 Task: Search for accommodations in Widnes, United Kingdom from 12th to 16th July for 8 guests, with a price range of ₹10,000 to ₹16,000, including amenities like Free parking, Wifi, TV, Gym, Breakfast, and Self check-in.
Action: Mouse moved to (599, 89)
Screenshot: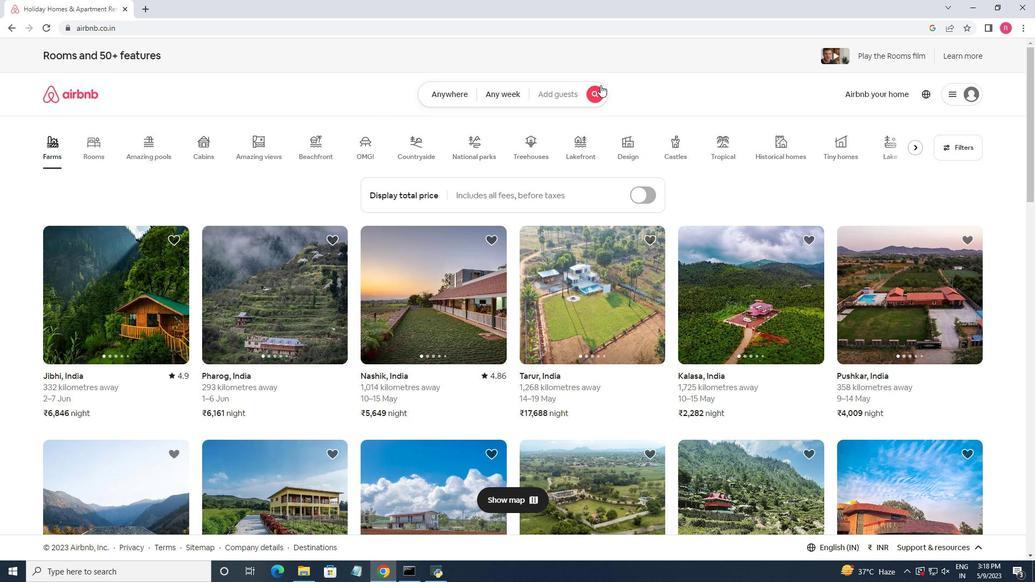 
Action: Mouse pressed left at (599, 89)
Screenshot: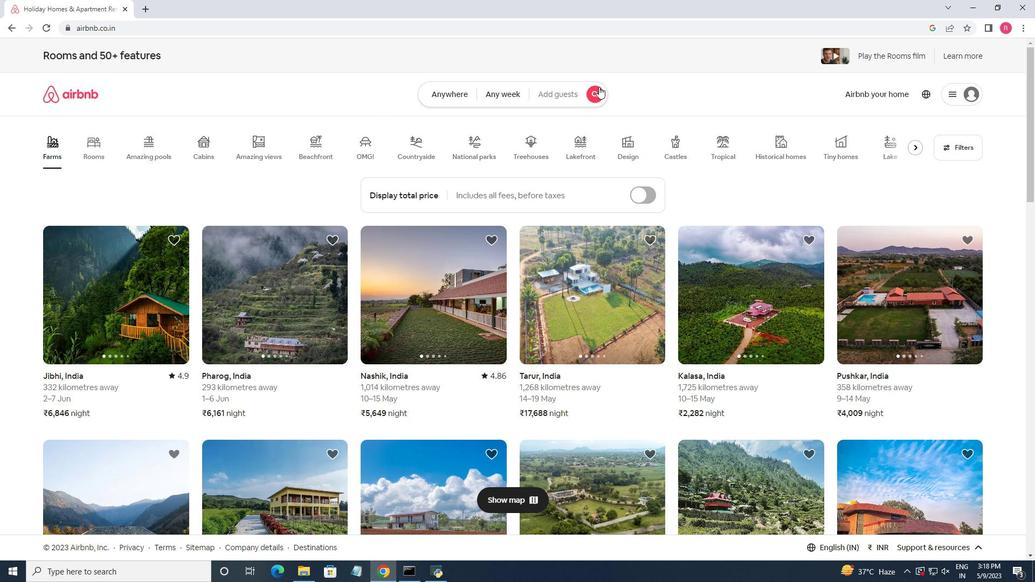 
Action: Mouse moved to (343, 136)
Screenshot: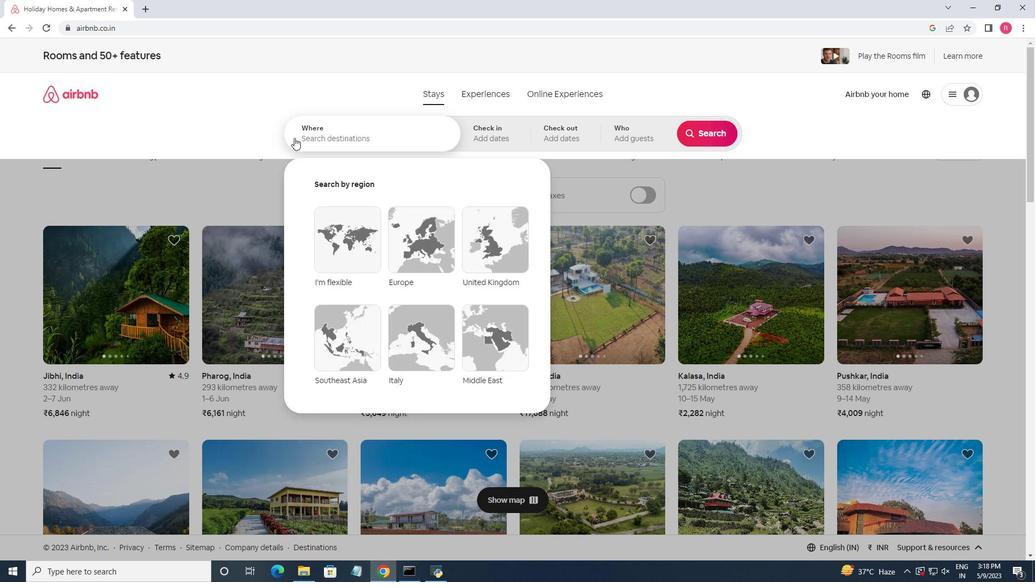 
Action: Mouse pressed left at (343, 136)
Screenshot: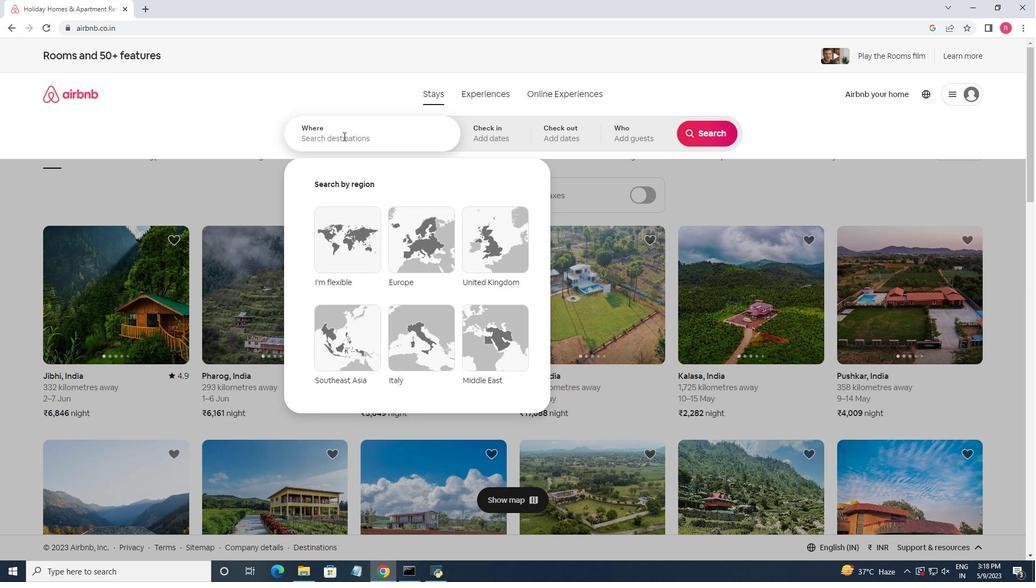 
Action: Key pressed <Key.shift>Widnes,<Key.space><Key.shift>United<Key.space><Key.shift>Kind<Key.backspace>gdom
Screenshot: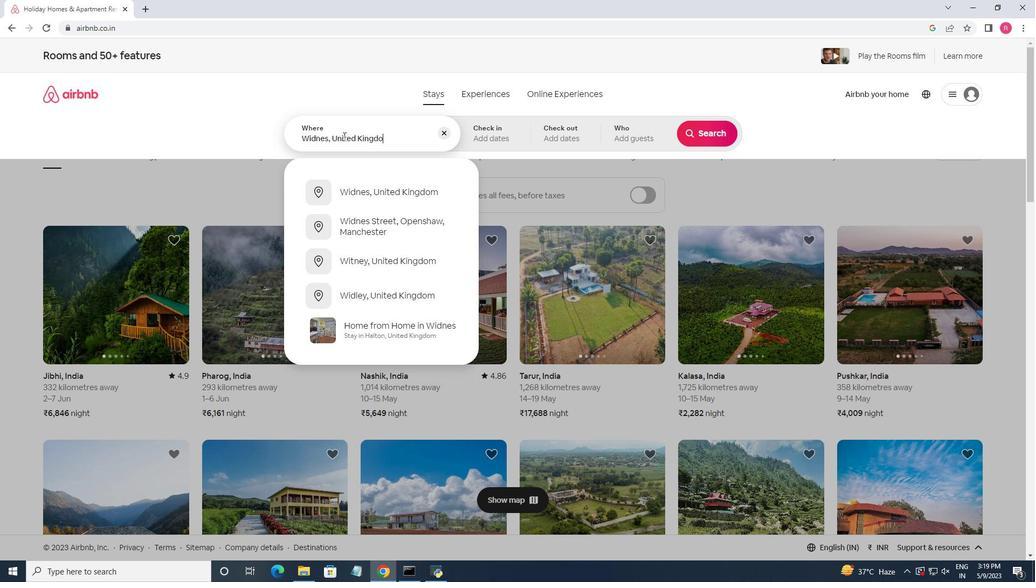 
Action: Mouse moved to (368, 190)
Screenshot: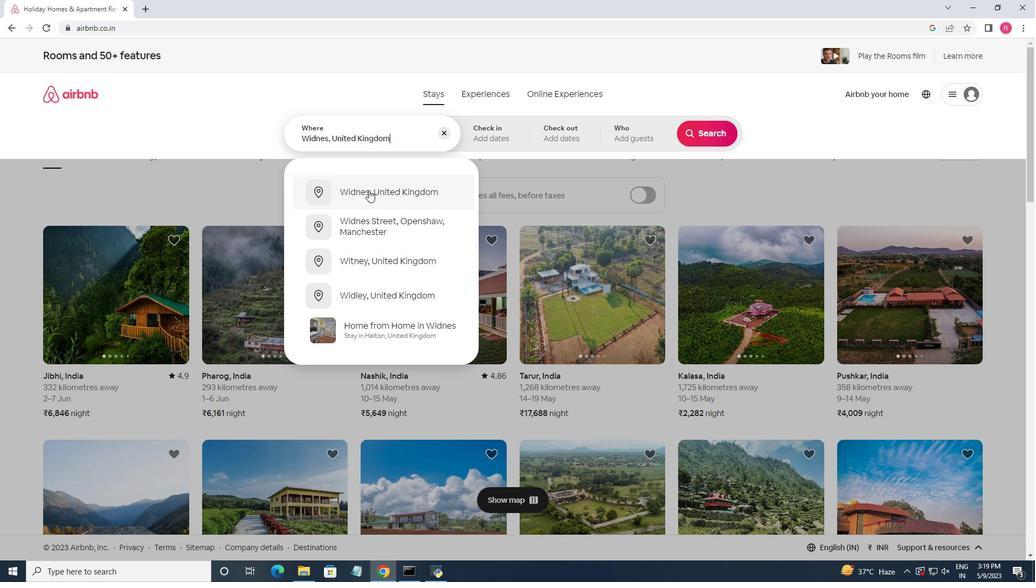 
Action: Mouse pressed left at (368, 190)
Screenshot: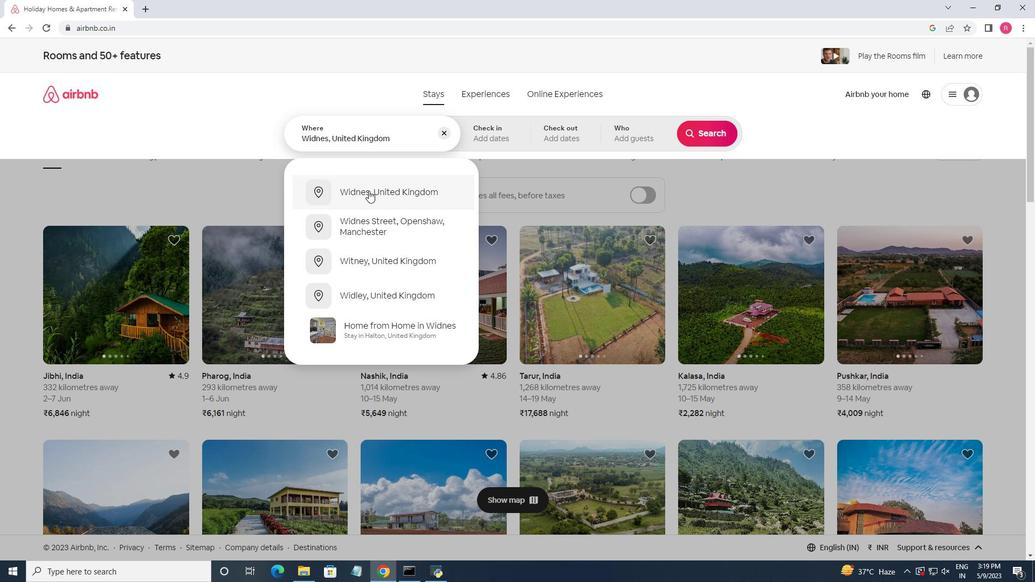 
Action: Mouse moved to (700, 219)
Screenshot: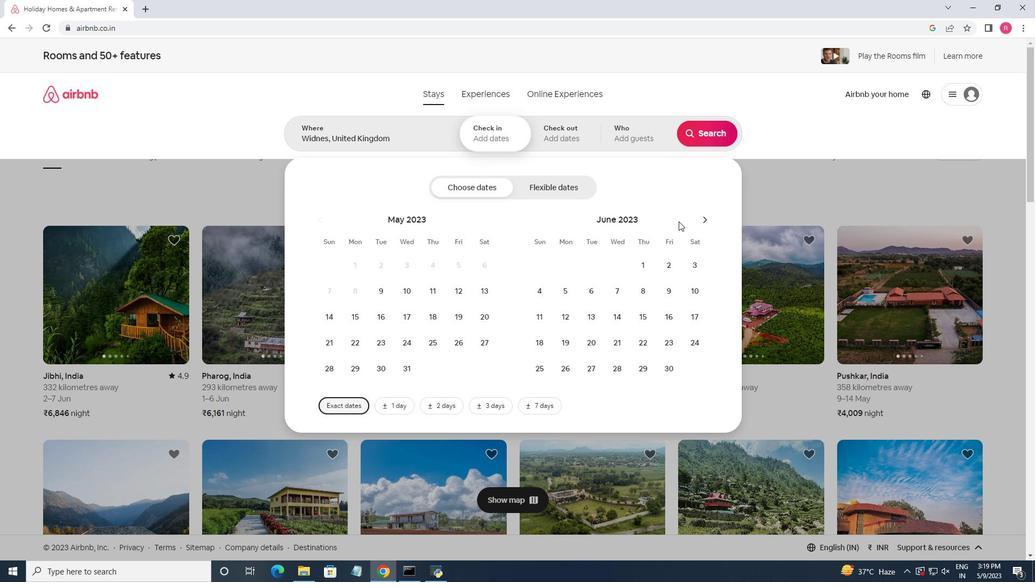 
Action: Mouse pressed left at (700, 219)
Screenshot: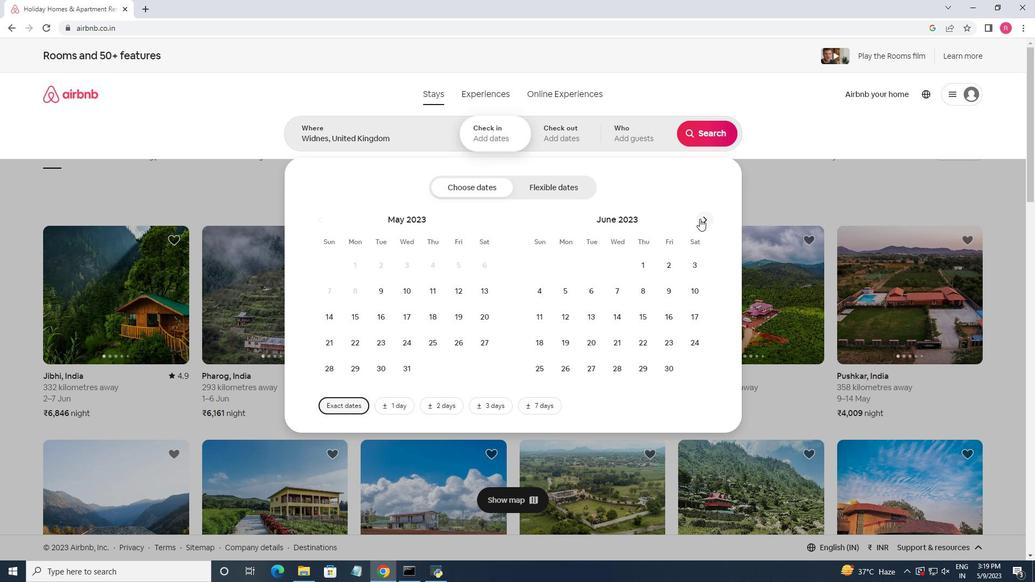 
Action: Mouse moved to (614, 318)
Screenshot: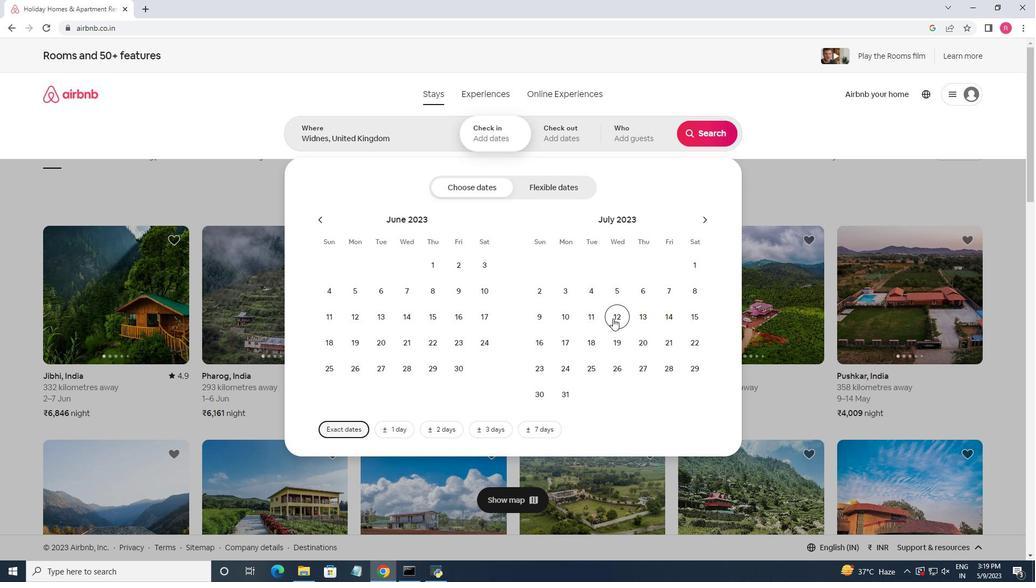 
Action: Mouse pressed left at (614, 318)
Screenshot: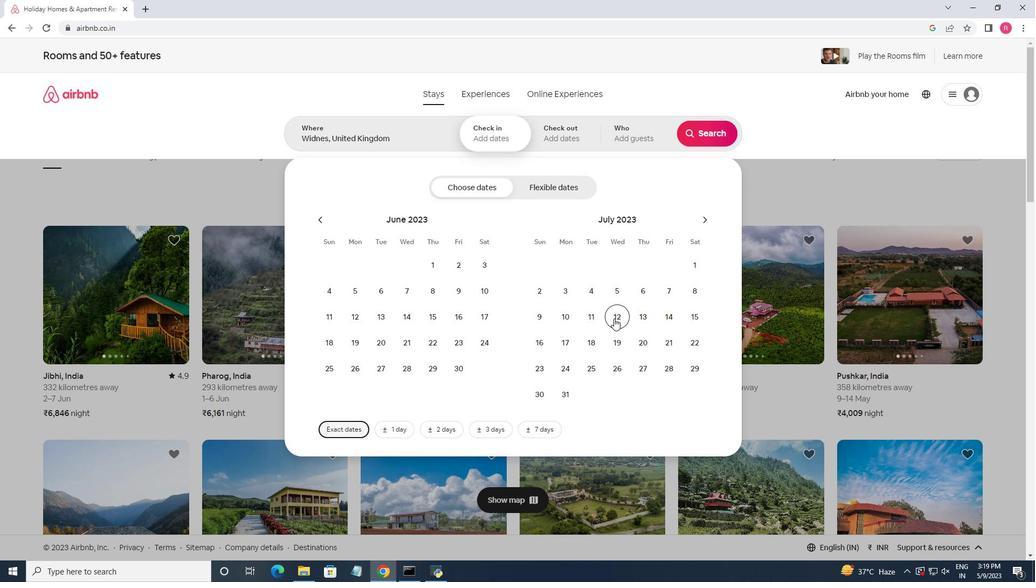 
Action: Mouse moved to (538, 347)
Screenshot: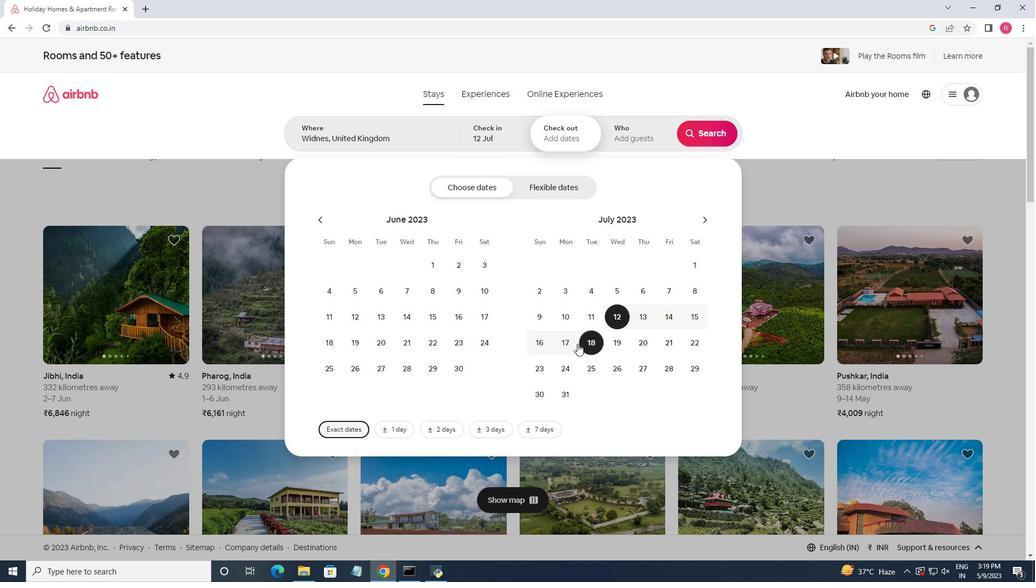 
Action: Mouse pressed left at (538, 347)
Screenshot: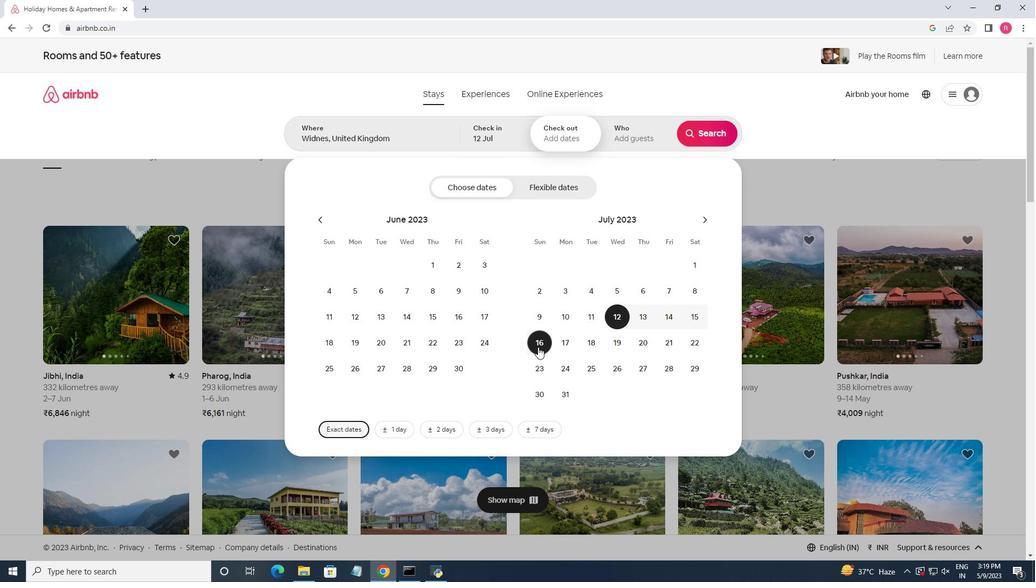
Action: Mouse moved to (627, 141)
Screenshot: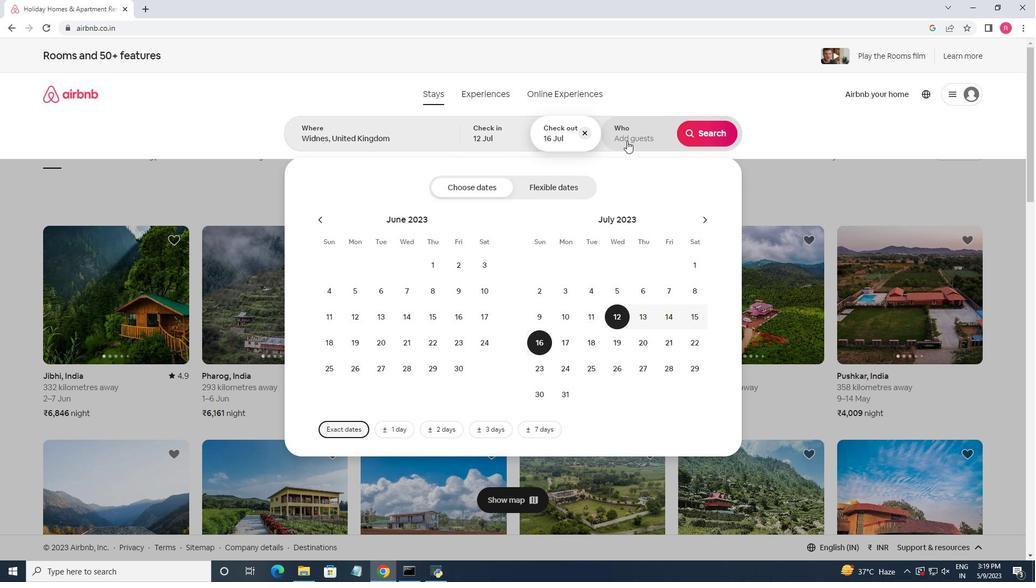 
Action: Mouse pressed left at (627, 141)
Screenshot: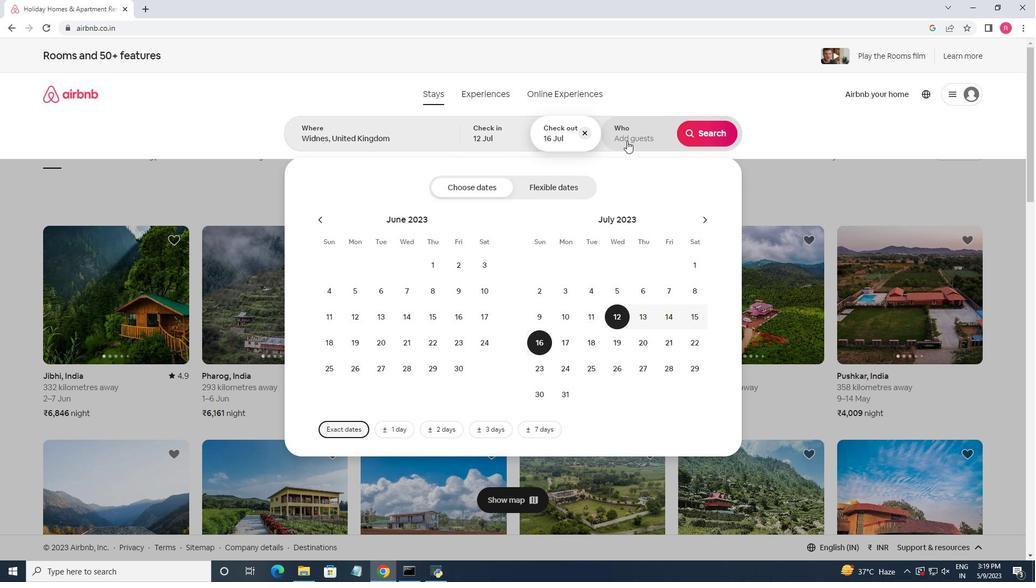 
Action: Mouse moved to (708, 193)
Screenshot: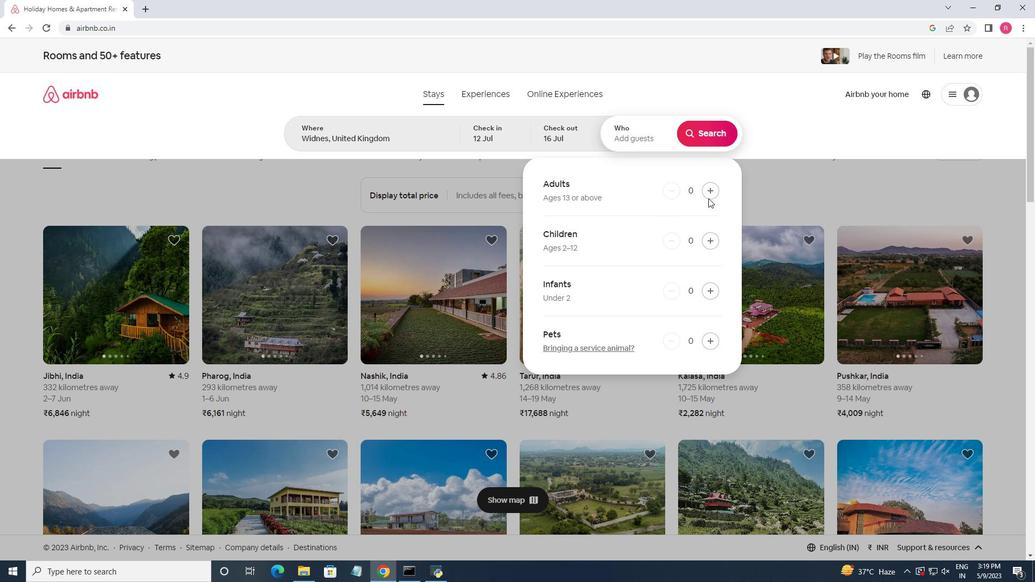 
Action: Mouse pressed left at (708, 193)
Screenshot: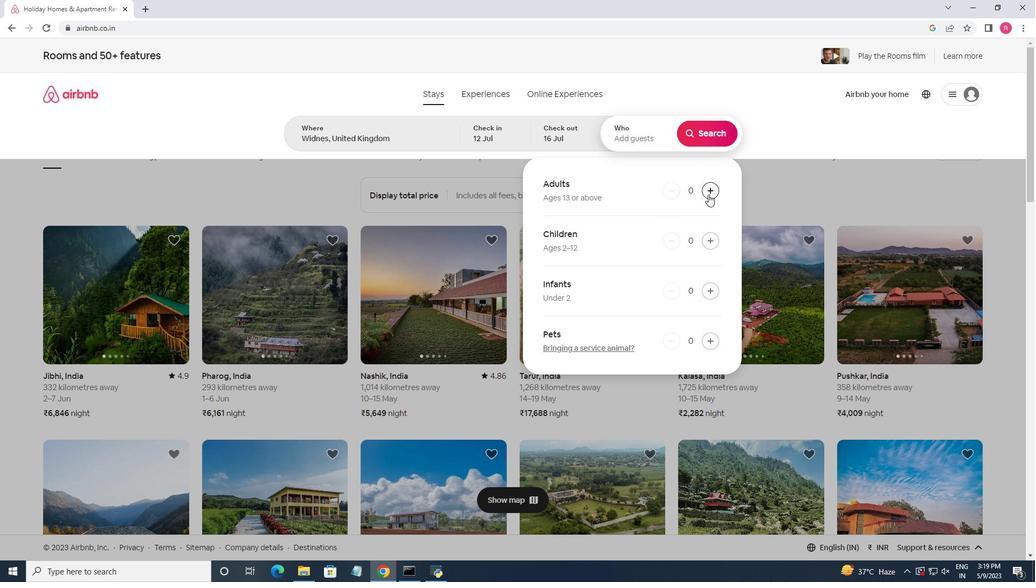 
Action: Mouse pressed left at (708, 193)
Screenshot: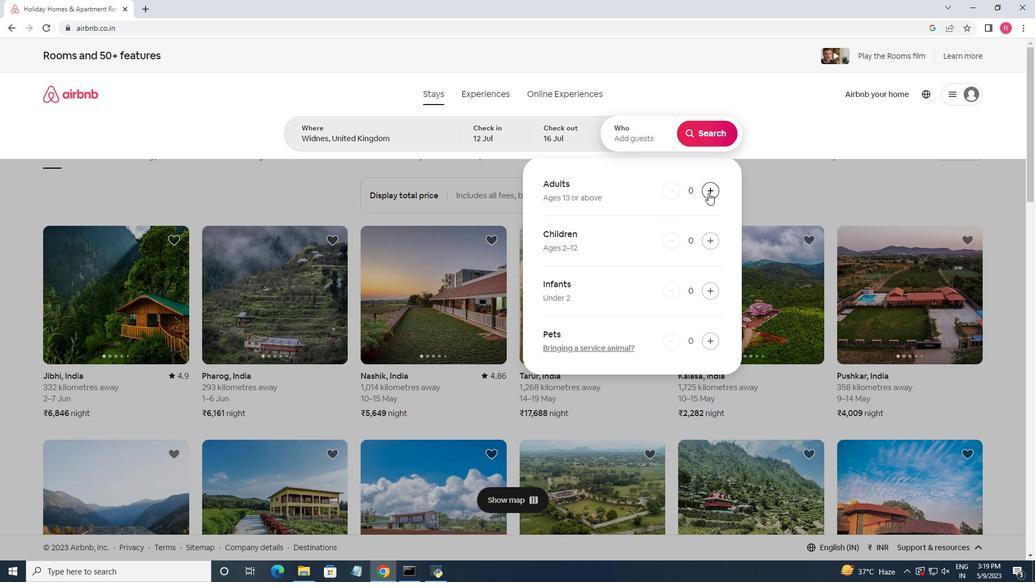 
Action: Mouse pressed left at (708, 193)
Screenshot: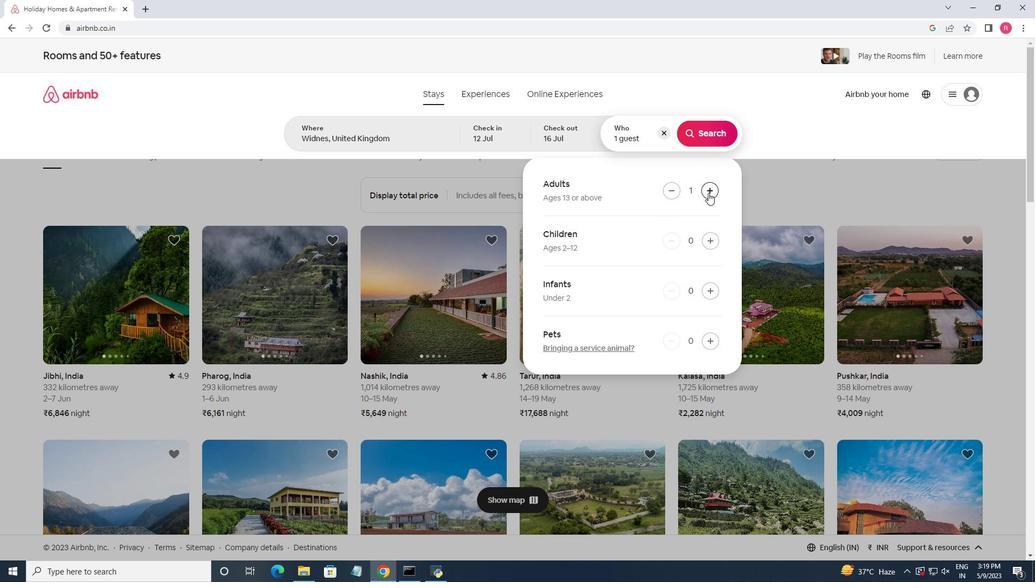 
Action: Mouse pressed left at (708, 193)
Screenshot: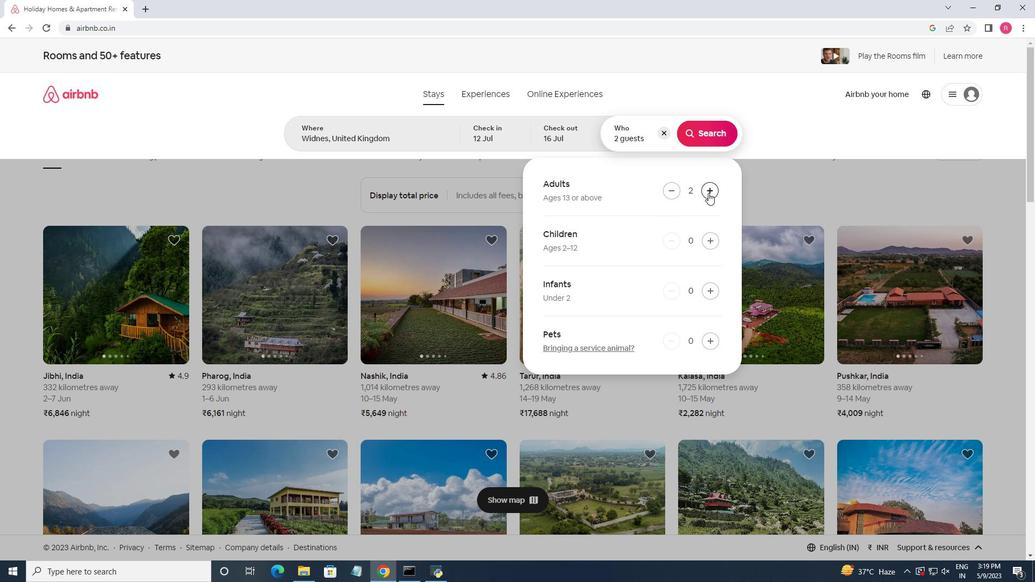 
Action: Mouse moved to (709, 192)
Screenshot: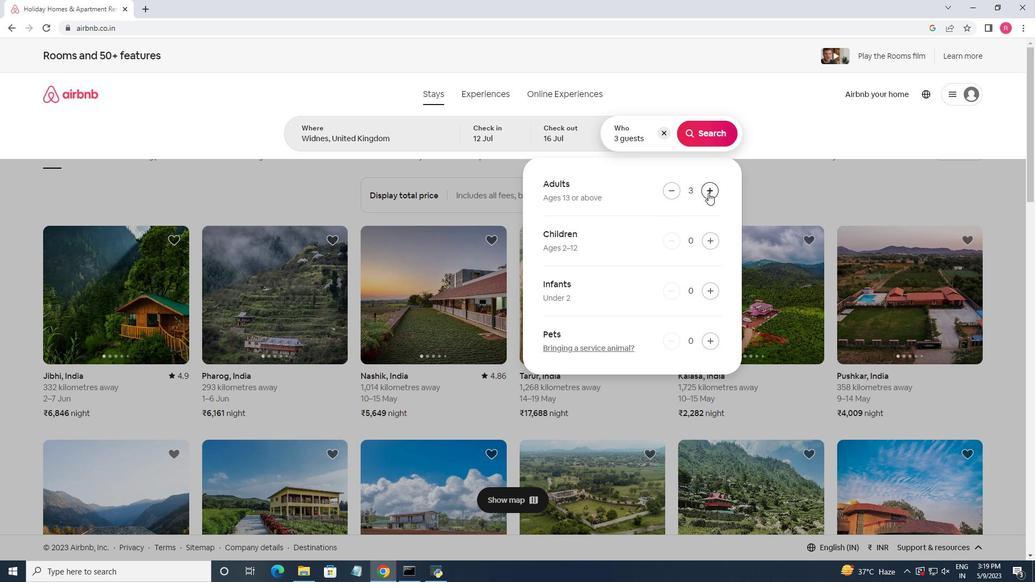 
Action: Mouse pressed left at (709, 192)
Screenshot: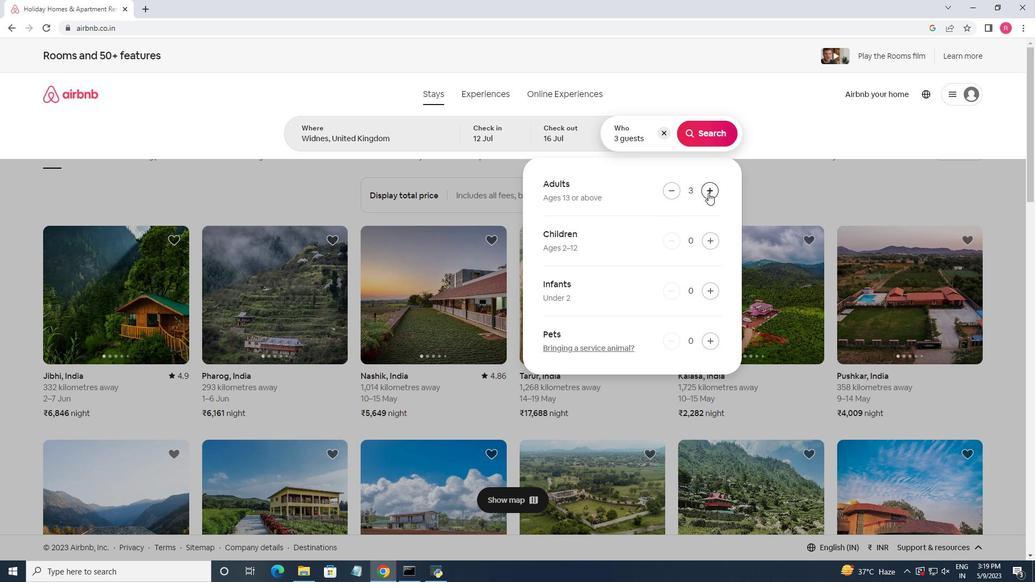 
Action: Mouse pressed left at (709, 192)
Screenshot: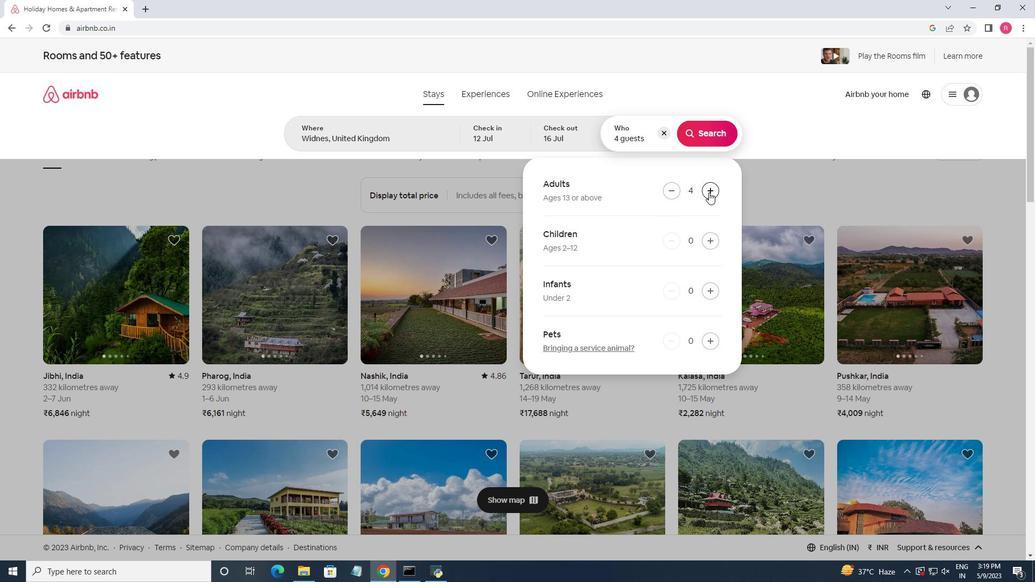 
Action: Mouse pressed left at (709, 192)
Screenshot: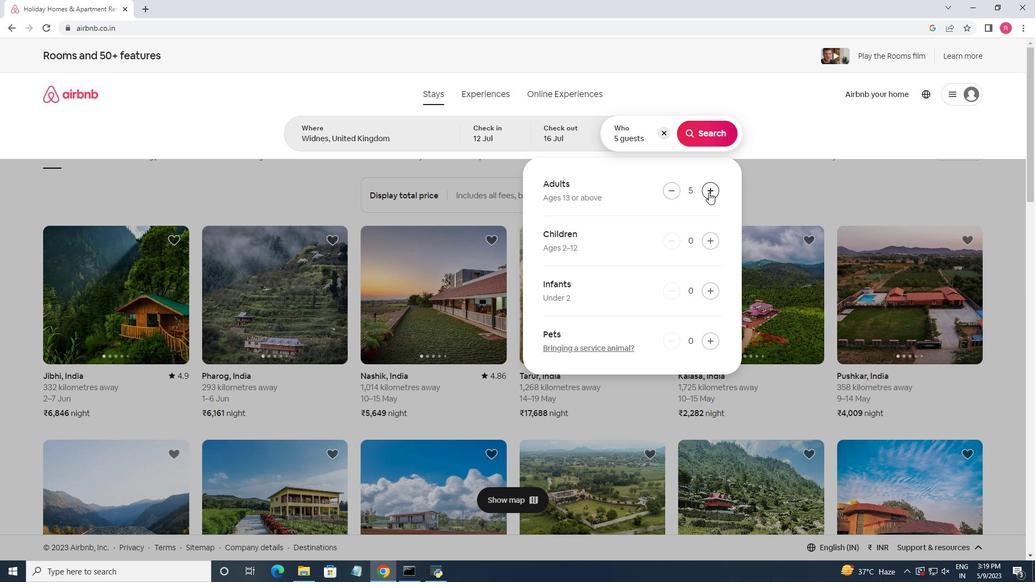 
Action: Mouse pressed left at (709, 192)
Screenshot: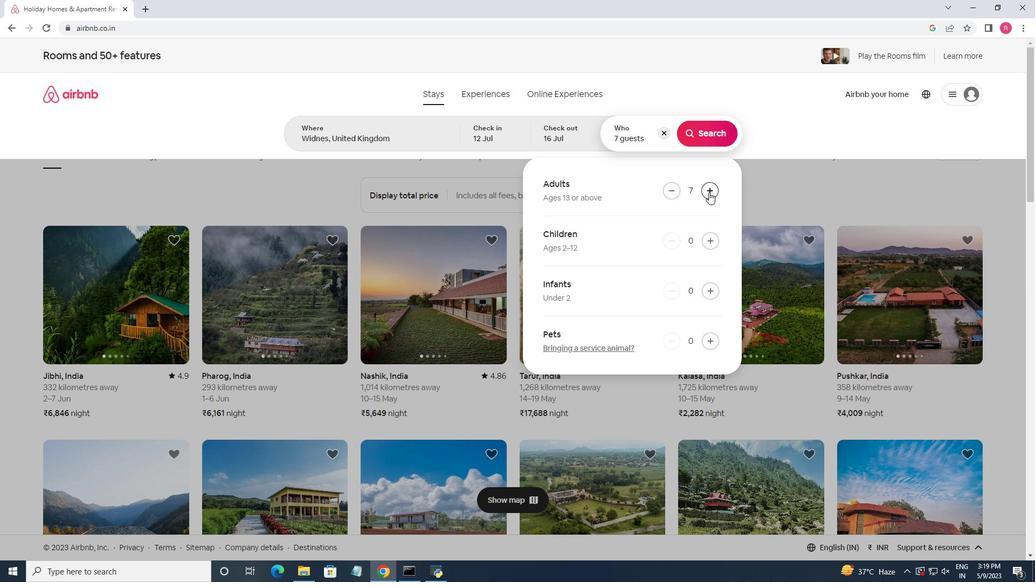 
Action: Mouse moved to (708, 137)
Screenshot: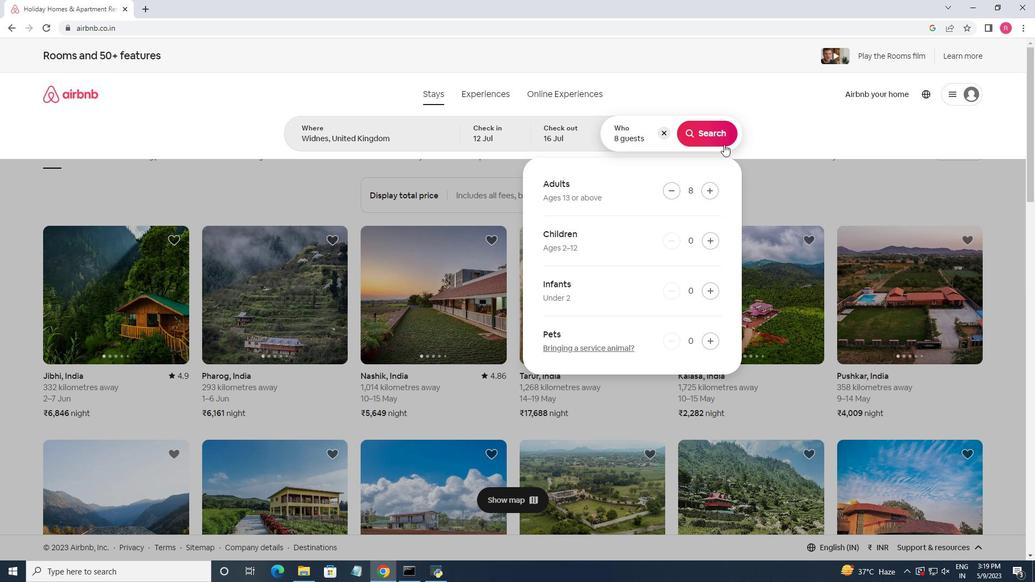
Action: Mouse pressed left at (708, 137)
Screenshot: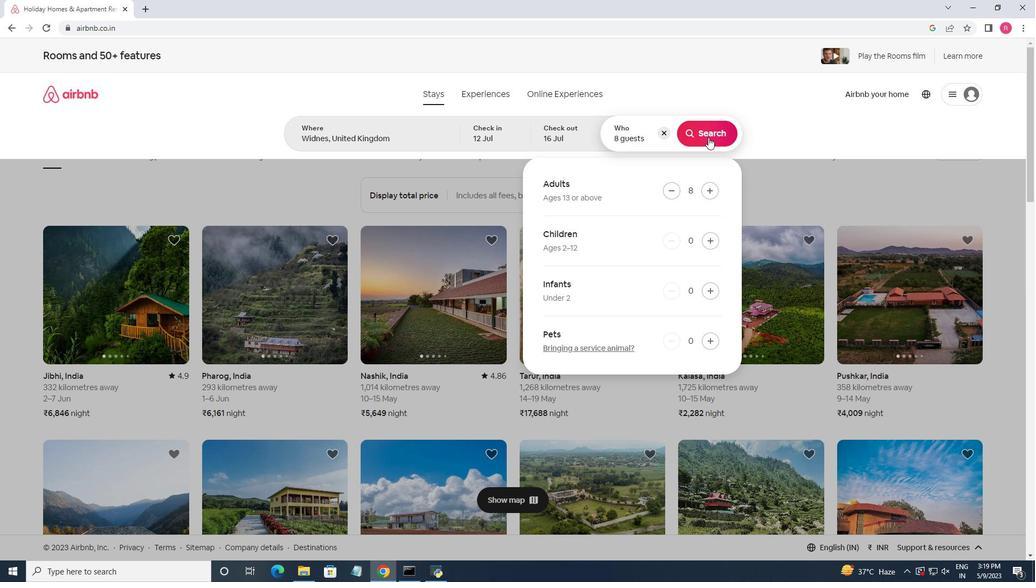 
Action: Mouse moved to (985, 105)
Screenshot: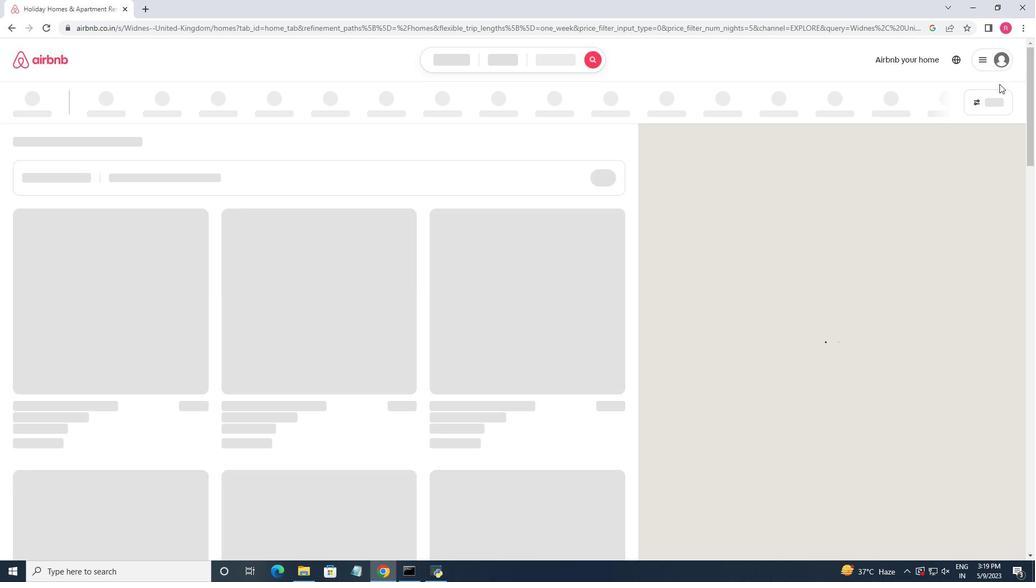 
Action: Mouse pressed left at (985, 105)
Screenshot: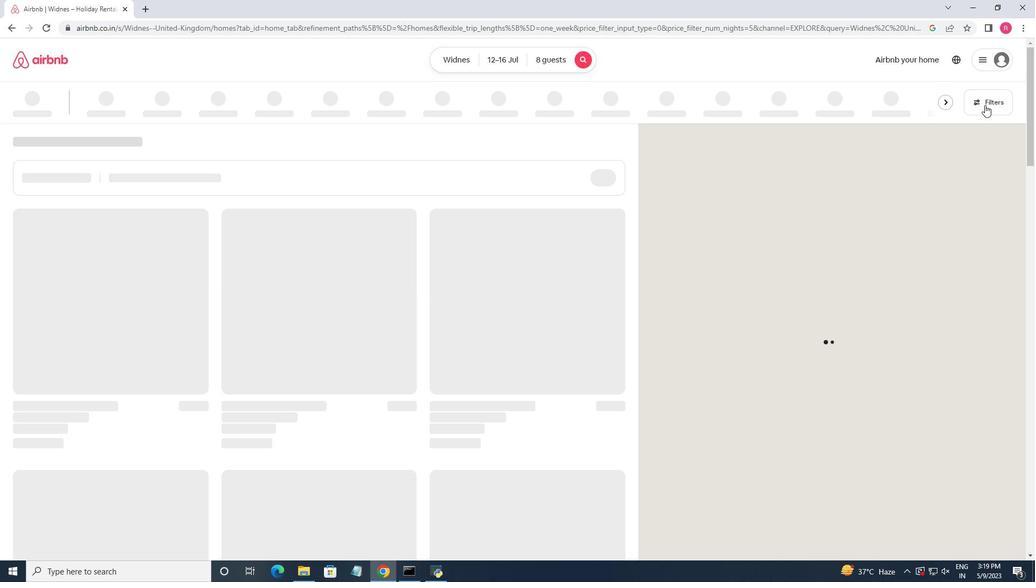 
Action: Mouse moved to (405, 368)
Screenshot: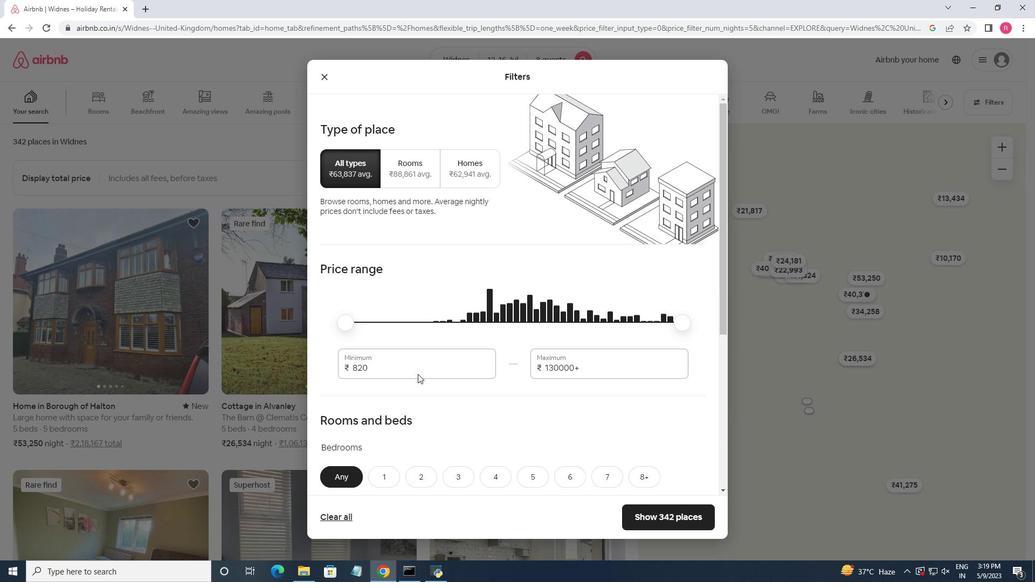 
Action: Mouse pressed left at (405, 368)
Screenshot: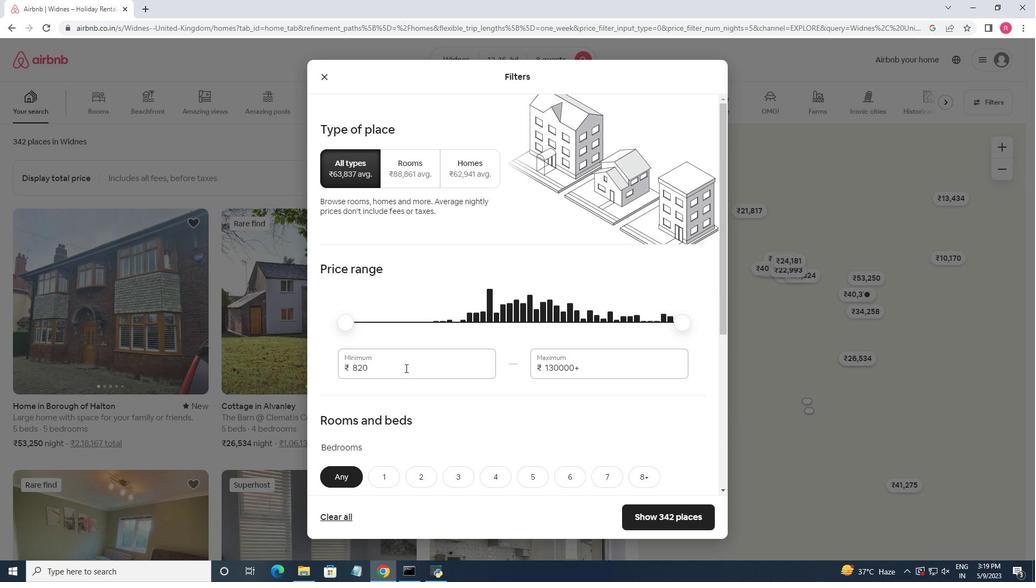 
Action: Mouse moved to (405, 368)
Screenshot: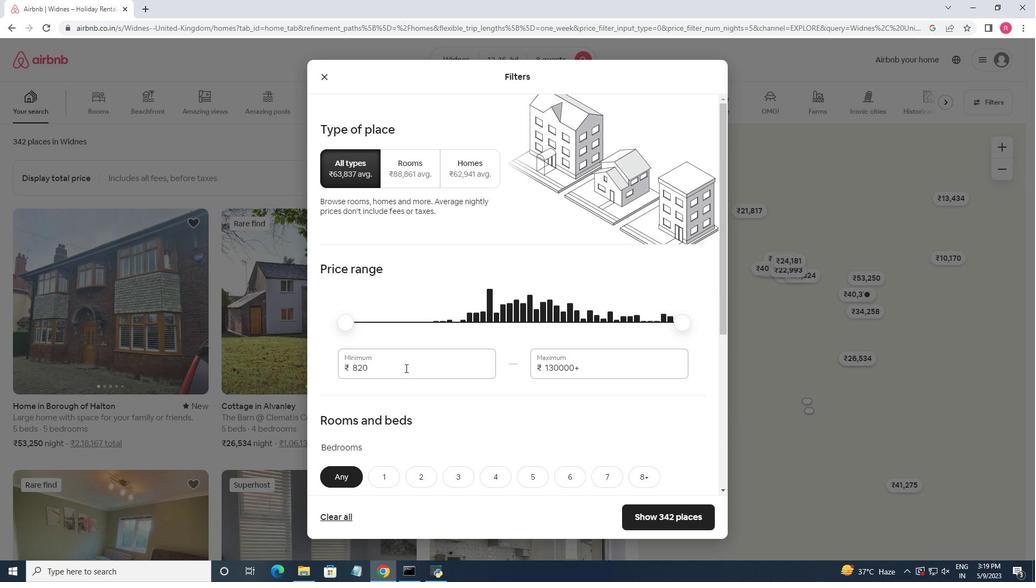 
Action: Mouse pressed left at (405, 368)
Screenshot: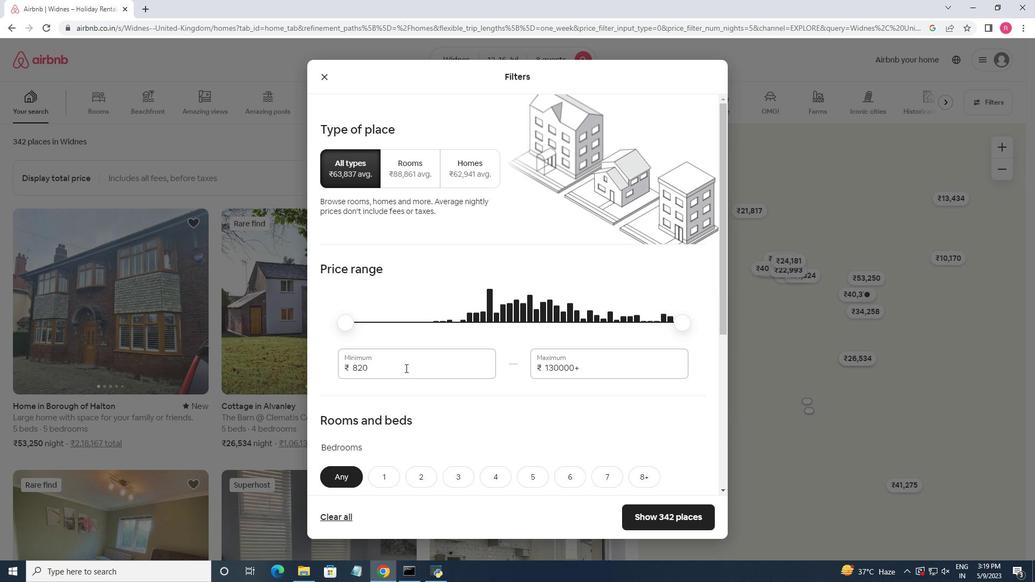 
Action: Key pressed <Key.backspace>10000<Key.tab>16000
Screenshot: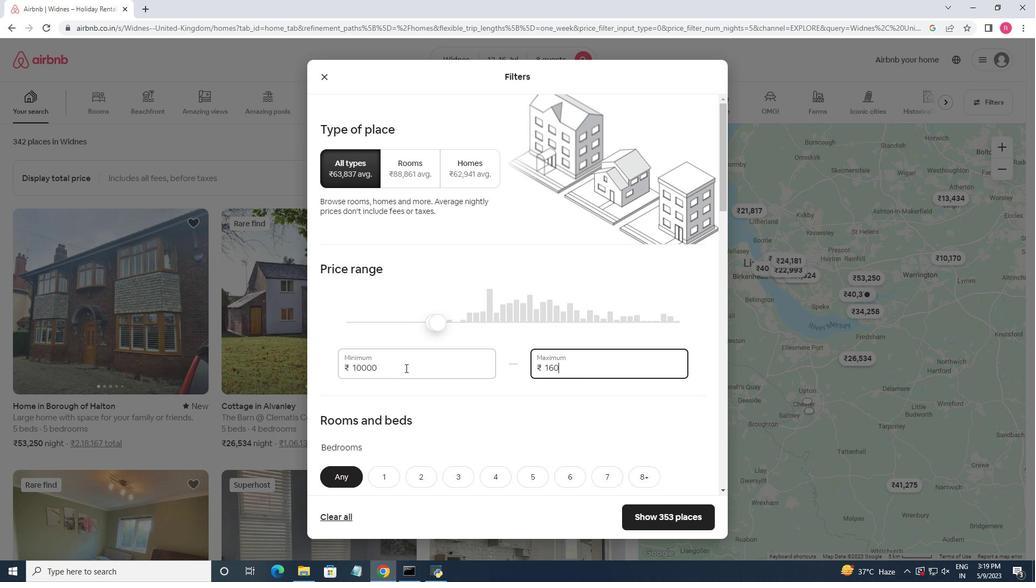 
Action: Mouse moved to (413, 402)
Screenshot: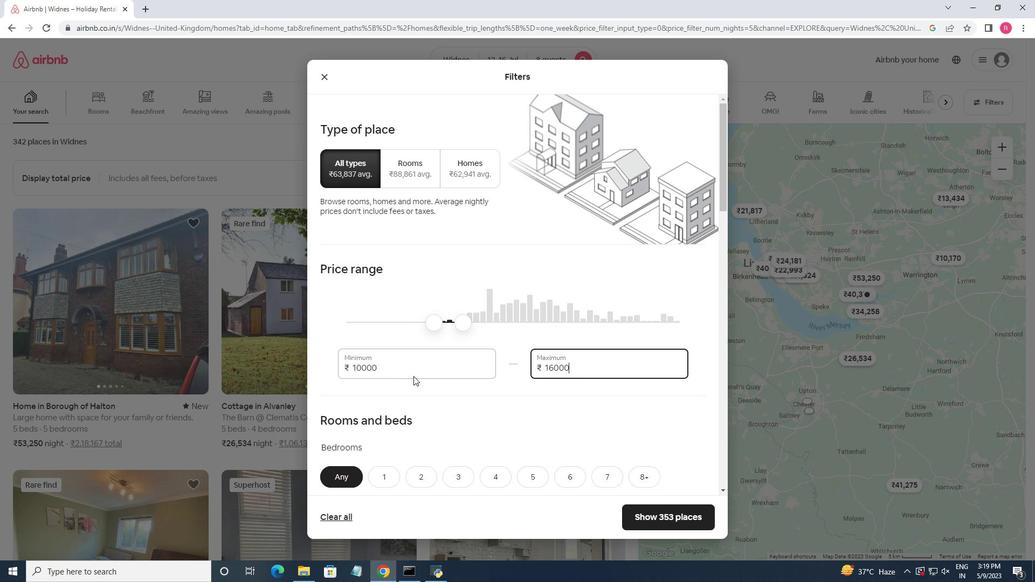 
Action: Mouse scrolled (413, 401) with delta (0, 0)
Screenshot: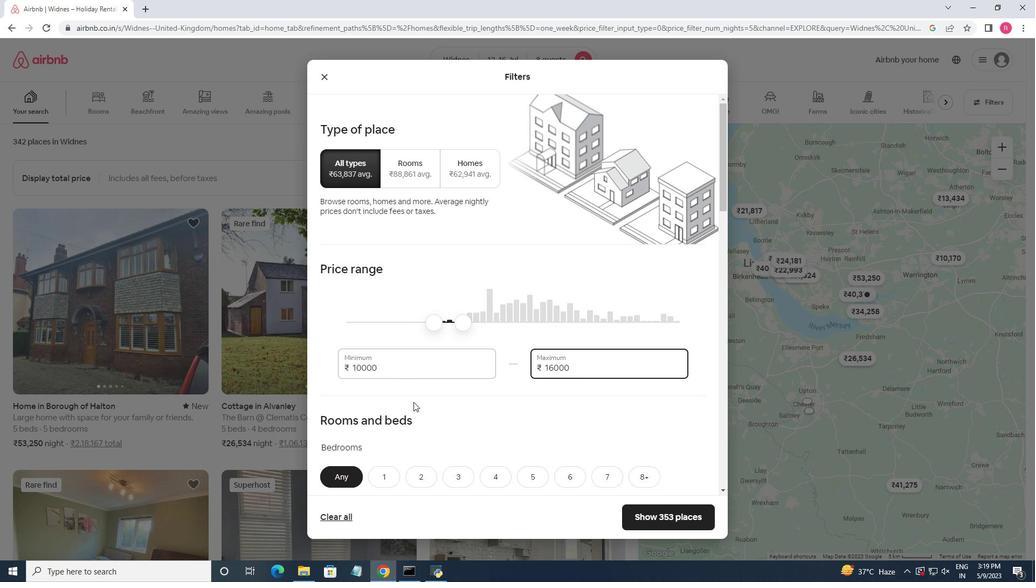 
Action: Mouse moved to (653, 420)
Screenshot: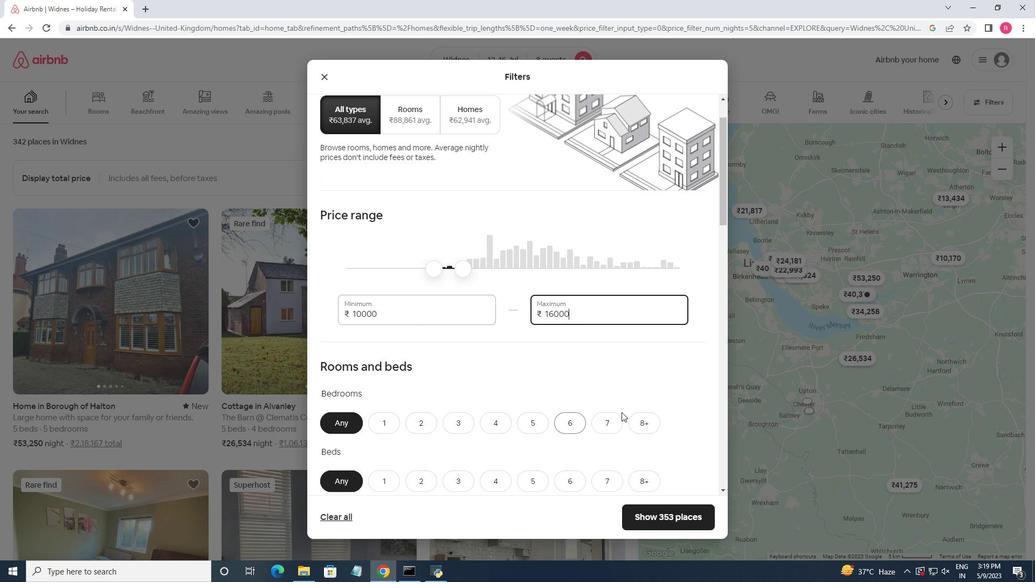 
Action: Mouse pressed left at (653, 420)
Screenshot: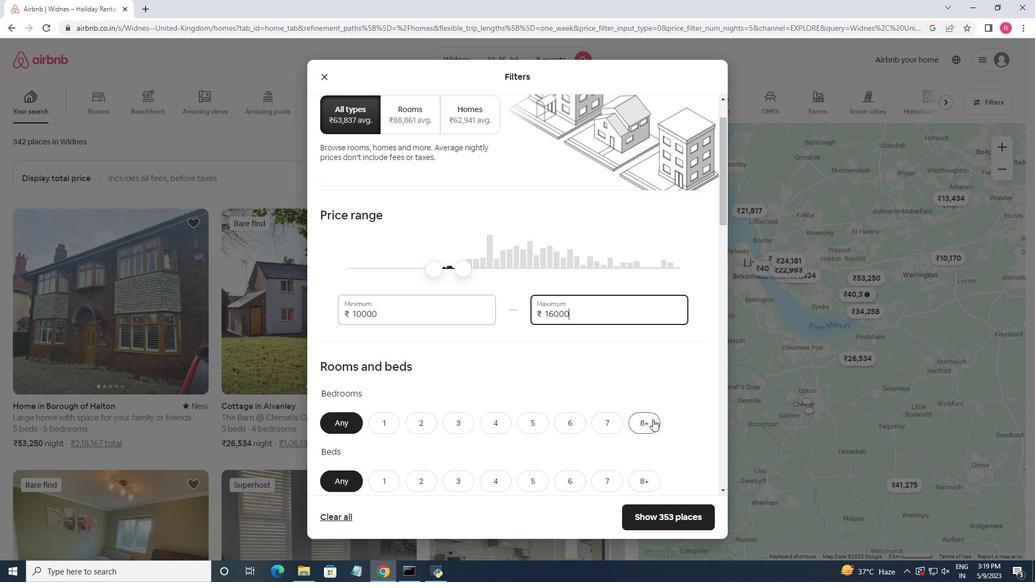 
Action: Mouse moved to (636, 479)
Screenshot: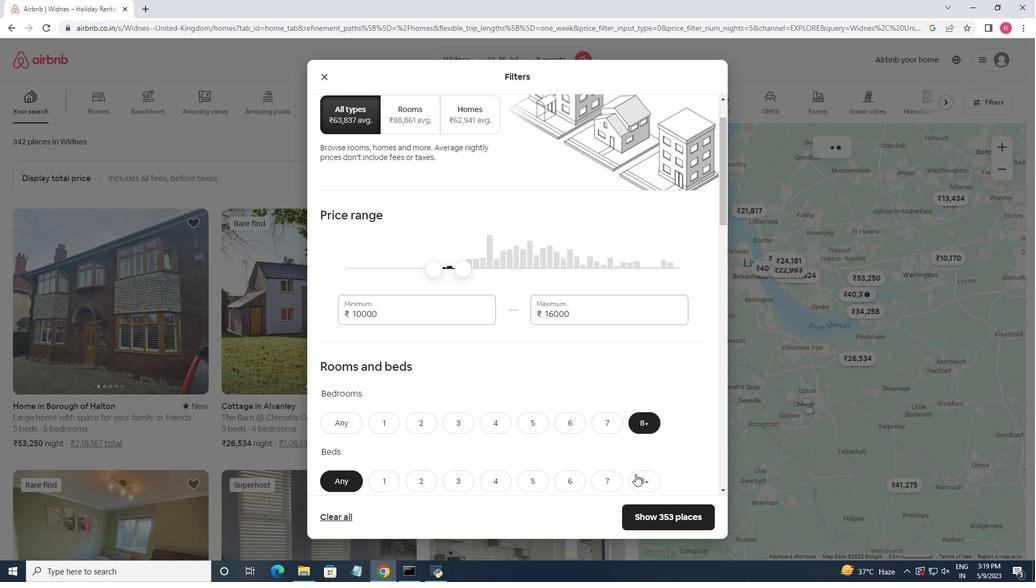
Action: Mouse pressed left at (636, 479)
Screenshot: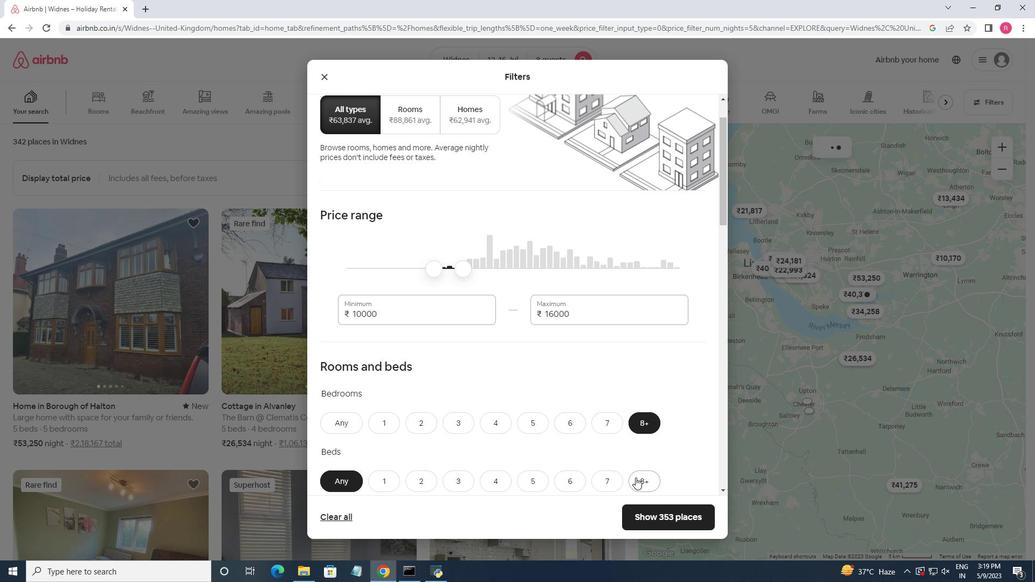 
Action: Mouse moved to (589, 368)
Screenshot: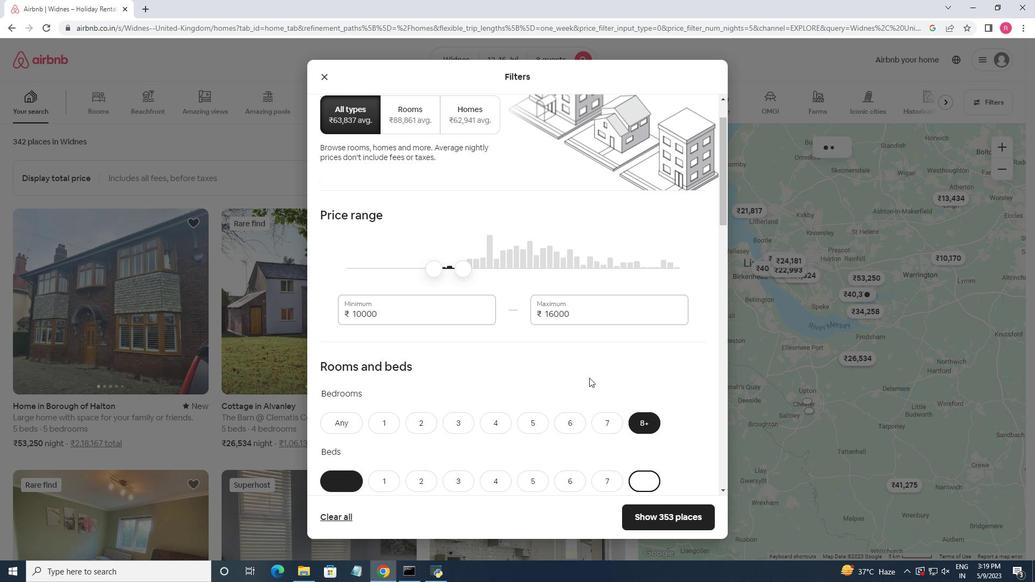 
Action: Mouse scrolled (589, 368) with delta (0, 0)
Screenshot: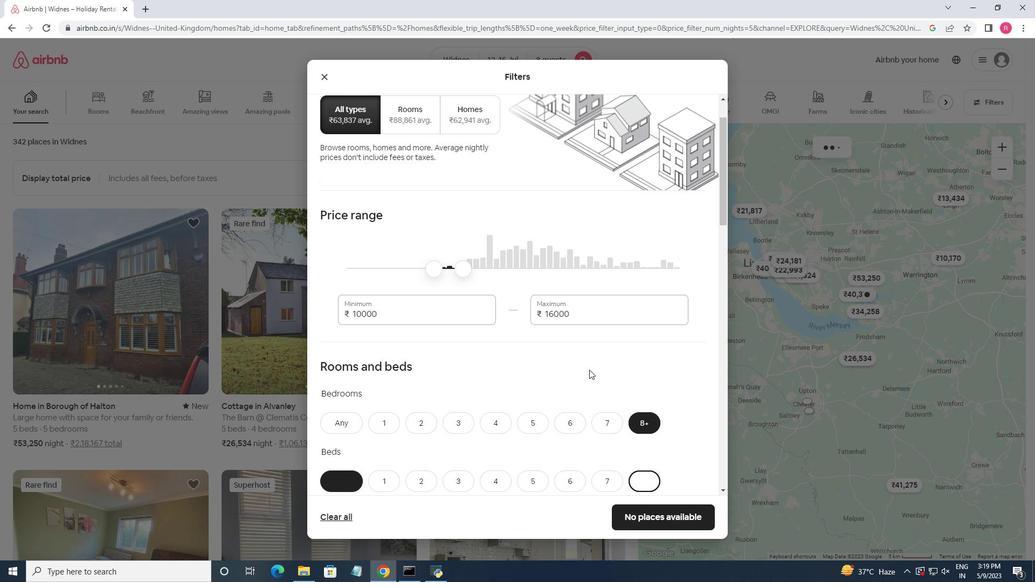 
Action: Mouse moved to (589, 368)
Screenshot: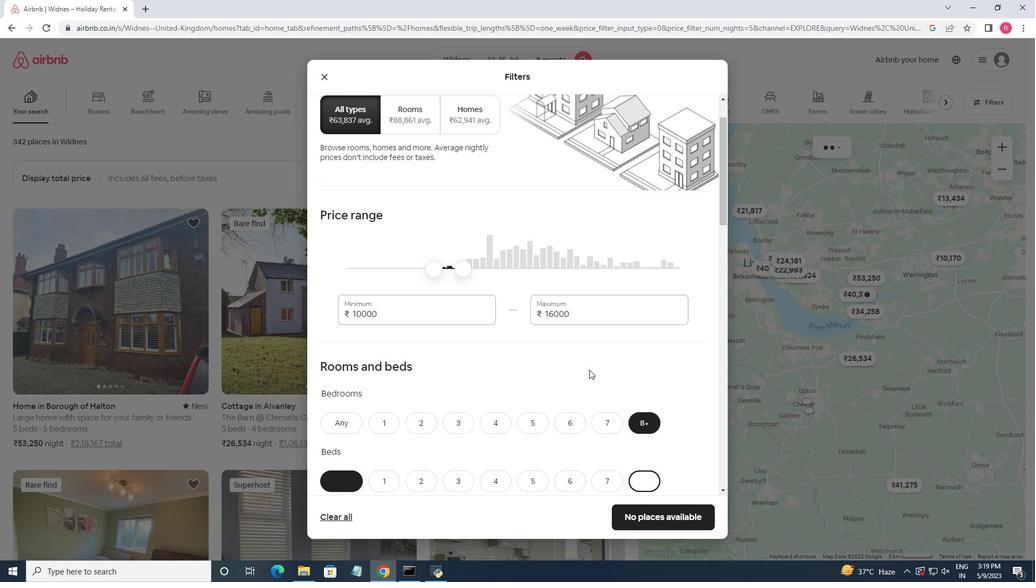 
Action: Mouse scrolled (589, 367) with delta (0, 0)
Screenshot: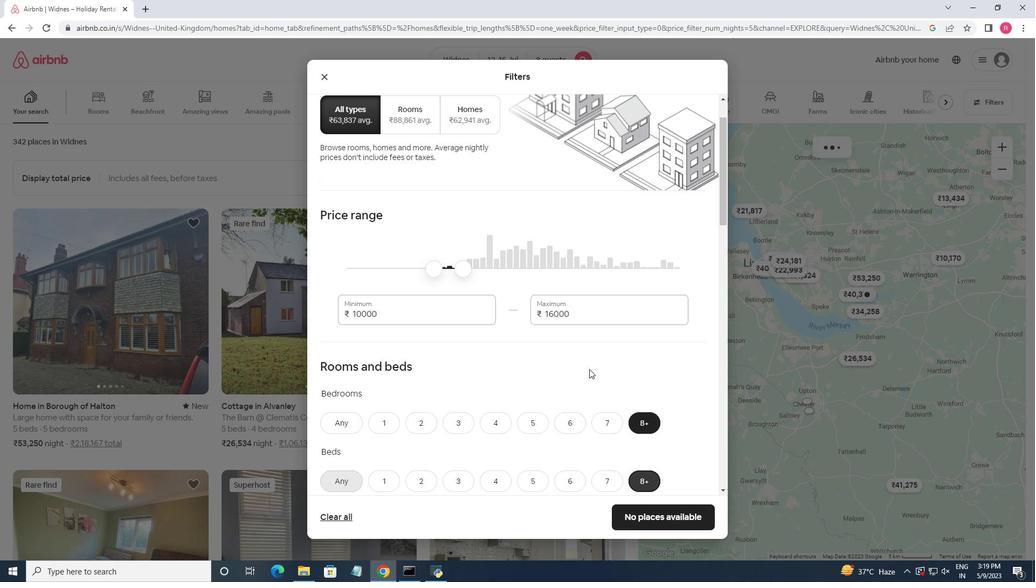 
Action: Mouse scrolled (589, 367) with delta (0, 0)
Screenshot: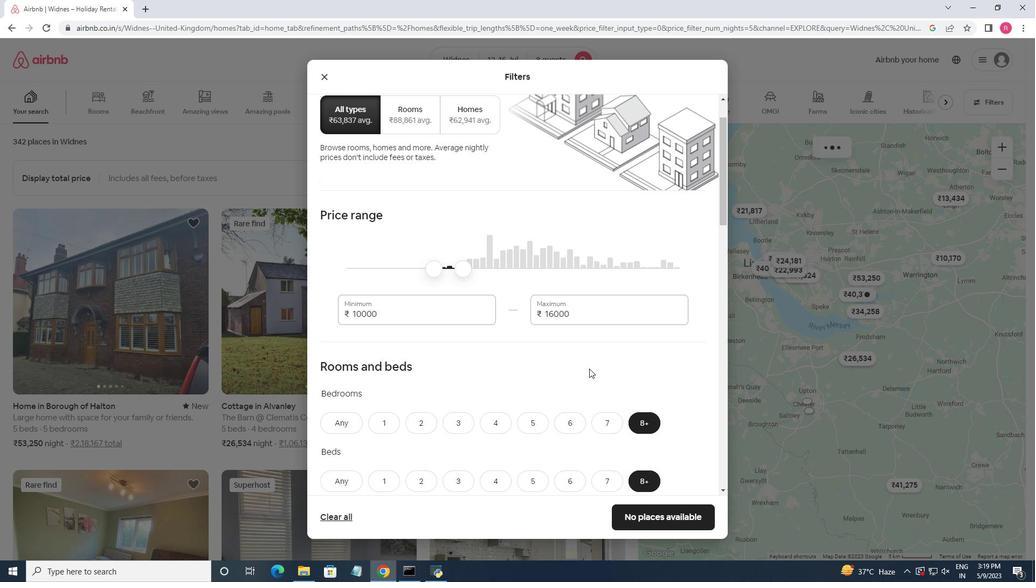 
Action: Mouse moved to (653, 376)
Screenshot: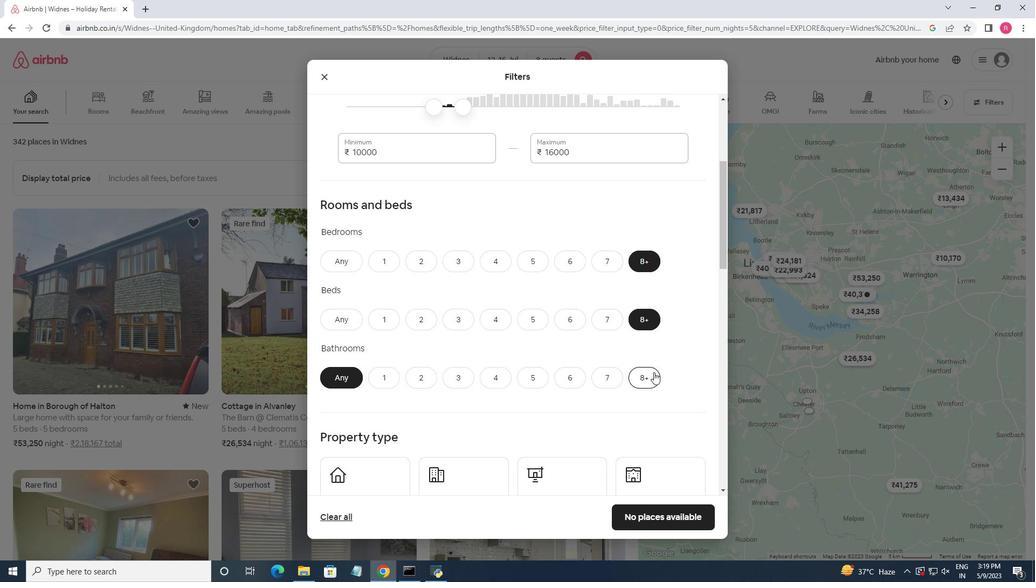 
Action: Mouse pressed left at (653, 376)
Screenshot: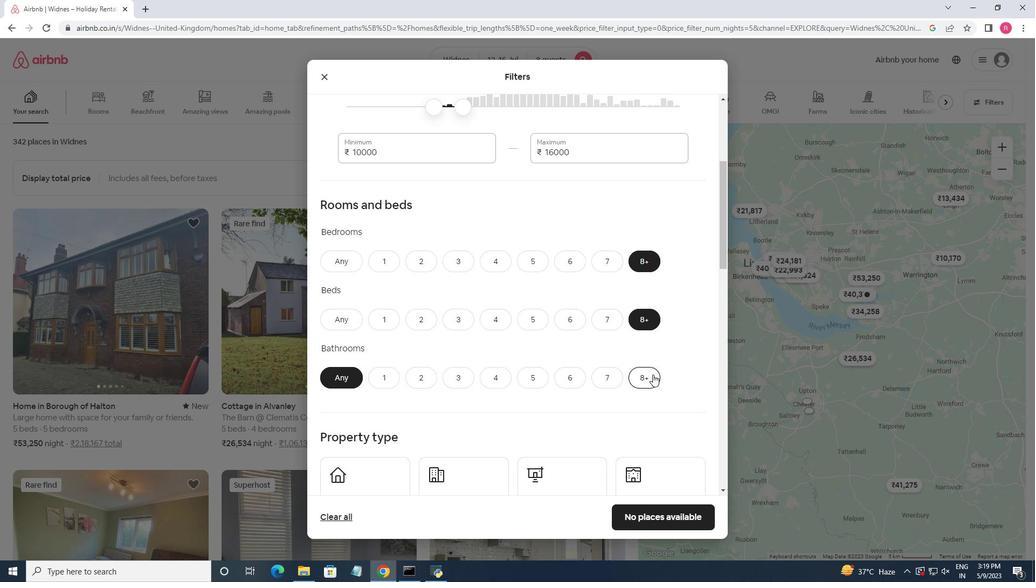 
Action: Mouse moved to (566, 347)
Screenshot: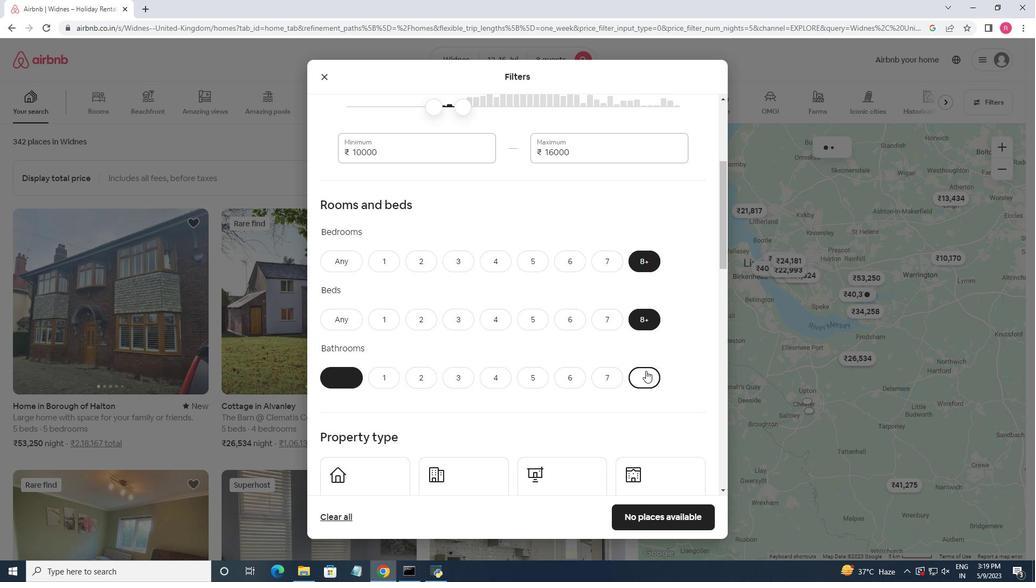 
Action: Mouse scrolled (566, 347) with delta (0, 0)
Screenshot: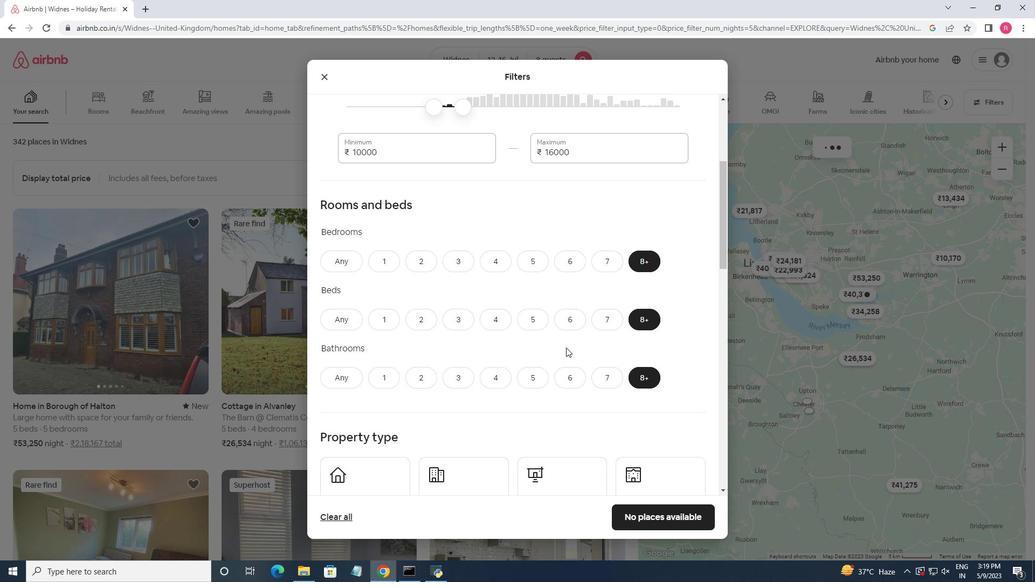 
Action: Mouse moved to (376, 436)
Screenshot: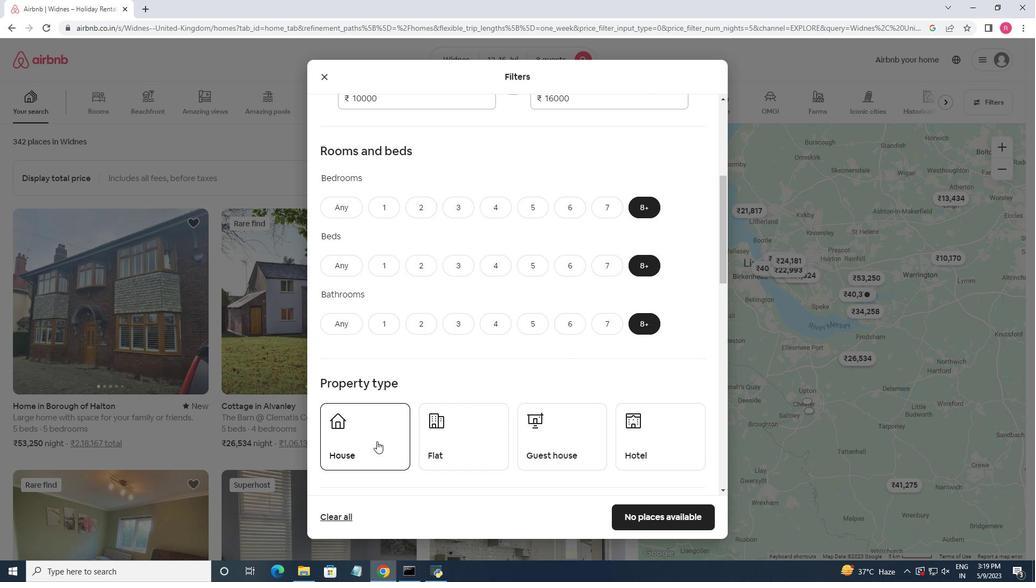 
Action: Mouse pressed left at (376, 436)
Screenshot: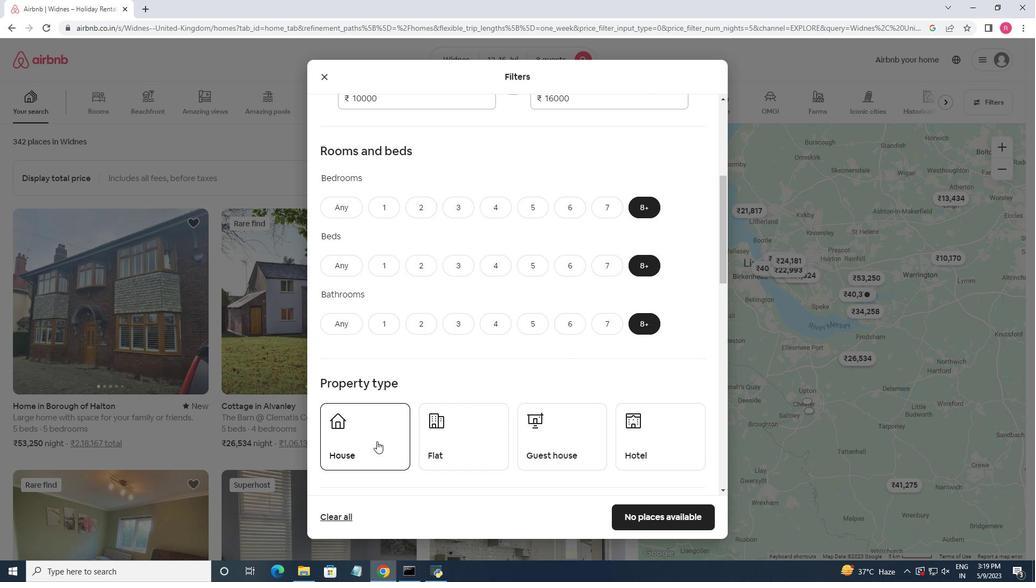 
Action: Mouse moved to (442, 434)
Screenshot: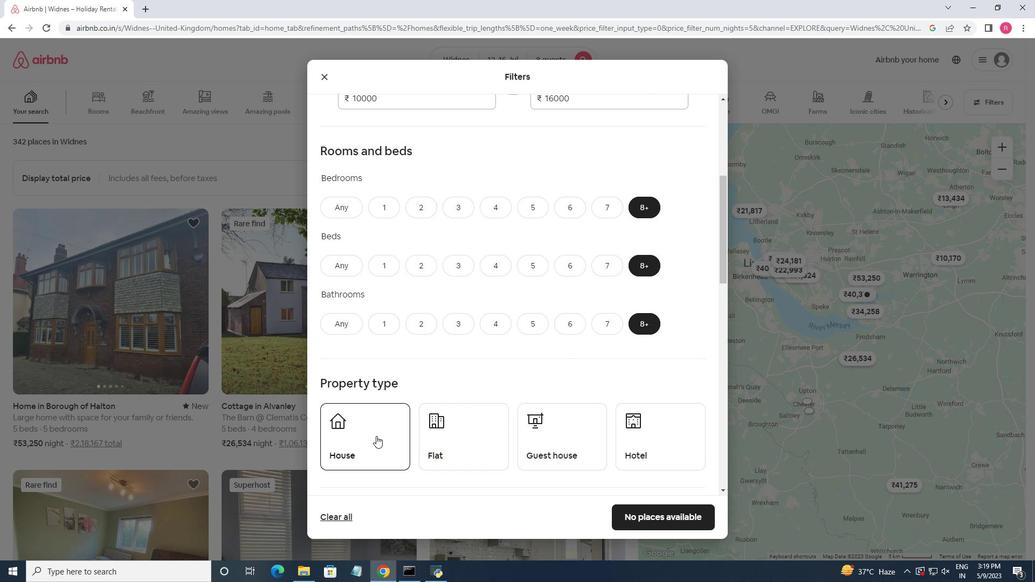 
Action: Mouse pressed left at (442, 434)
Screenshot: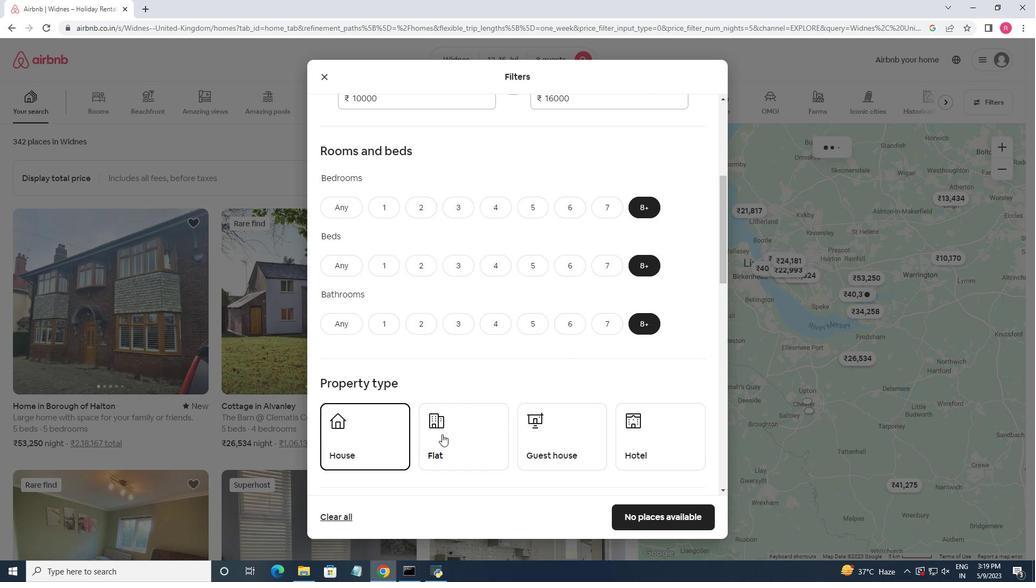 
Action: Mouse moved to (564, 434)
Screenshot: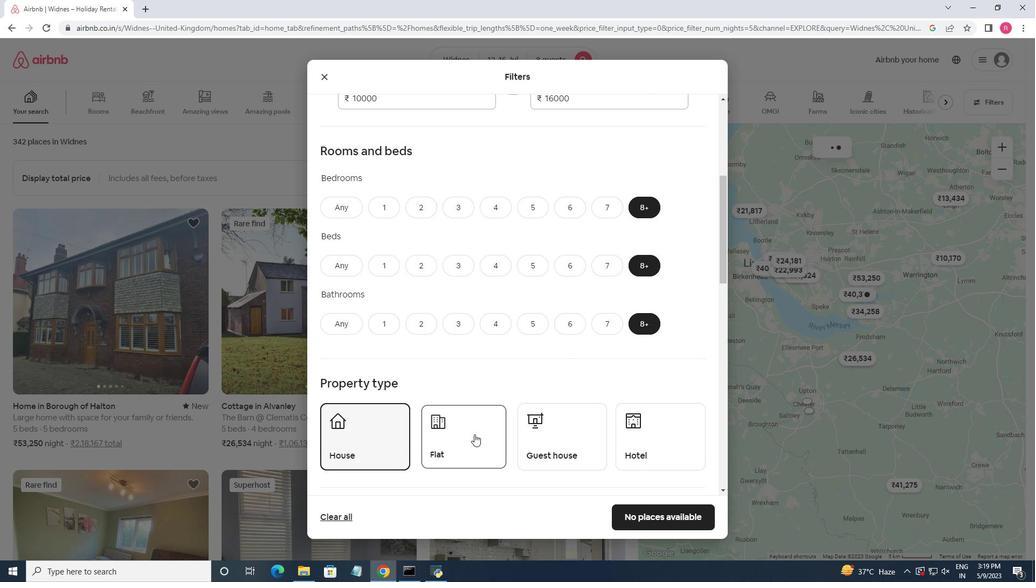 
Action: Mouse pressed left at (564, 434)
Screenshot: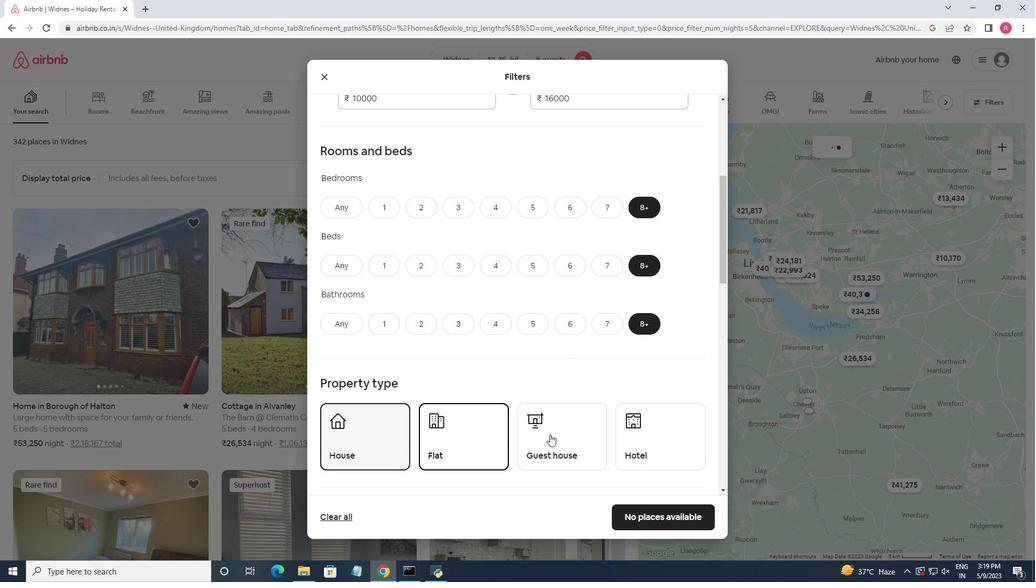 
Action: Mouse moved to (550, 357)
Screenshot: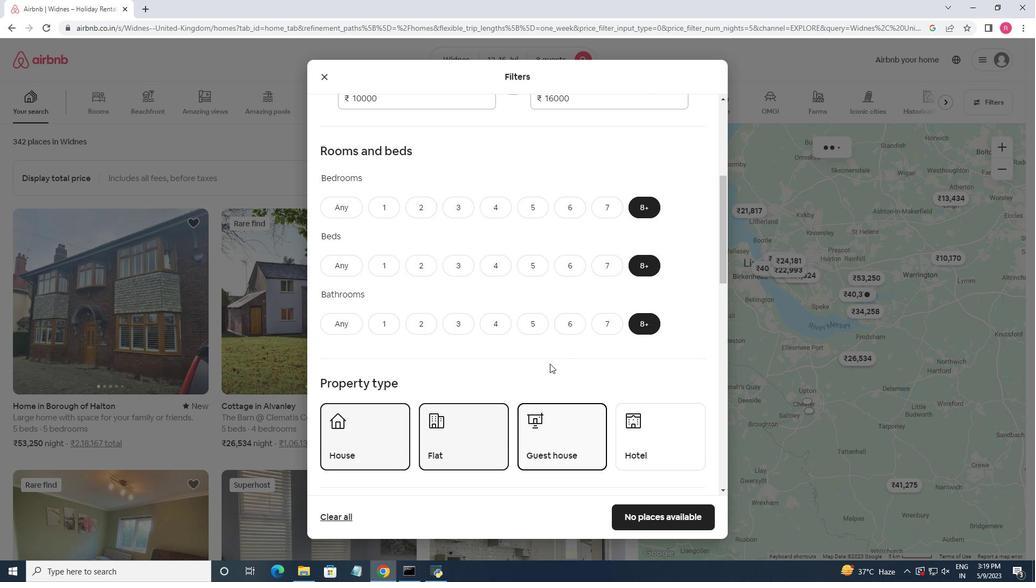 
Action: Mouse scrolled (550, 356) with delta (0, 0)
Screenshot: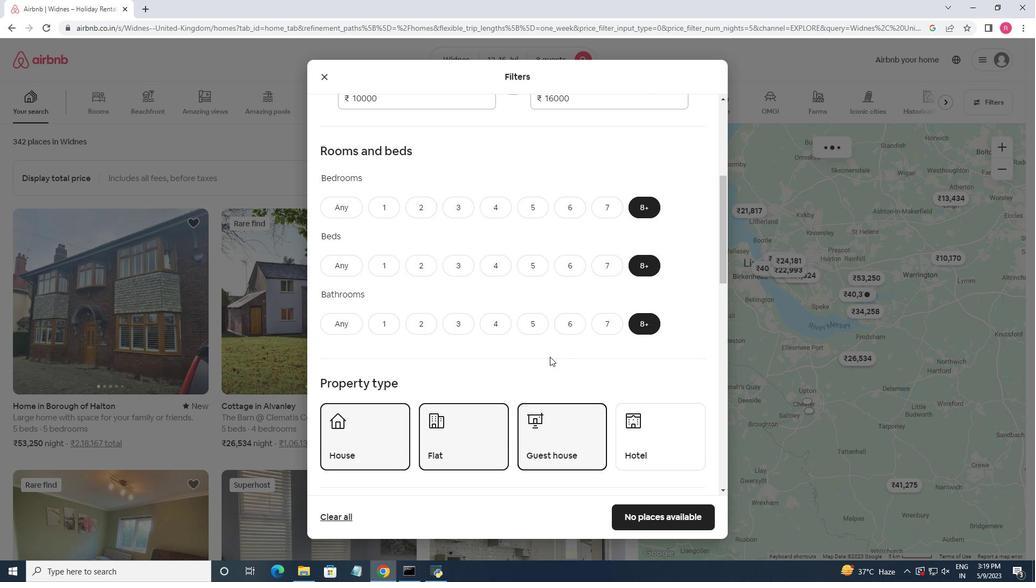 
Action: Mouse scrolled (550, 356) with delta (0, 0)
Screenshot: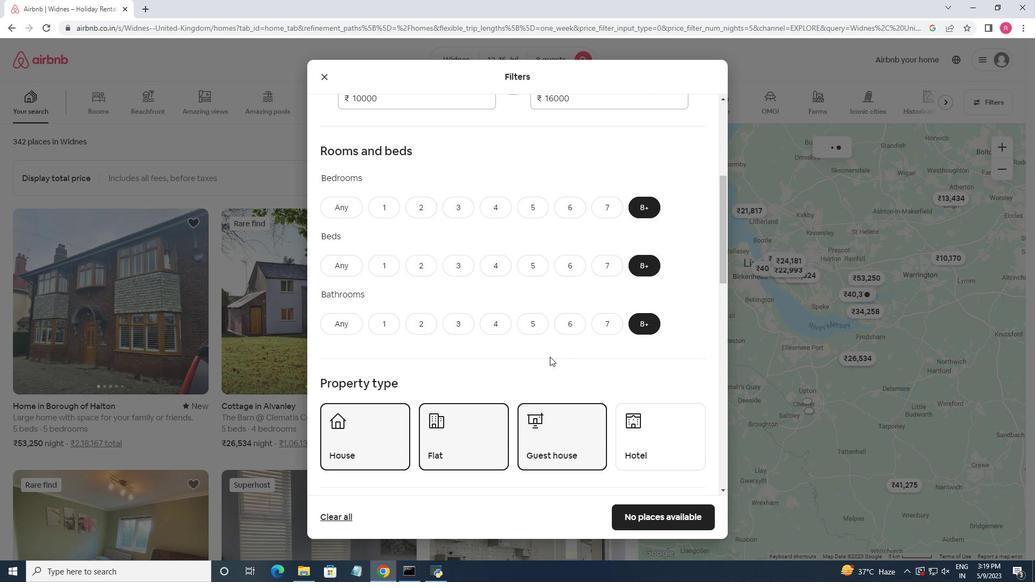
Action: Mouse scrolled (550, 356) with delta (0, 0)
Screenshot: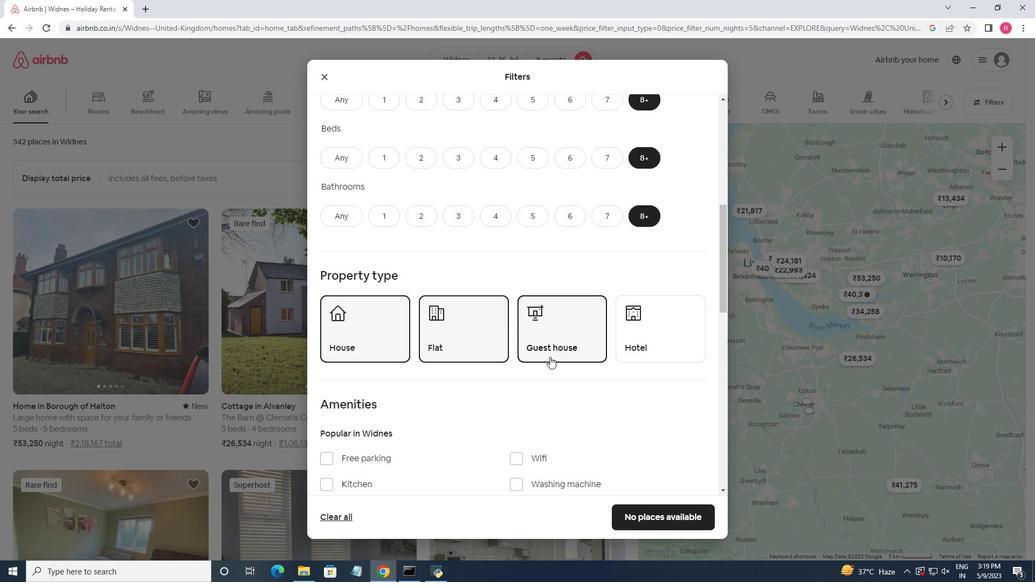 
Action: Mouse moved to (550, 357)
Screenshot: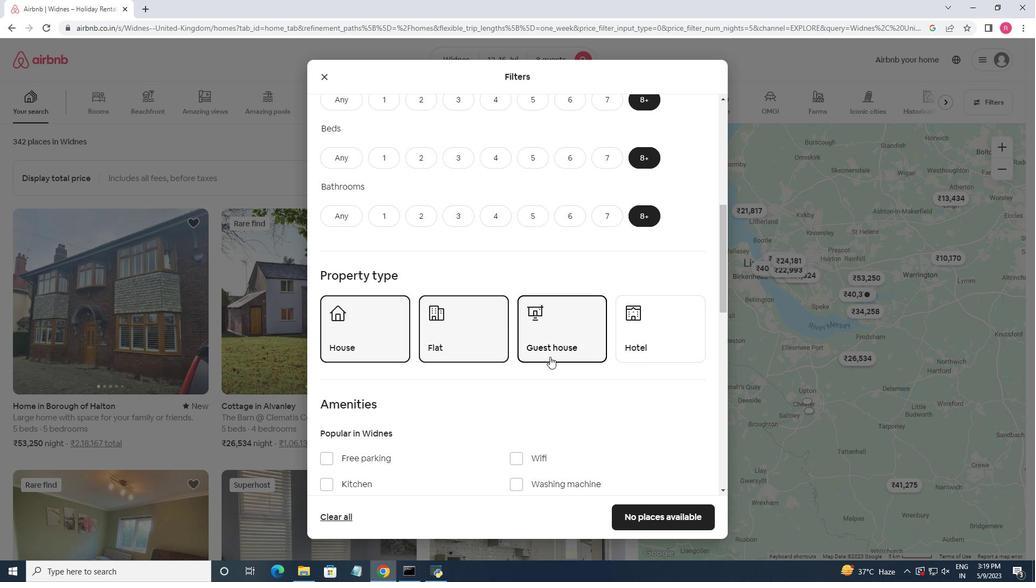
Action: Mouse scrolled (550, 356) with delta (0, 0)
Screenshot: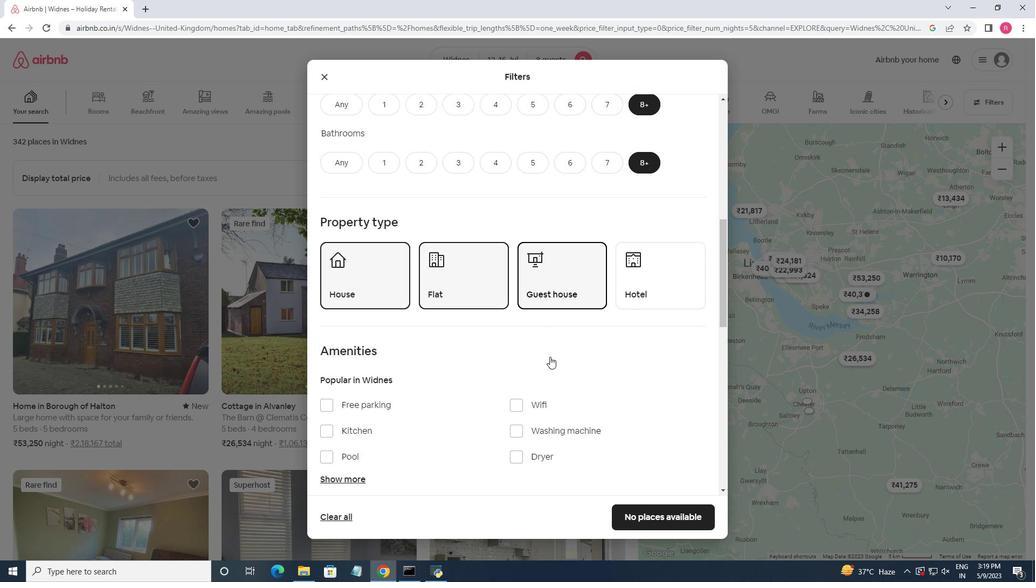
Action: Mouse moved to (330, 350)
Screenshot: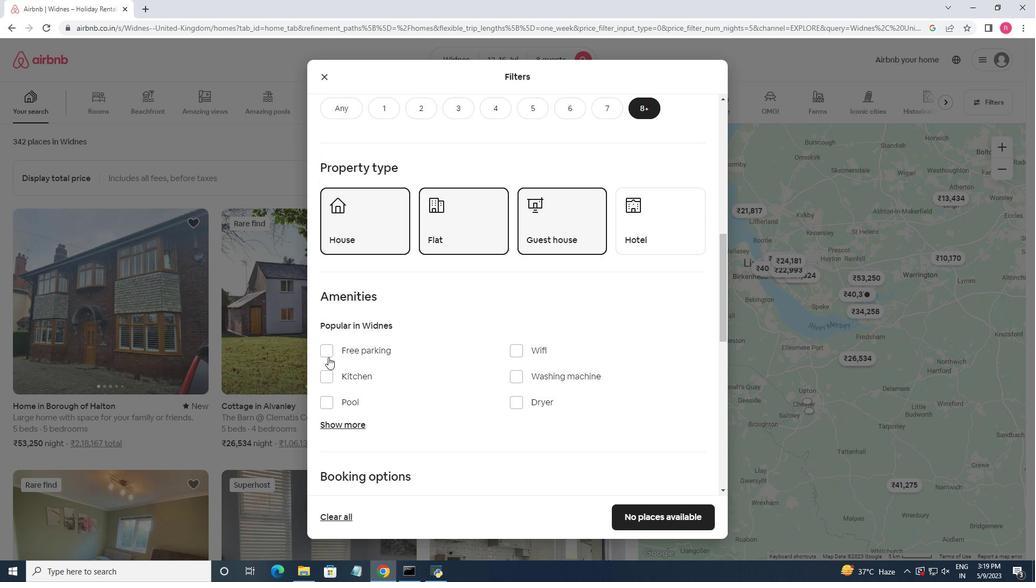 
Action: Mouse pressed left at (330, 350)
Screenshot: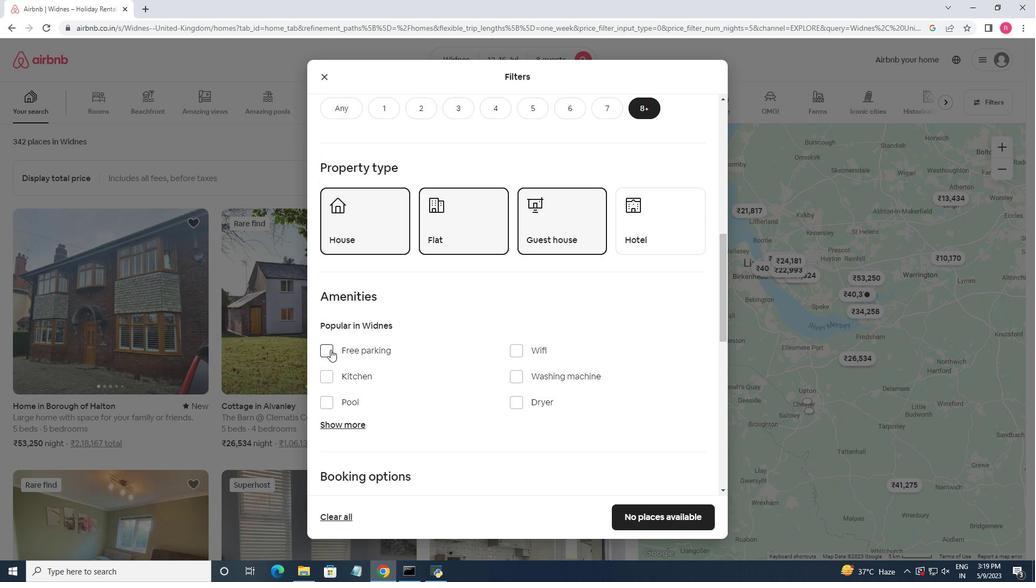 
Action: Mouse moved to (521, 352)
Screenshot: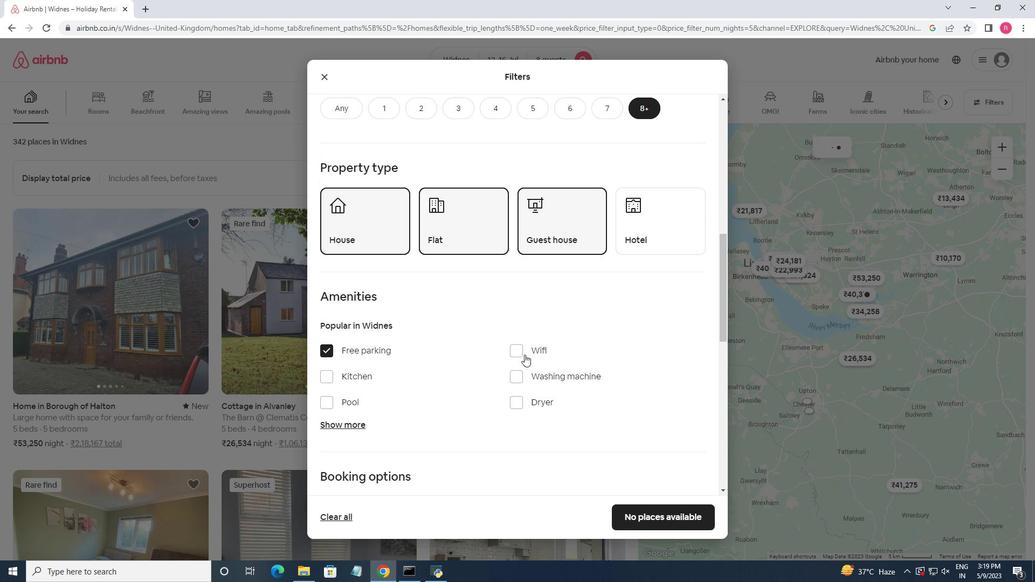 
Action: Mouse pressed left at (521, 352)
Screenshot: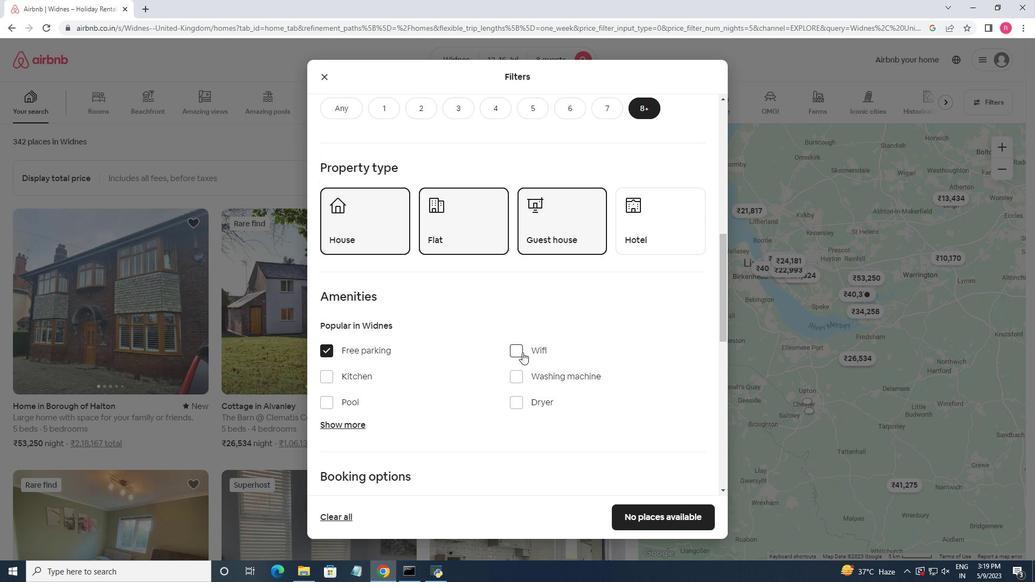 
Action: Mouse moved to (350, 424)
Screenshot: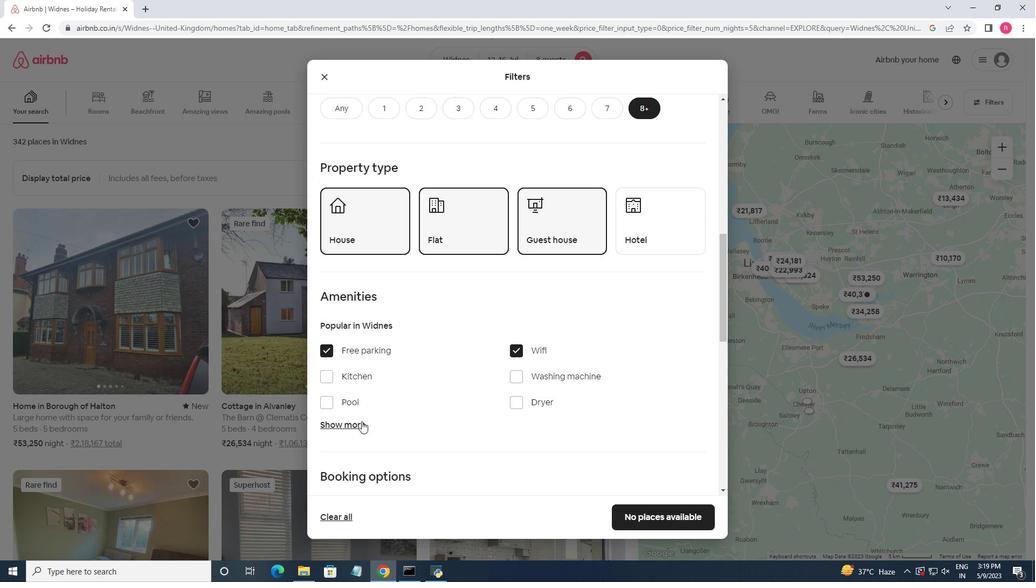 
Action: Mouse pressed left at (350, 424)
Screenshot: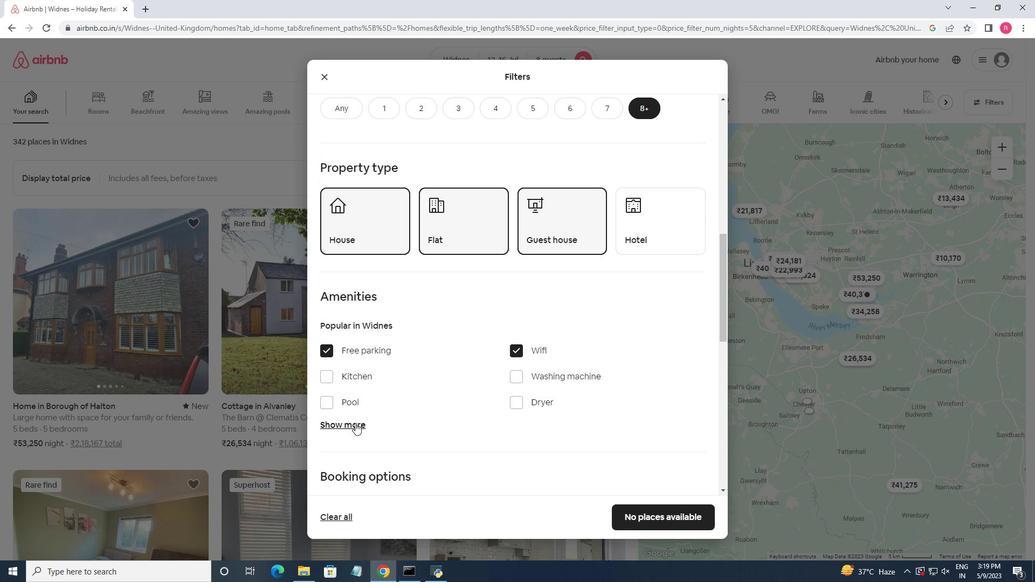 
Action: Mouse moved to (401, 402)
Screenshot: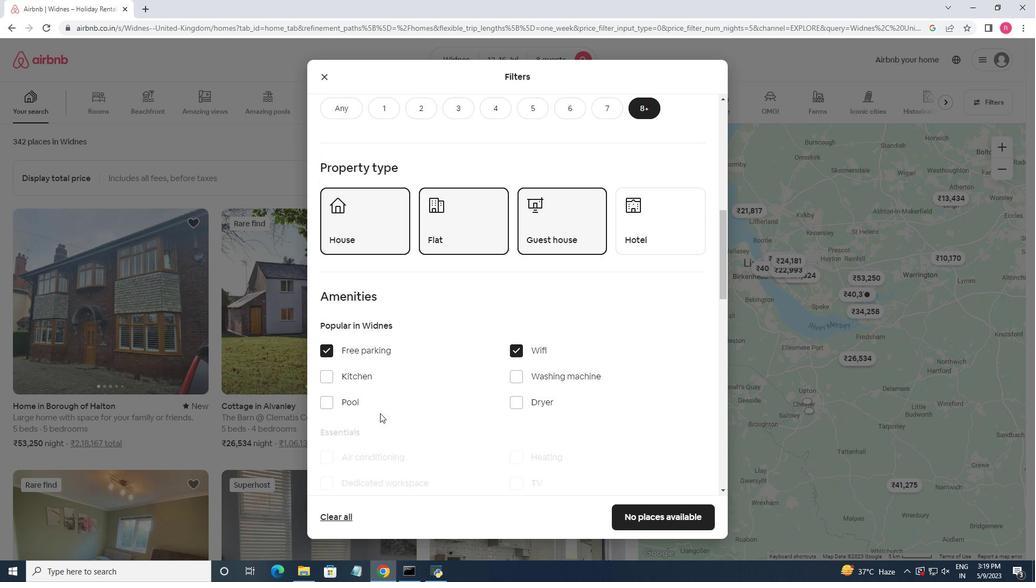 
Action: Mouse scrolled (401, 401) with delta (0, 0)
Screenshot: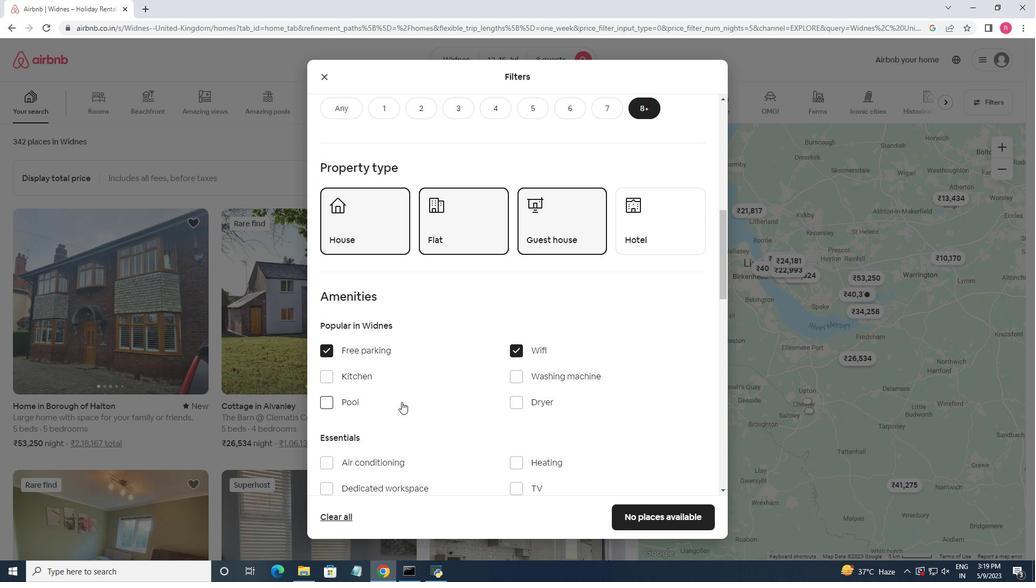 
Action: Mouse moved to (517, 440)
Screenshot: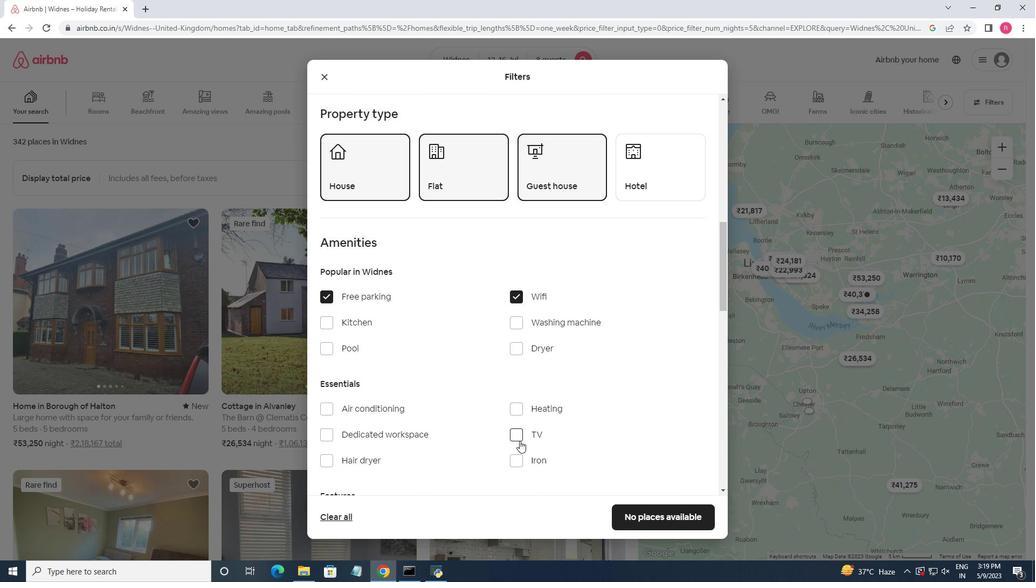 
Action: Mouse pressed left at (517, 440)
Screenshot: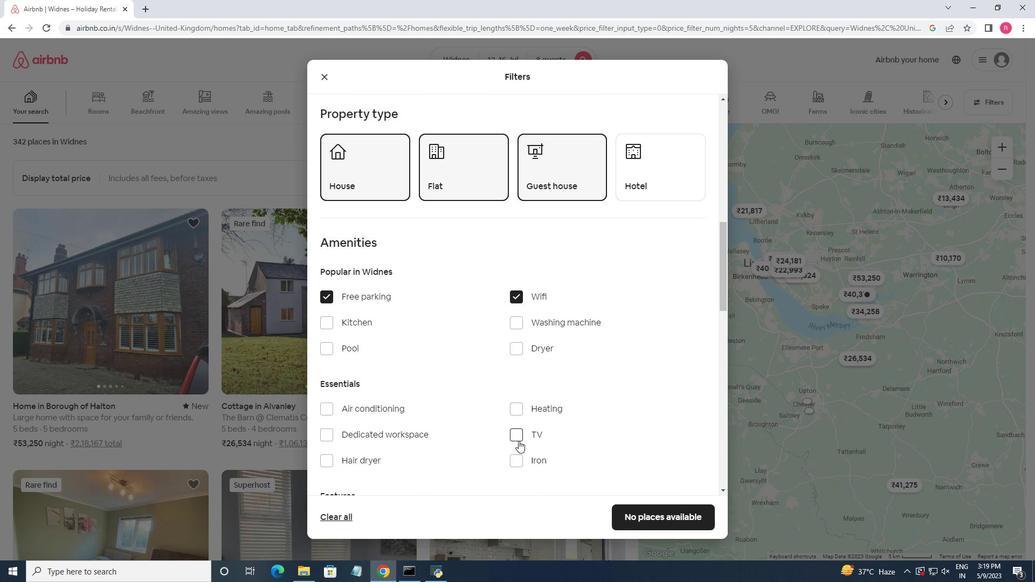 
Action: Mouse moved to (446, 376)
Screenshot: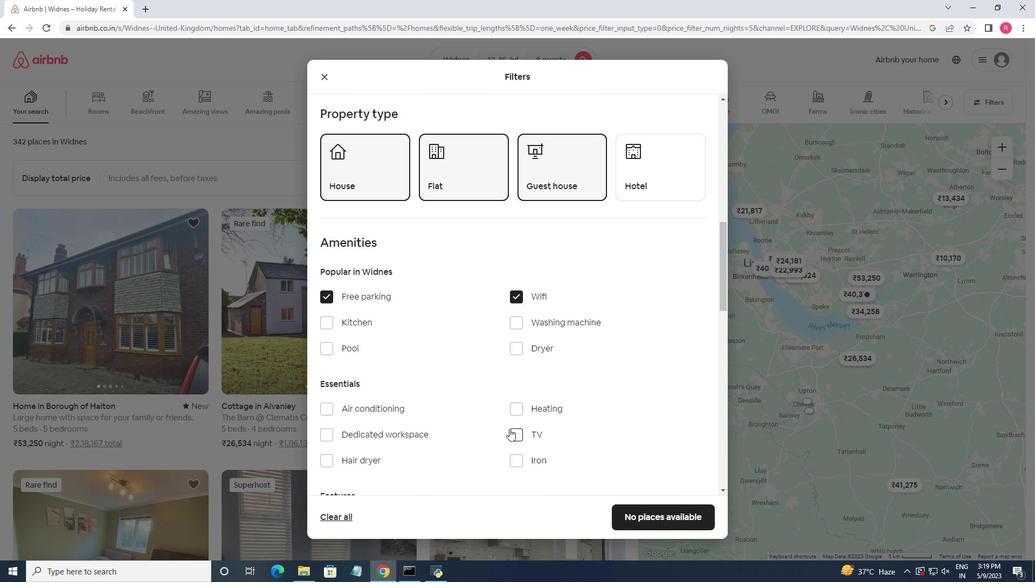 
Action: Mouse scrolled (446, 375) with delta (0, 0)
Screenshot: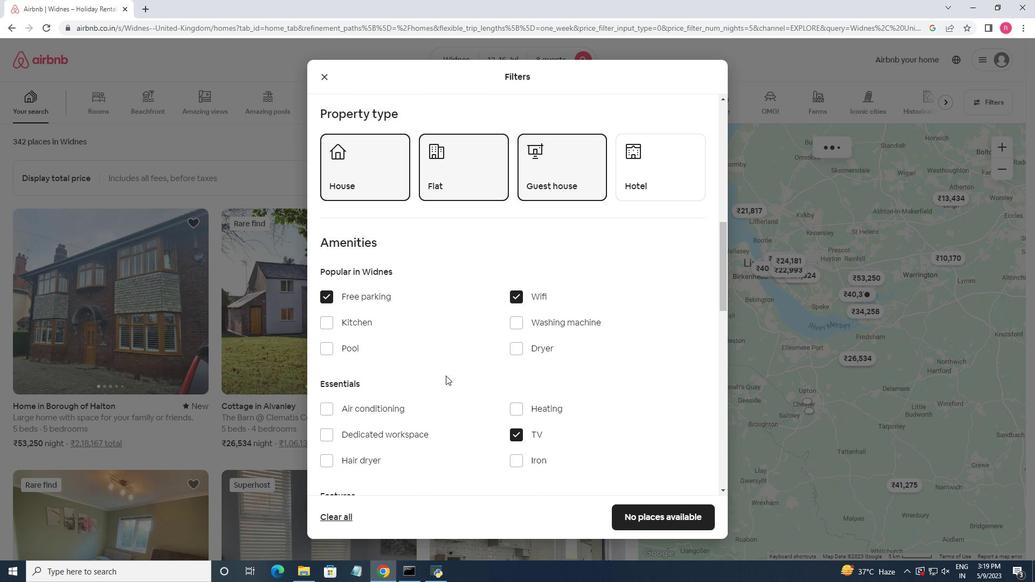 
Action: Mouse scrolled (446, 375) with delta (0, 0)
Screenshot: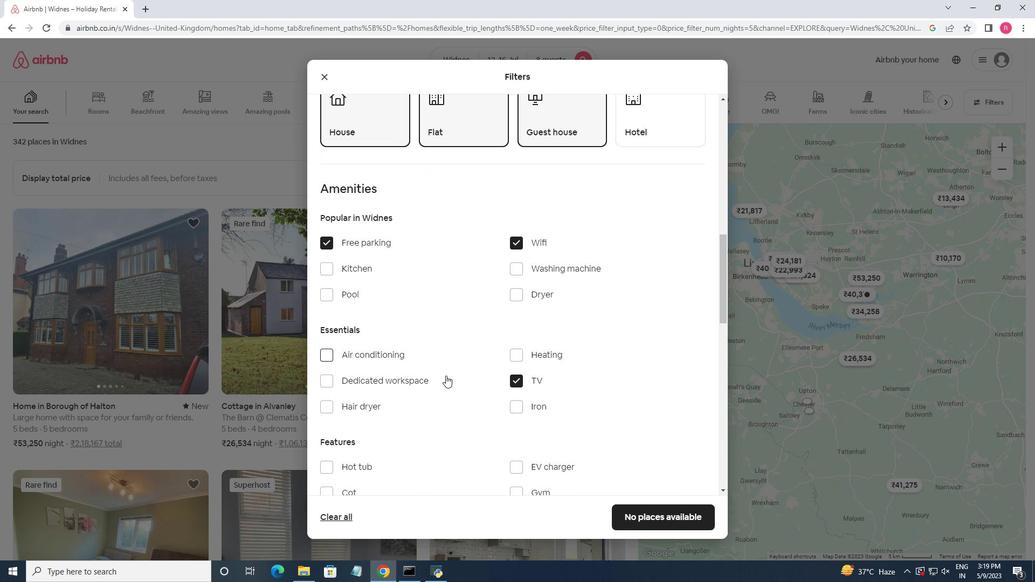 
Action: Mouse scrolled (446, 375) with delta (0, 0)
Screenshot: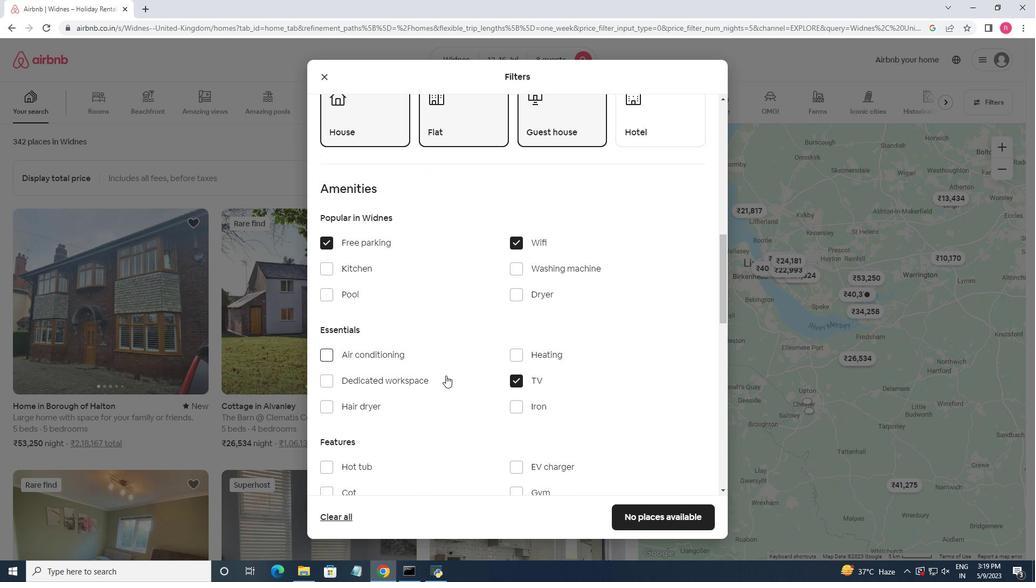 
Action: Mouse moved to (445, 376)
Screenshot: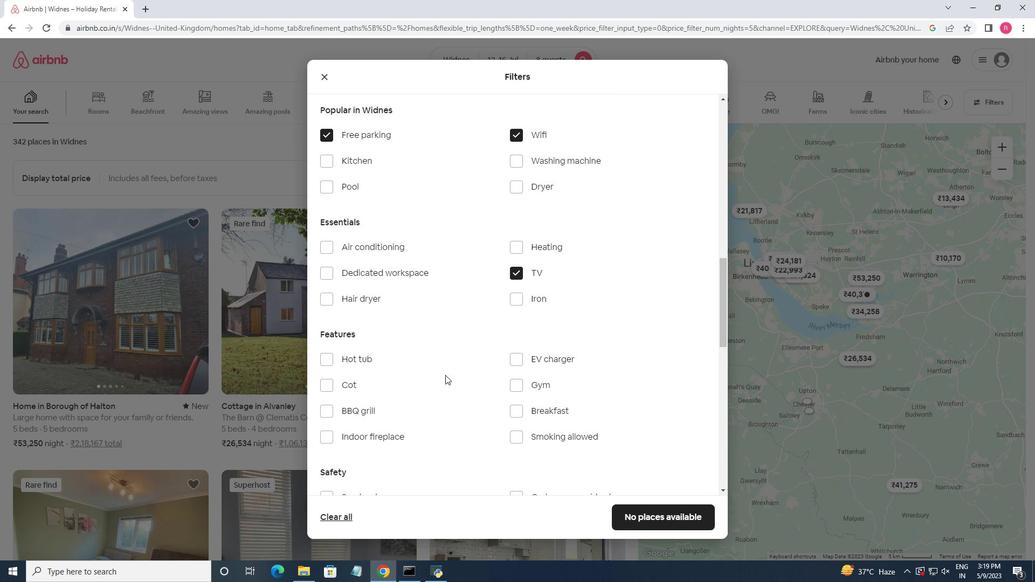 
Action: Mouse scrolled (445, 376) with delta (0, 0)
Screenshot: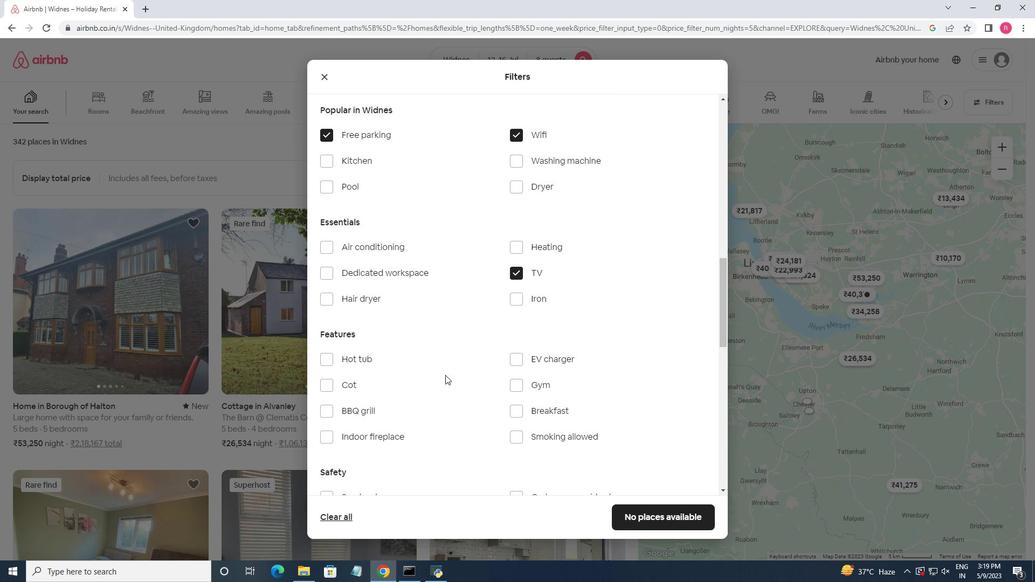 
Action: Mouse moved to (414, 385)
Screenshot: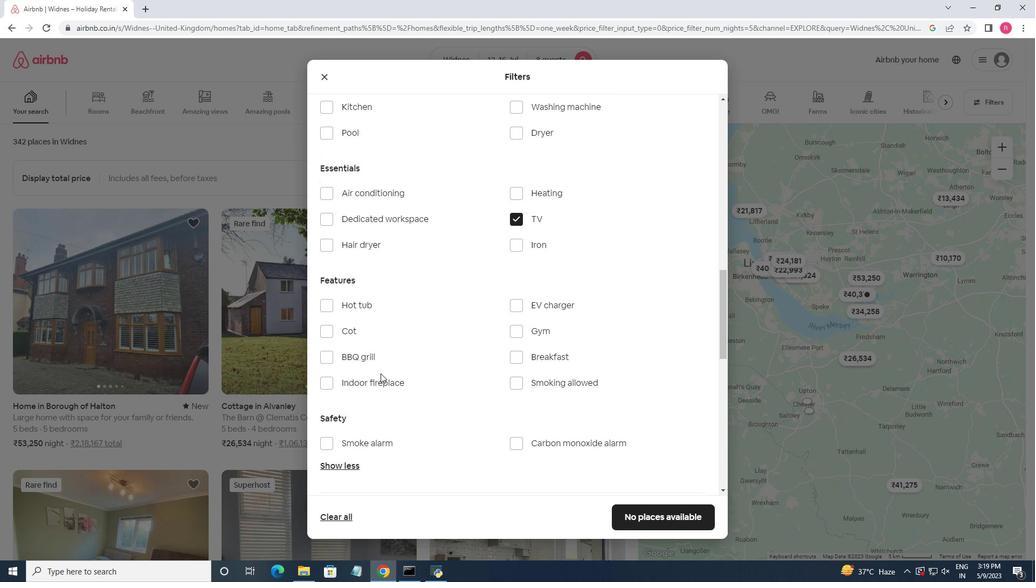 
Action: Mouse scrolled (414, 385) with delta (0, 0)
Screenshot: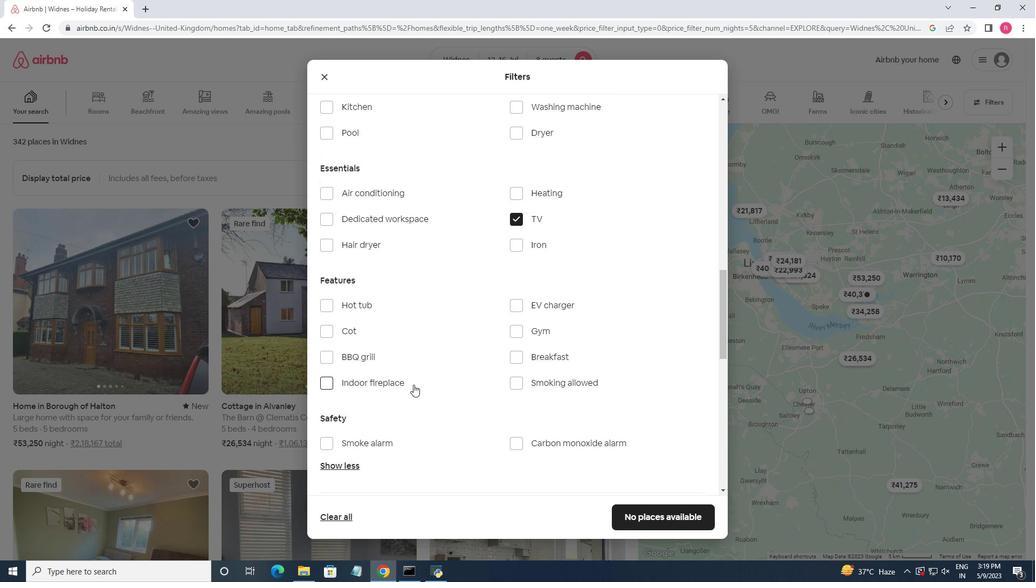 
Action: Mouse moved to (421, 383)
Screenshot: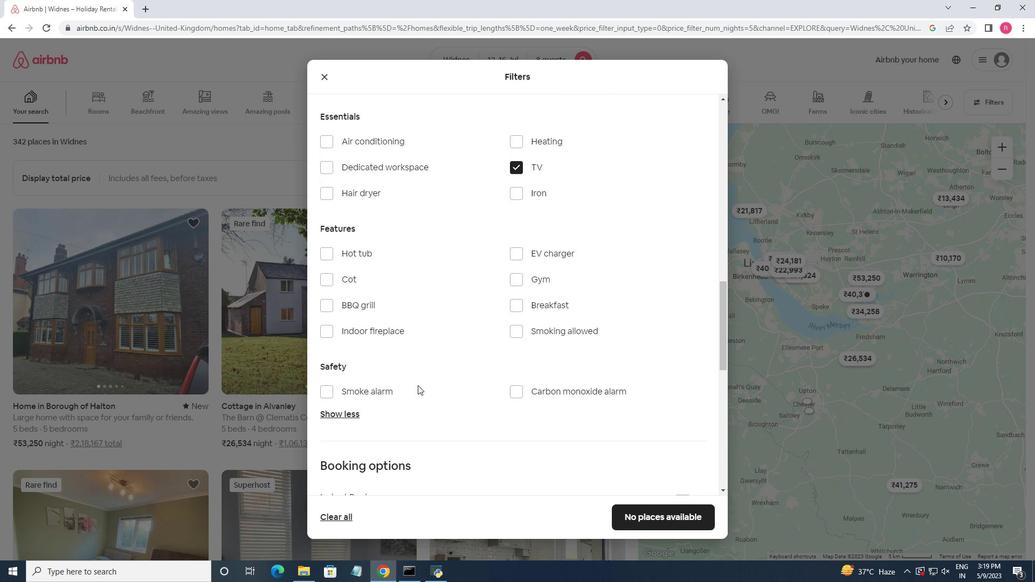 
Action: Mouse scrolled (421, 384) with delta (0, 0)
Screenshot: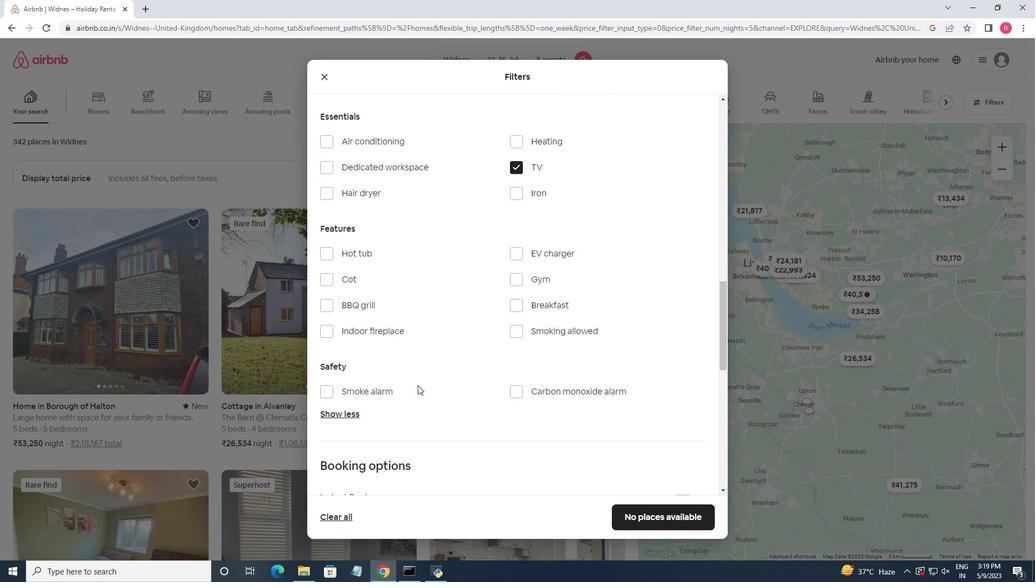 
Action: Mouse scrolled (421, 384) with delta (0, 0)
Screenshot: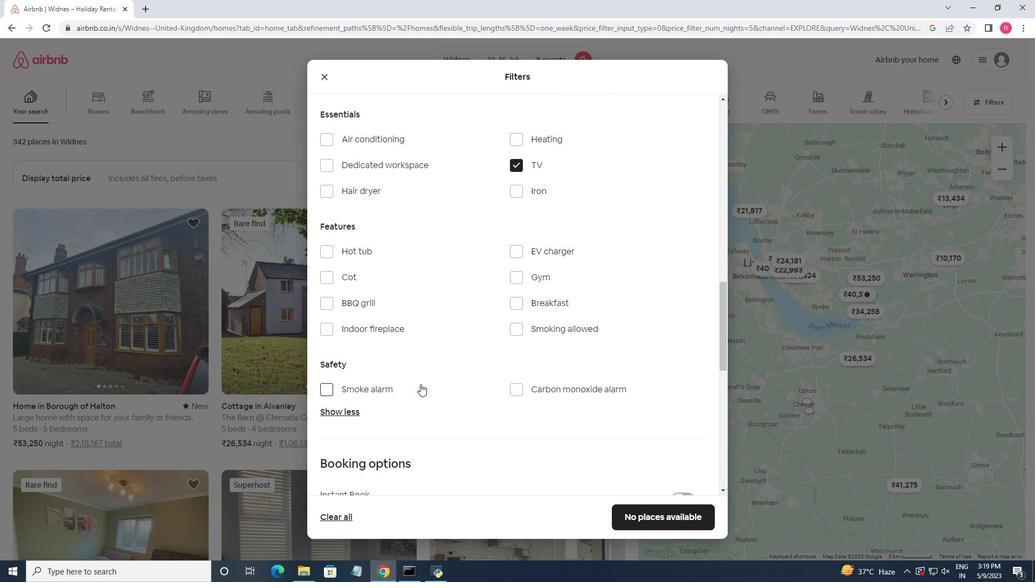 
Action: Mouse moved to (424, 383)
Screenshot: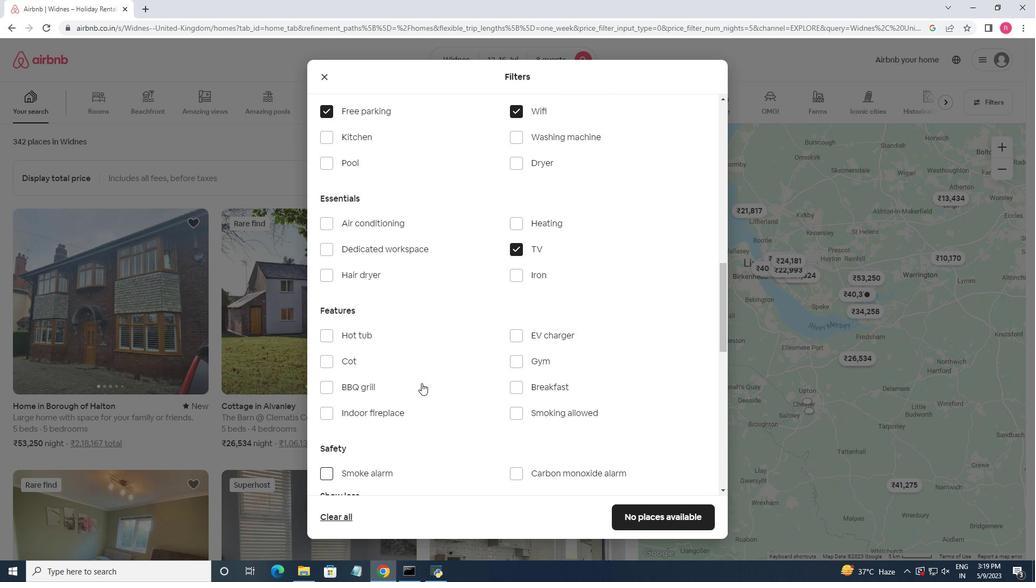 
Action: Mouse scrolled (424, 384) with delta (0, 0)
Screenshot: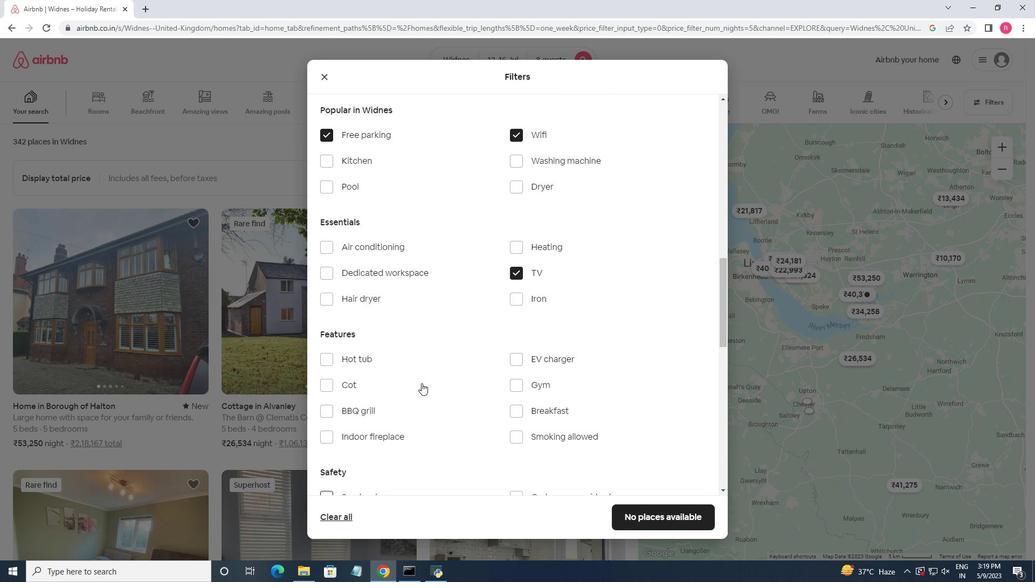 
Action: Mouse moved to (518, 435)
Screenshot: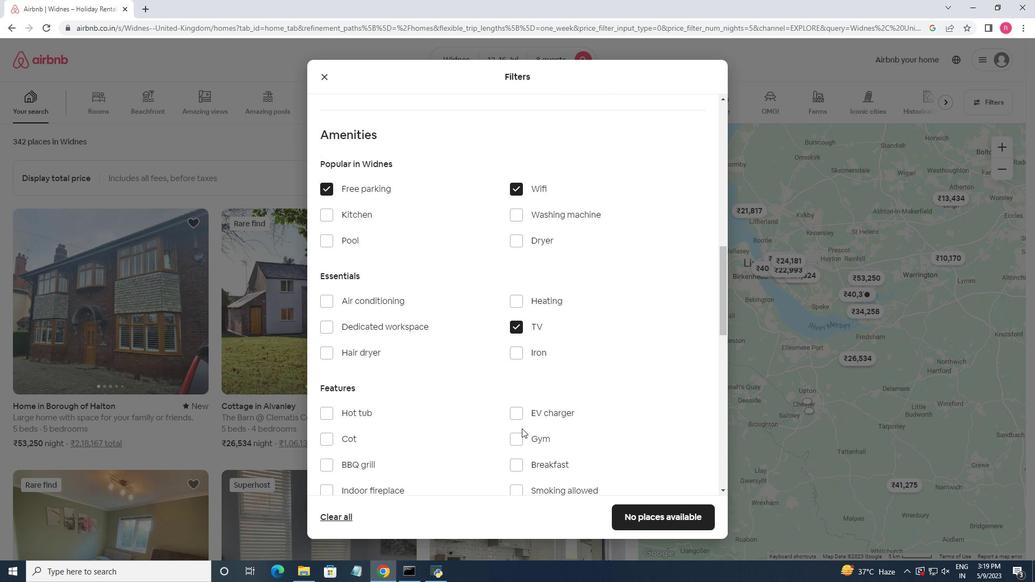 
Action: Mouse pressed left at (518, 435)
Screenshot: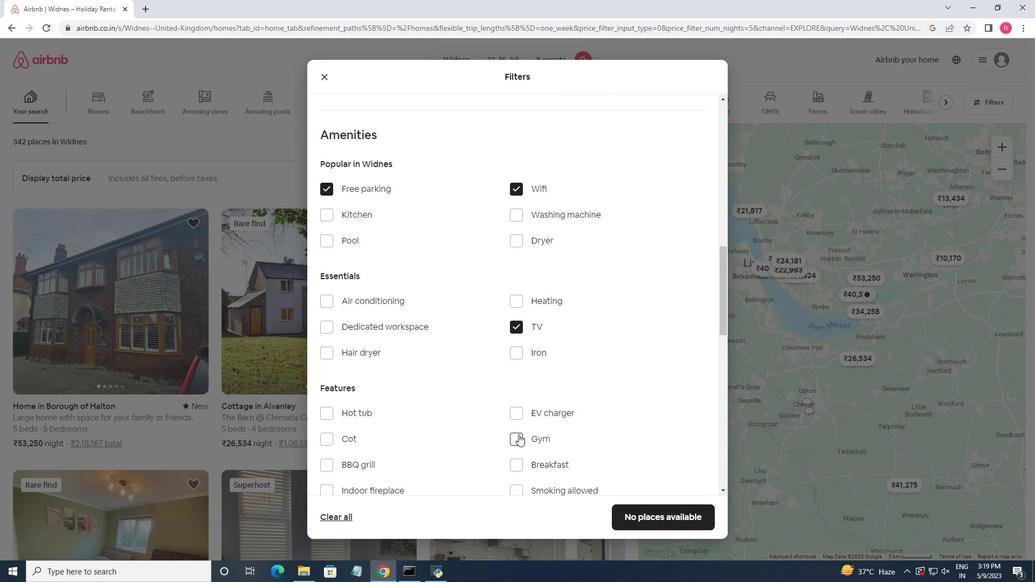 
Action: Mouse moved to (520, 469)
Screenshot: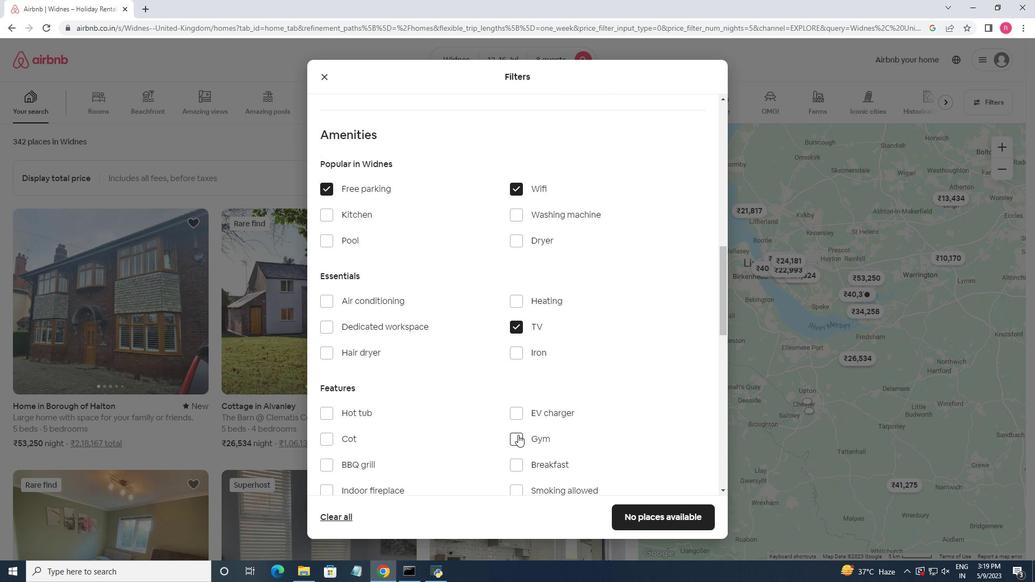 
Action: Mouse pressed left at (520, 469)
Screenshot: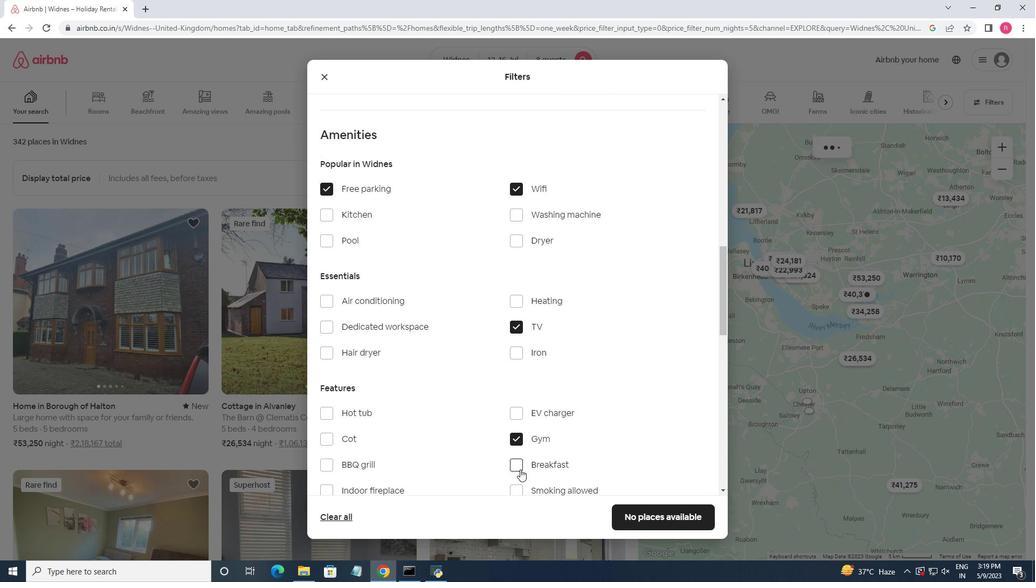 
Action: Mouse moved to (520, 396)
Screenshot: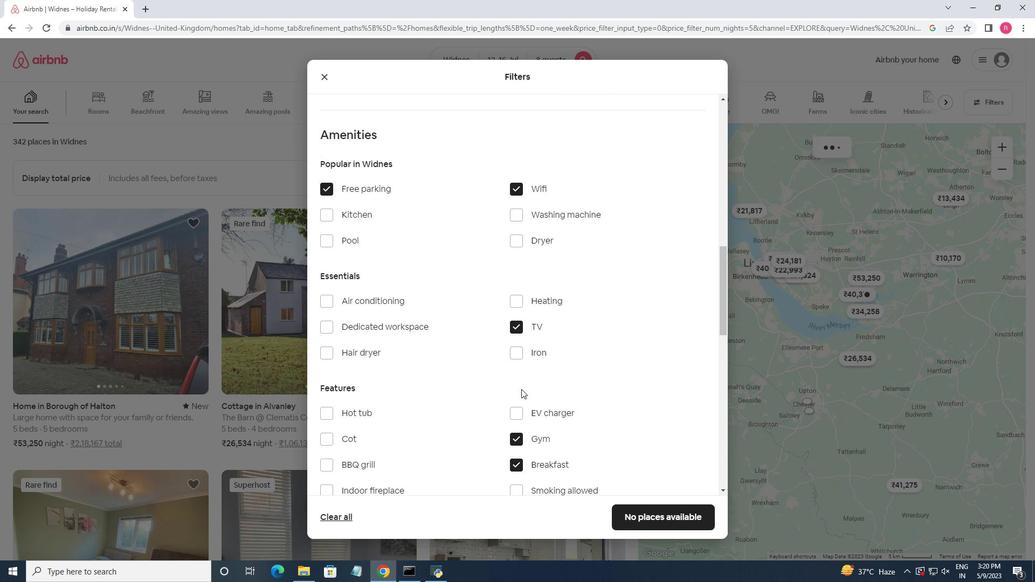 
Action: Mouse scrolled (520, 395) with delta (0, 0)
Screenshot: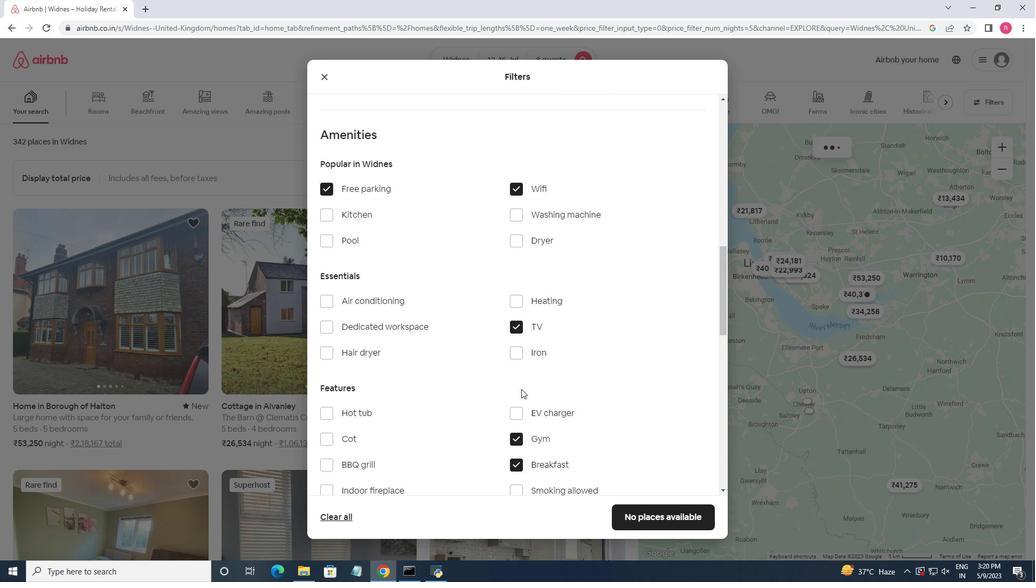 
Action: Mouse moved to (512, 389)
Screenshot: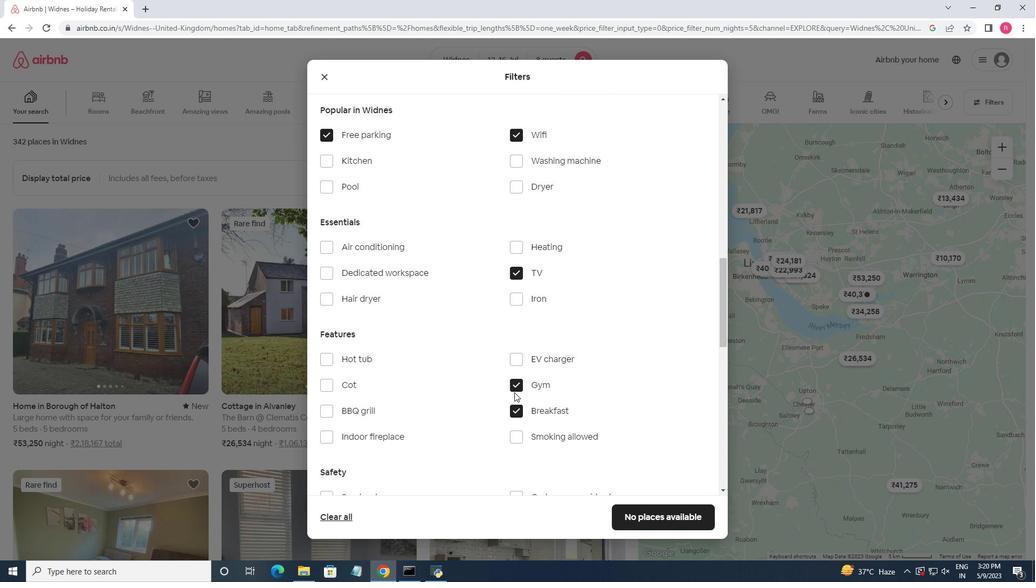 
Action: Mouse scrolled (512, 388) with delta (0, 0)
Screenshot: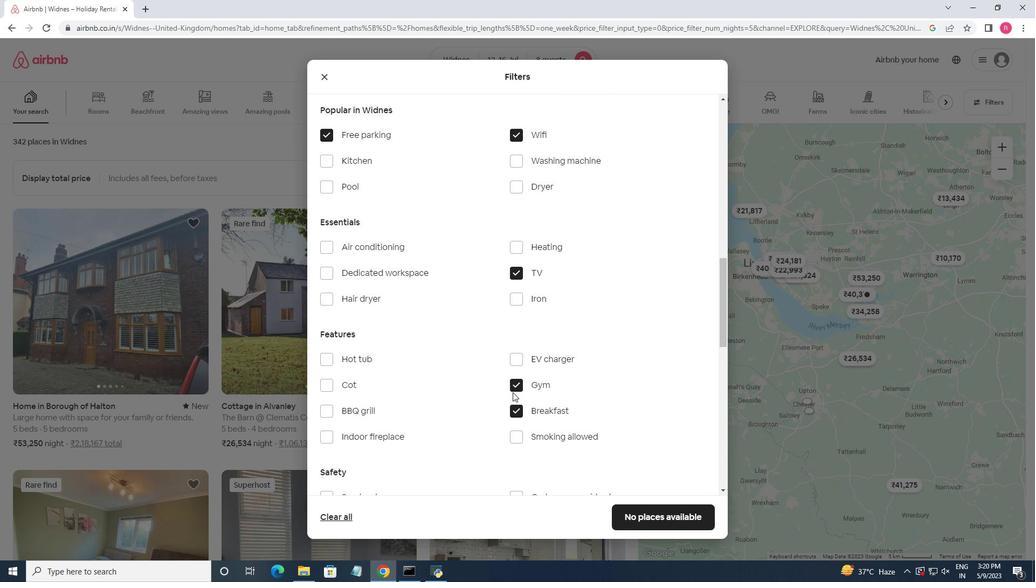 
Action: Mouse scrolled (512, 388) with delta (0, 0)
Screenshot: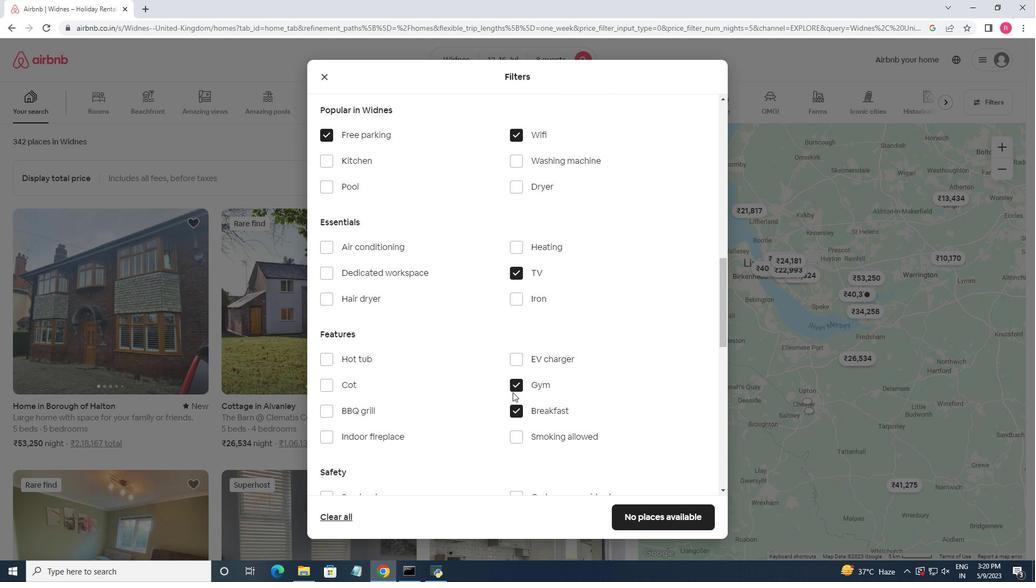 
Action: Mouse scrolled (512, 388) with delta (0, 0)
Screenshot: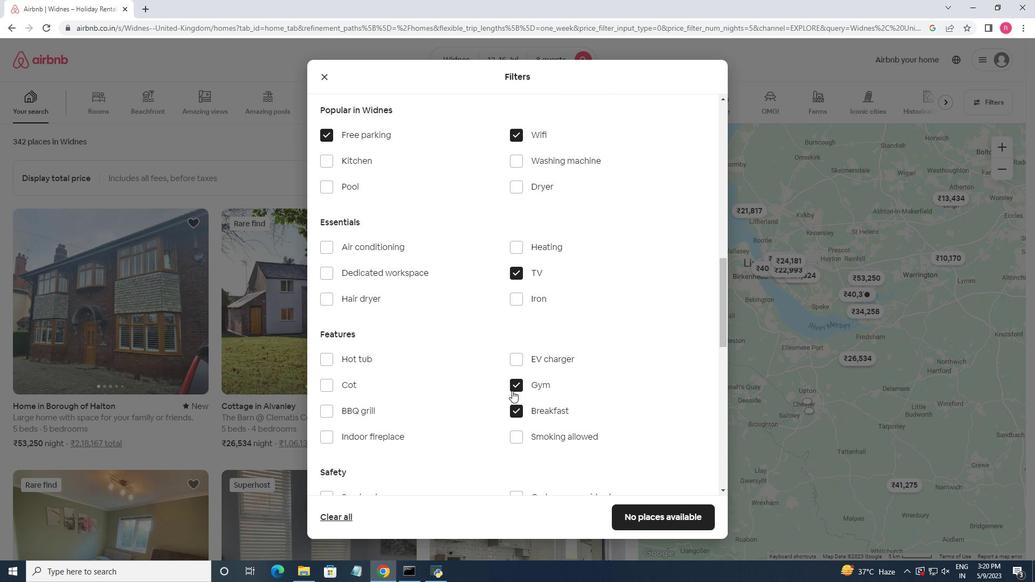 
Action: Mouse moved to (502, 377)
Screenshot: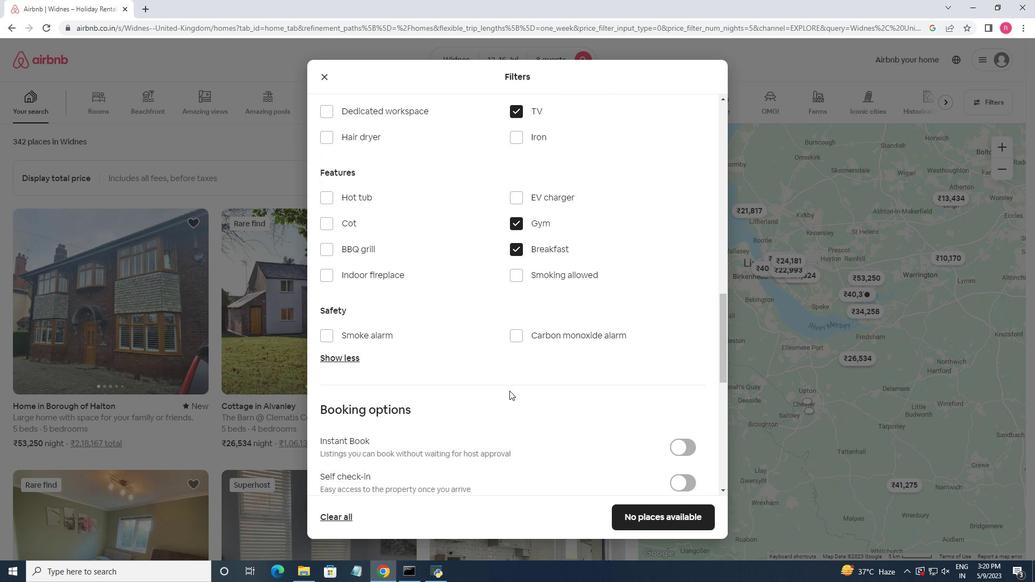 
Action: Mouse scrolled (502, 377) with delta (0, 0)
Screenshot: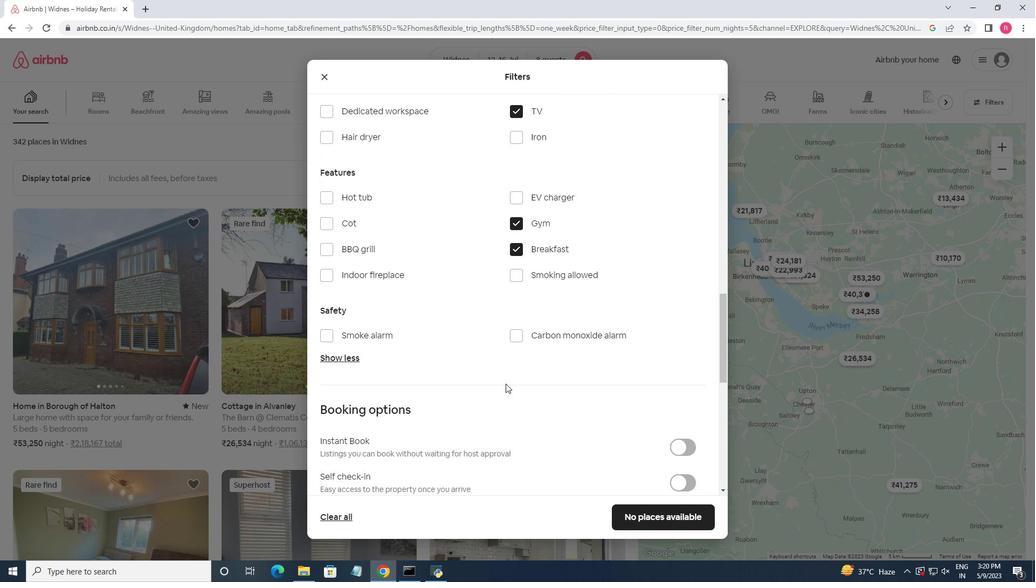 
Action: Mouse moved to (542, 419)
Screenshot: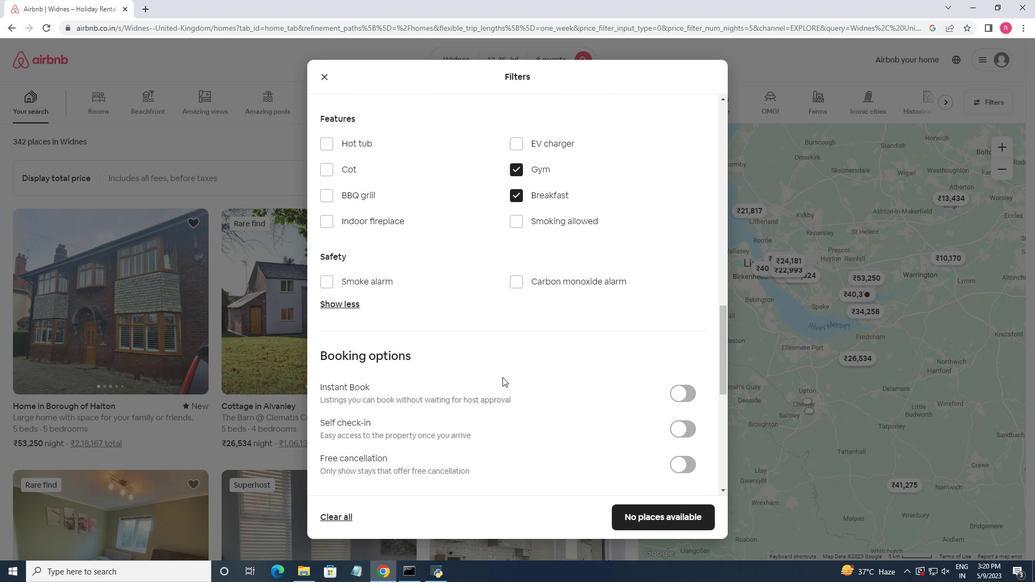 
Action: Mouse scrolled (542, 418) with delta (0, 0)
Screenshot: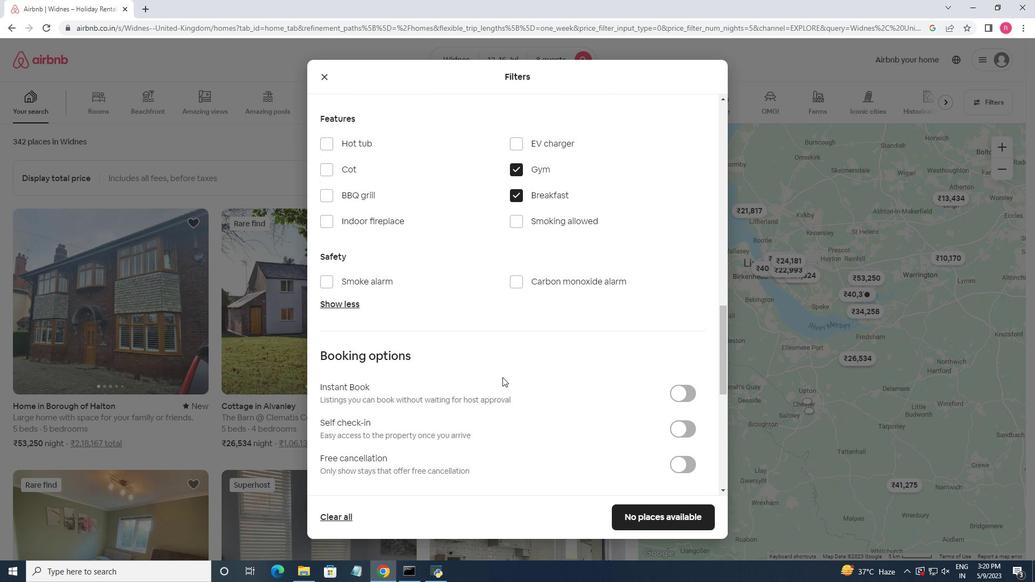 
Action: Mouse moved to (689, 384)
Screenshot: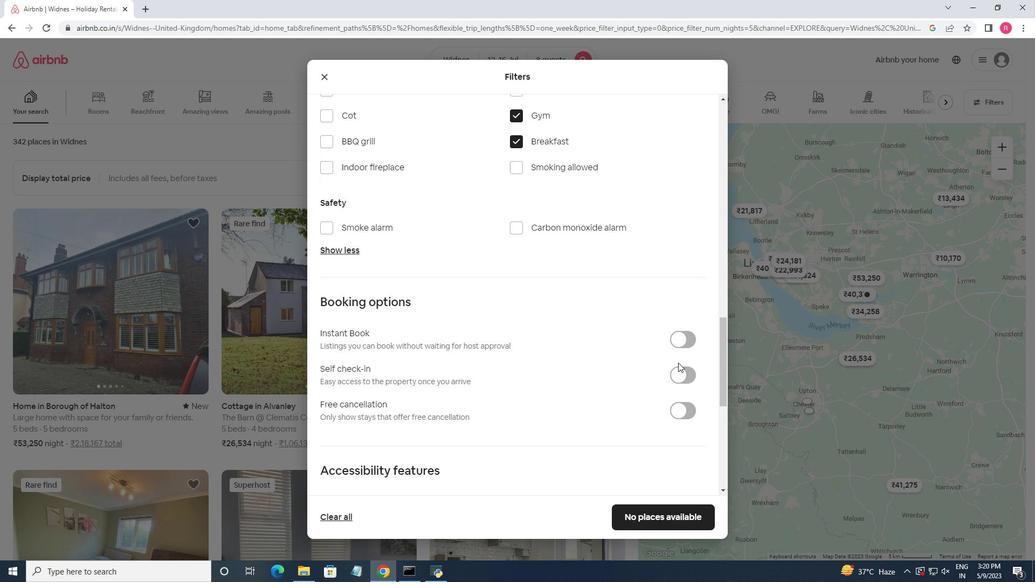 
Action: Mouse pressed left at (689, 384)
Screenshot: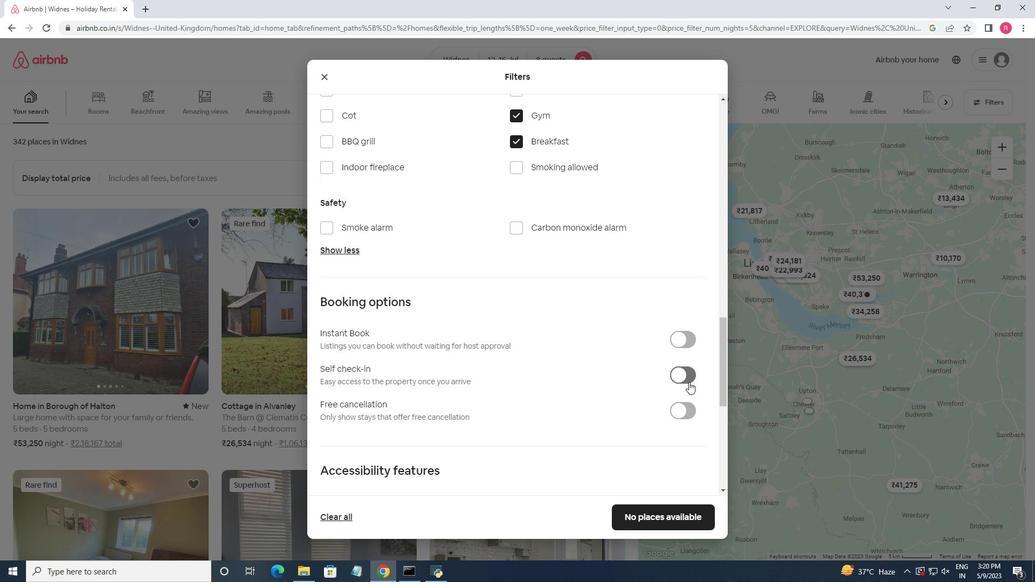 
Action: Mouse moved to (690, 376)
Screenshot: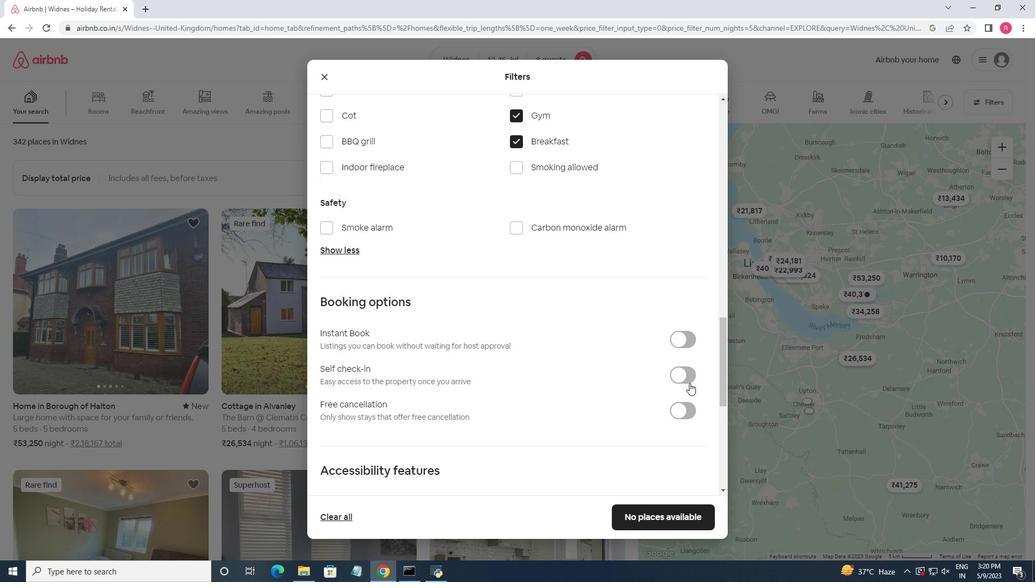 
Action: Mouse pressed left at (690, 376)
Screenshot: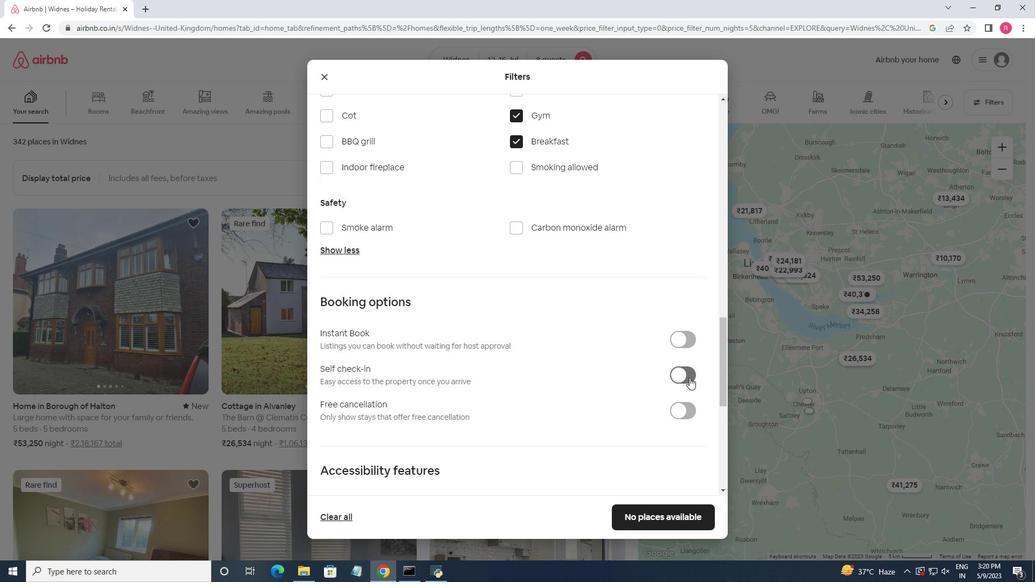 
Action: Mouse moved to (428, 343)
Screenshot: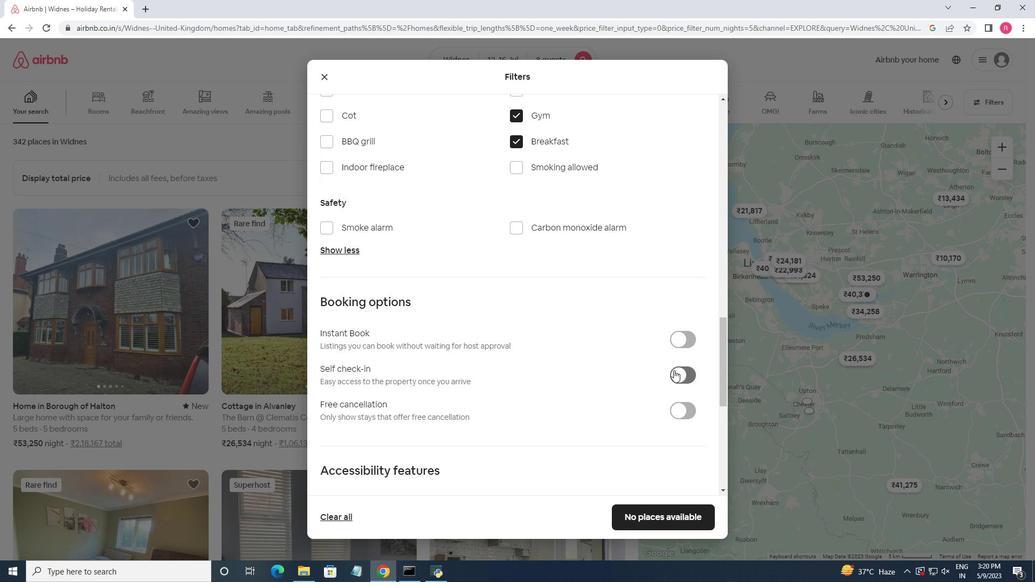 
Action: Mouse scrolled (428, 342) with delta (0, 0)
Screenshot: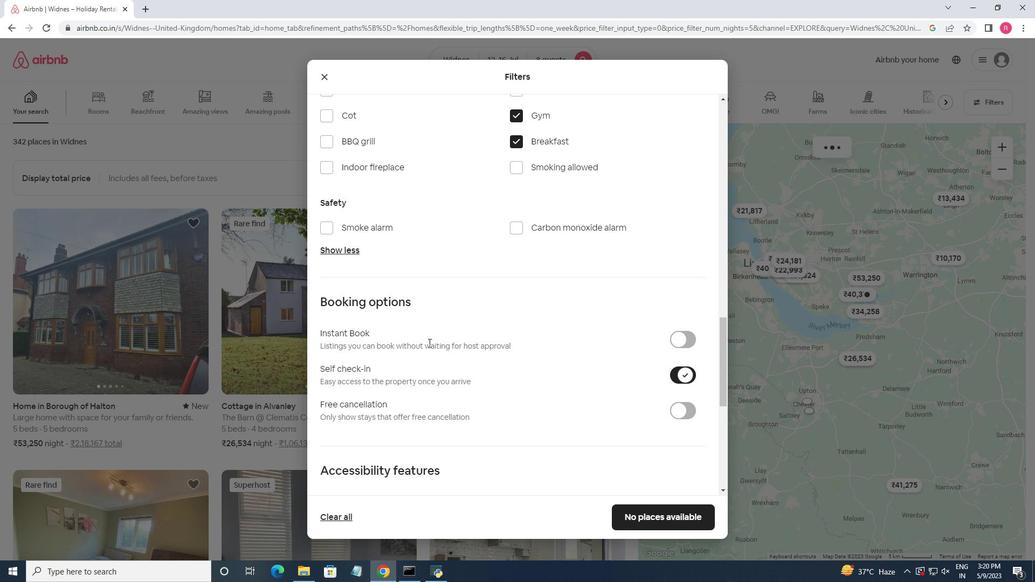 
Action: Mouse scrolled (428, 342) with delta (0, 0)
Screenshot: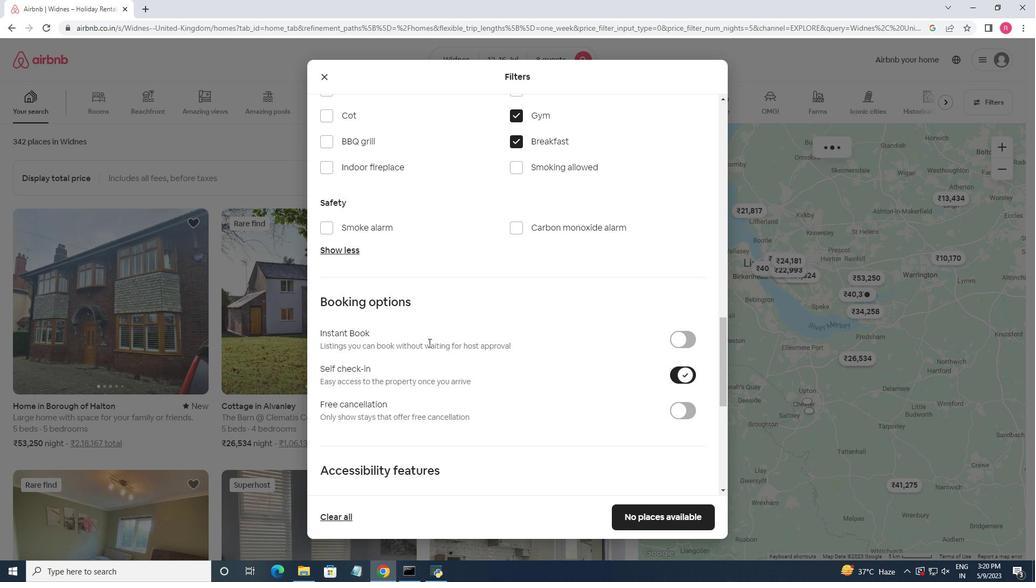 
Action: Mouse scrolled (428, 342) with delta (0, 0)
Screenshot: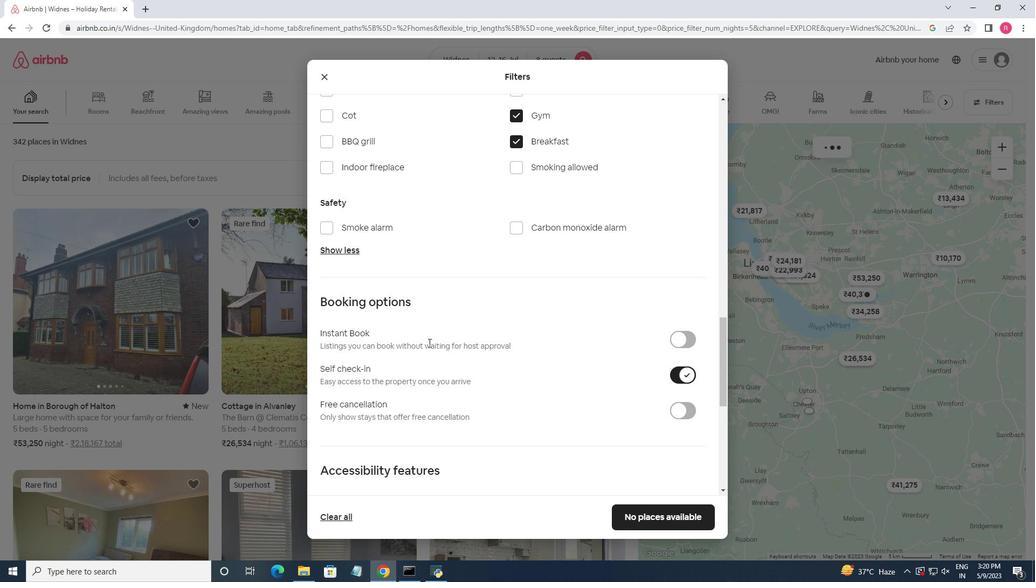 
Action: Mouse scrolled (428, 342) with delta (0, 0)
Screenshot: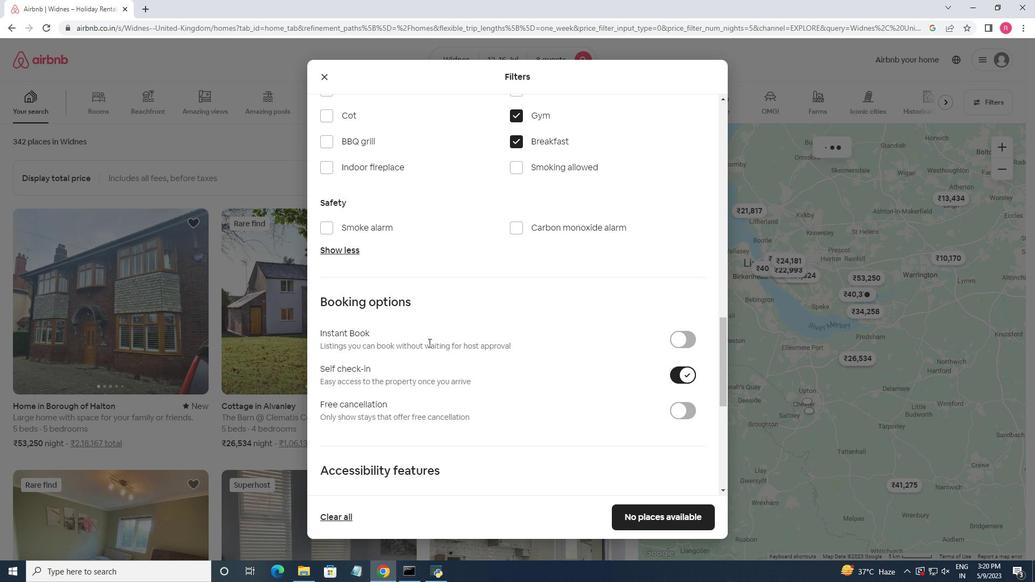 
Action: Mouse scrolled (428, 342) with delta (0, 0)
Screenshot: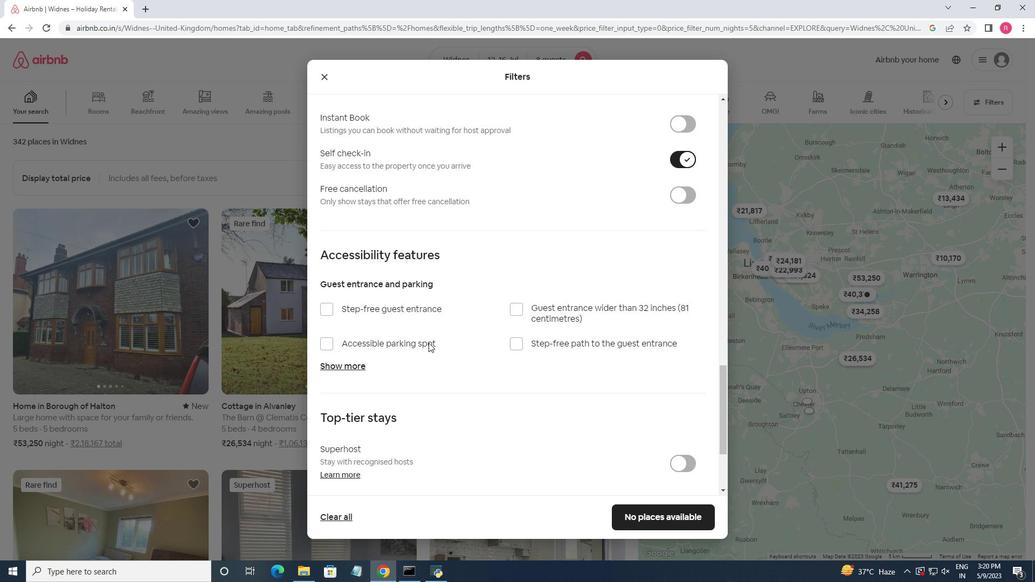 
Action: Mouse scrolled (428, 342) with delta (0, 0)
Screenshot: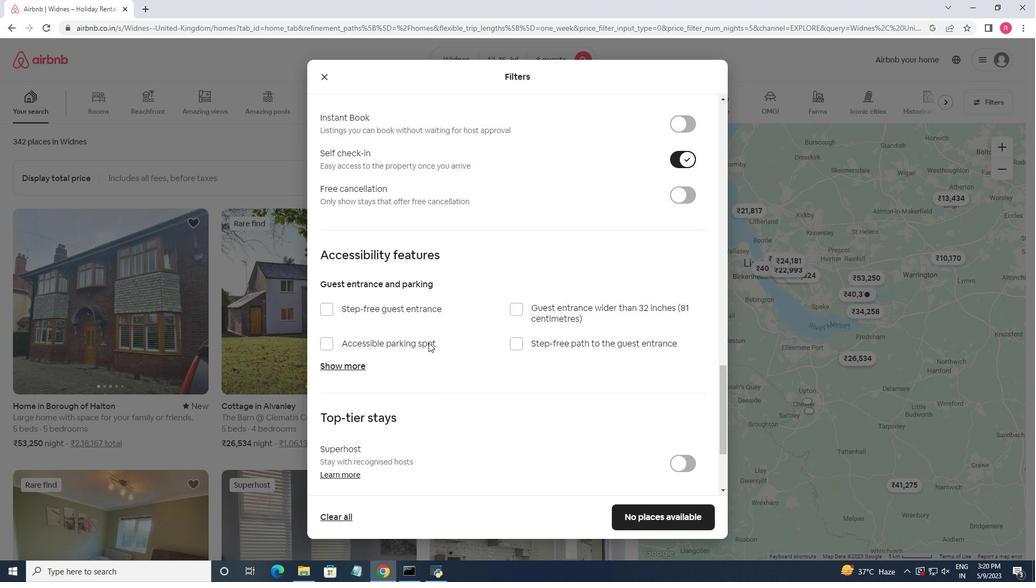 
Action: Mouse moved to (435, 357)
Screenshot: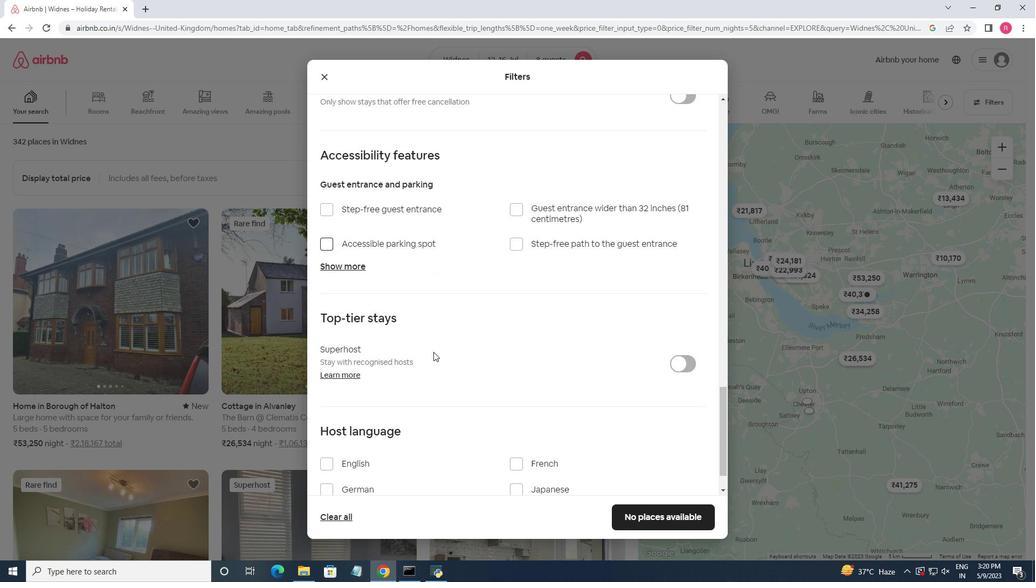 
Action: Mouse scrolled (435, 356) with delta (0, 0)
Screenshot: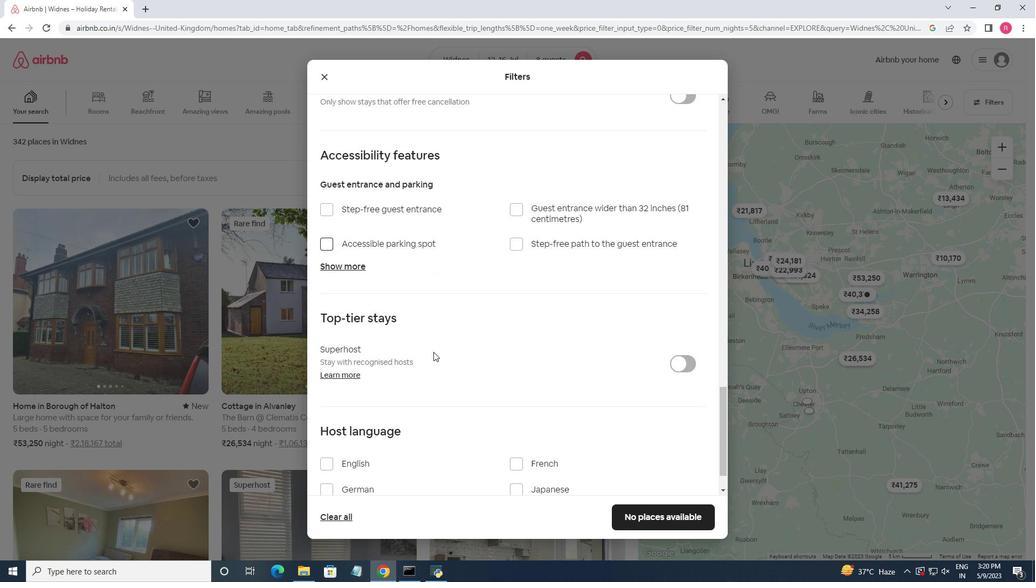 
Action: Mouse moved to (435, 359)
Screenshot: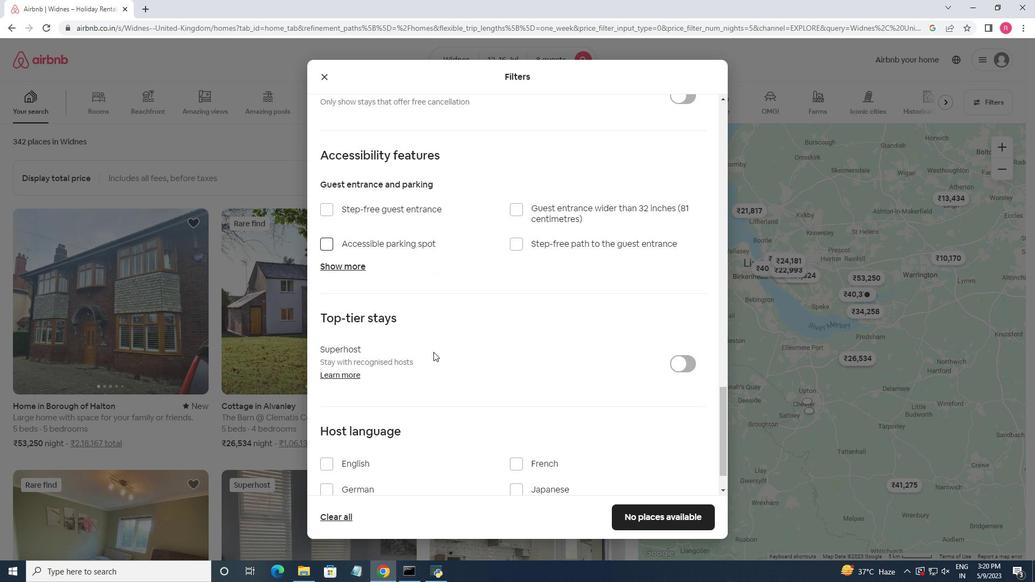 
Action: Mouse scrolled (435, 359) with delta (0, 0)
Screenshot: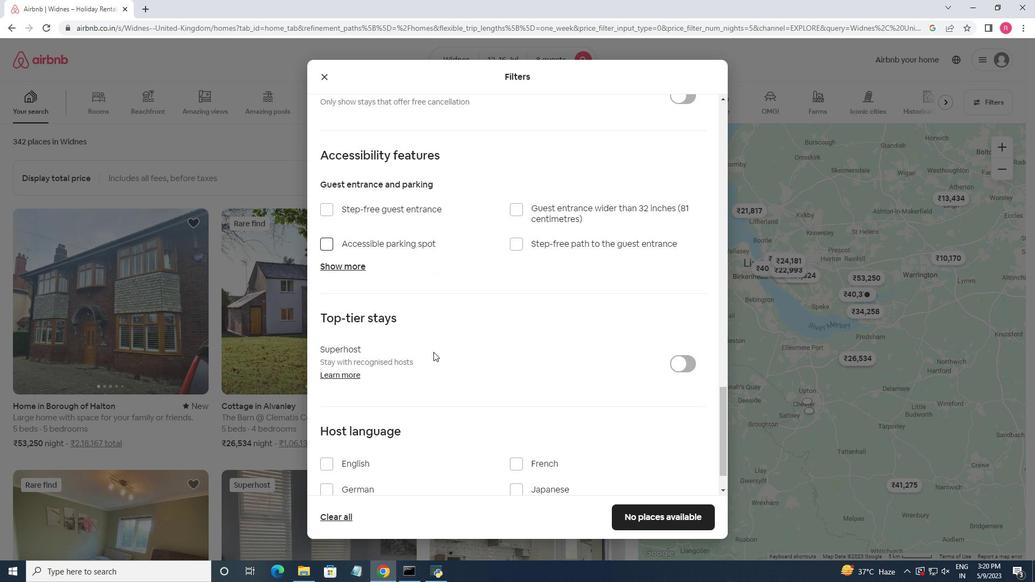 
Action: Mouse moved to (326, 424)
Screenshot: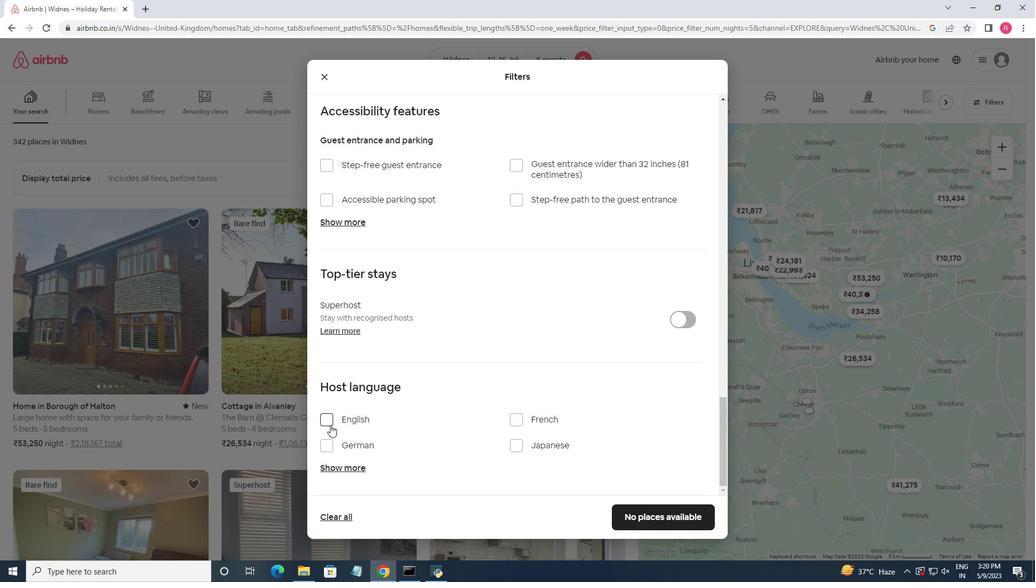 
Action: Mouse pressed left at (326, 424)
Screenshot: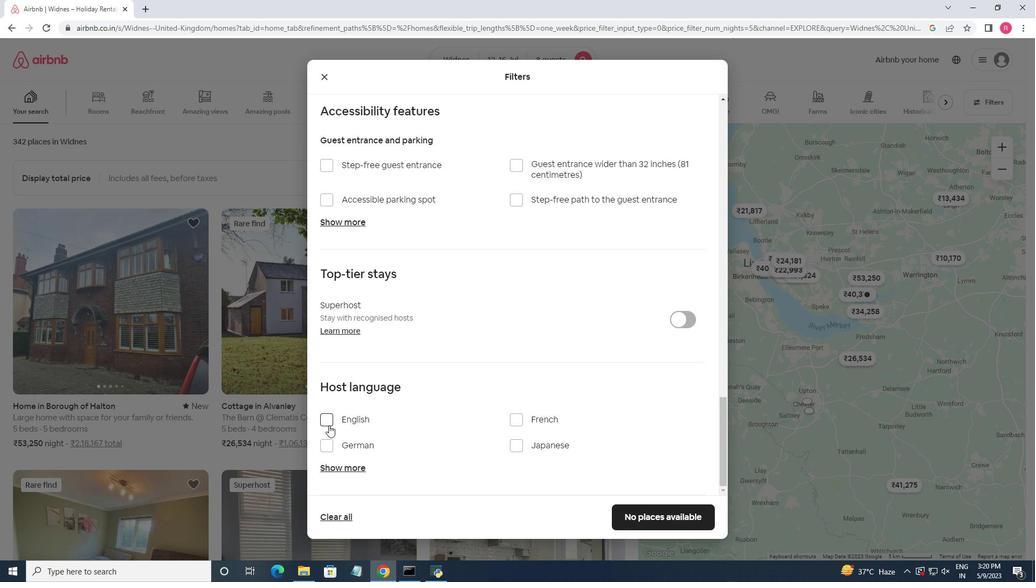 
Action: Mouse moved to (645, 528)
Screenshot: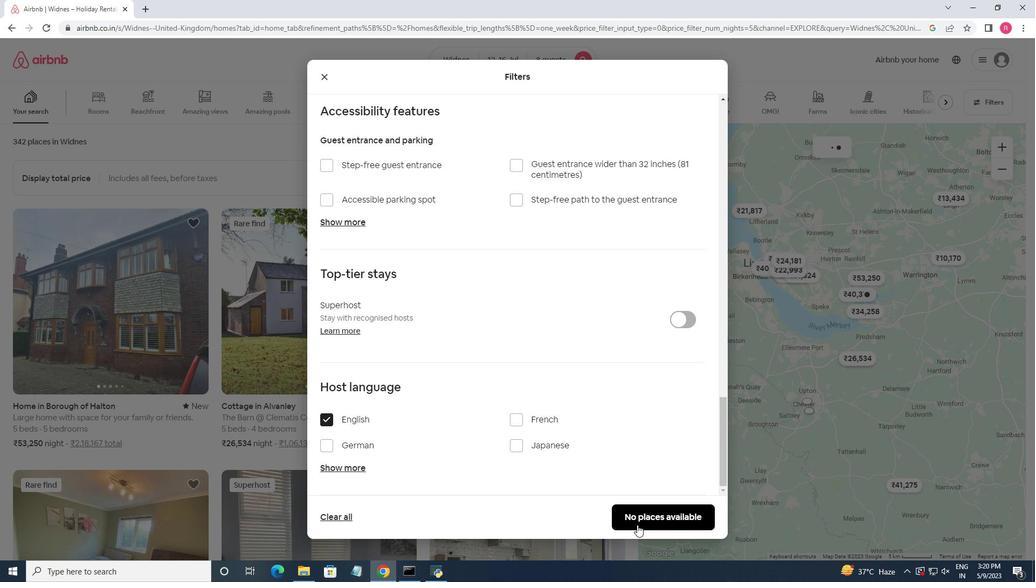 
Action: Mouse pressed left at (645, 528)
Screenshot: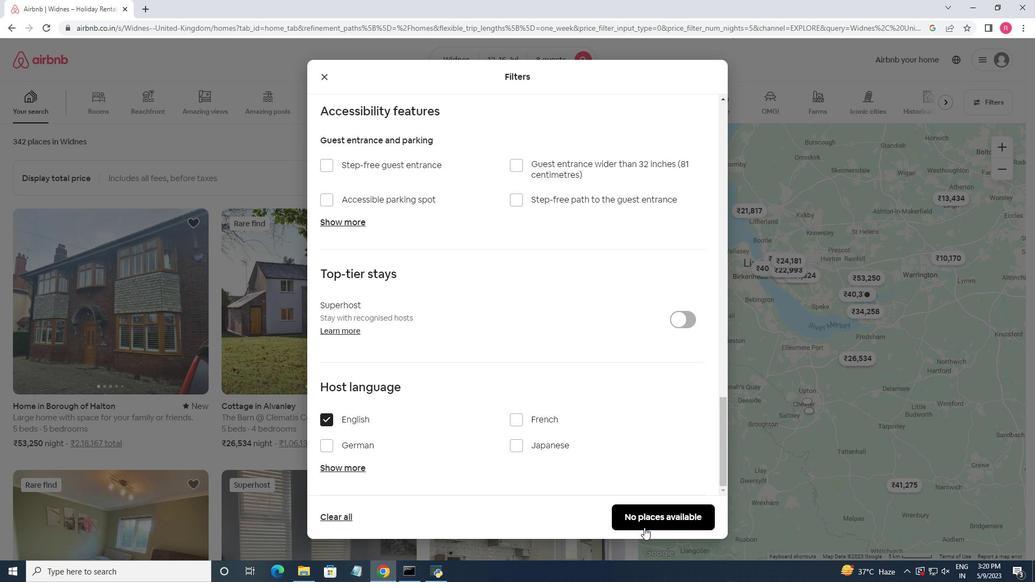 
Action: Mouse moved to (452, 154)
Screenshot: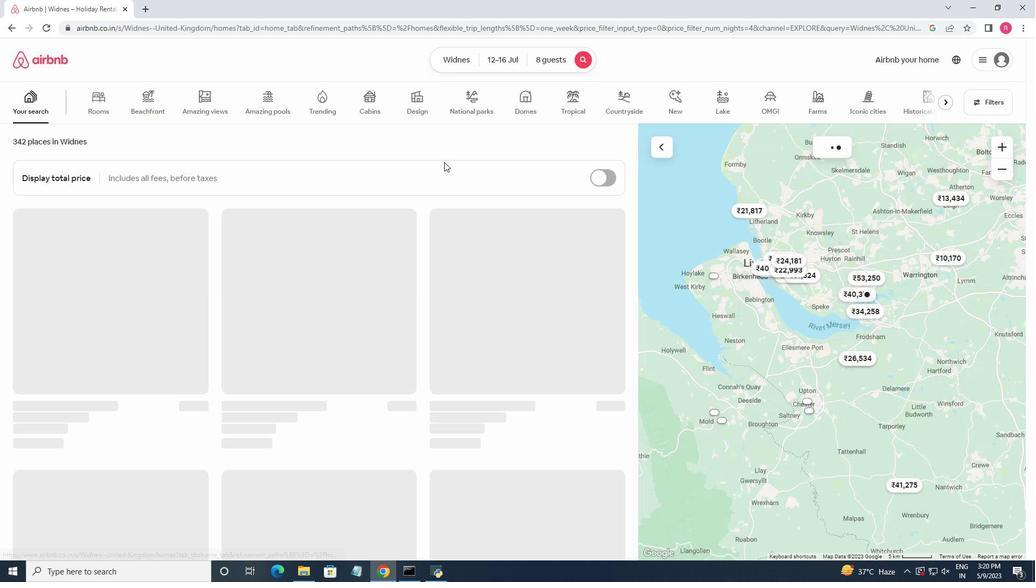 
